 Task: Explore Airbnb accommodation in Marsabit, Kenya from 10th December, 2023 to 25th December, 2023 for 3 adults, 1 child. Place can be shared room with 2 bedrooms having 3 beds and 2 bathrooms. Property type can be guest house. Amenities needed are: wifi, TV, free parkinig on premises, gym, breakfast. Look for 4 properties as per requirement.
Action: Mouse pressed left at (431, 101)
Screenshot: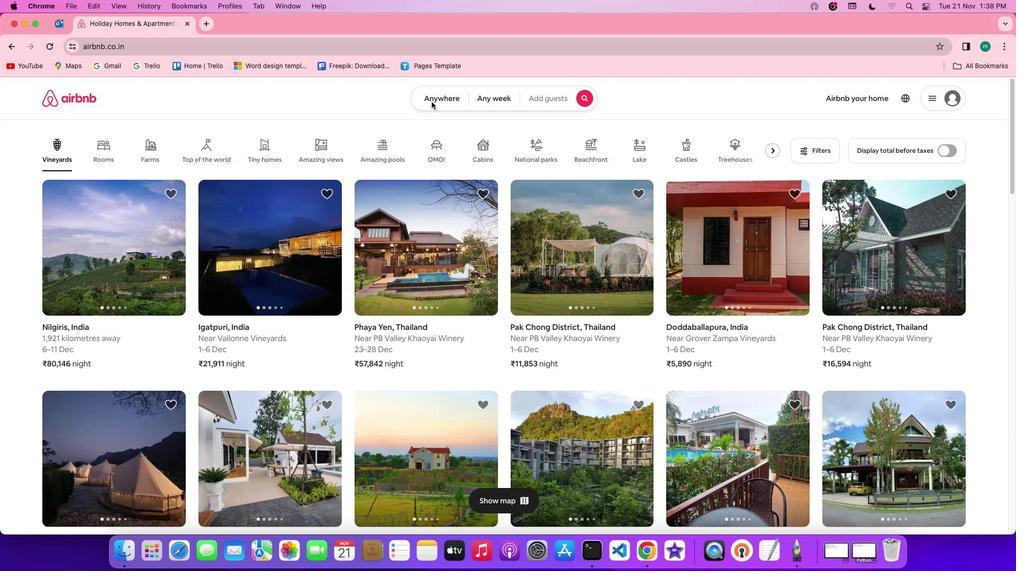 
Action: Mouse pressed left at (431, 101)
Screenshot: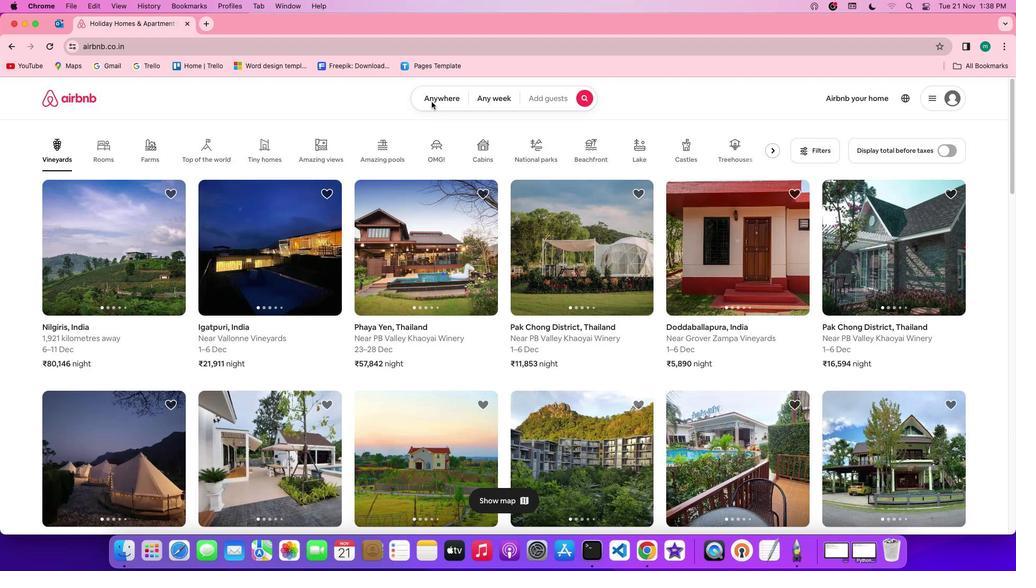
Action: Mouse moved to (393, 143)
Screenshot: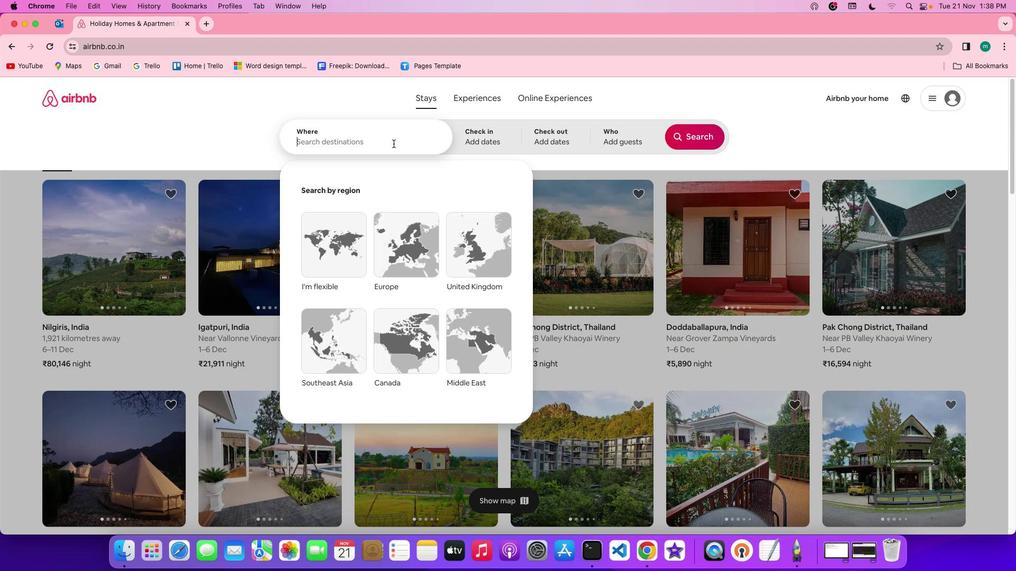 
Action: Mouse pressed left at (393, 143)
Screenshot: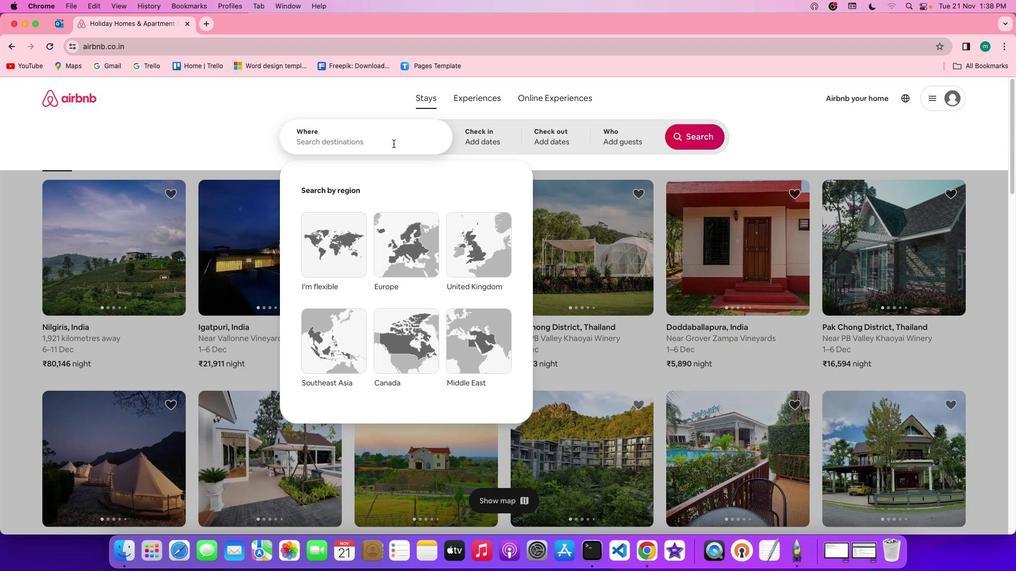 
Action: Key pressed Key.shift'M''a''r''s''a''b''i''t'','Key.spaceKey.shift'K''e''n''y''a'
Screenshot: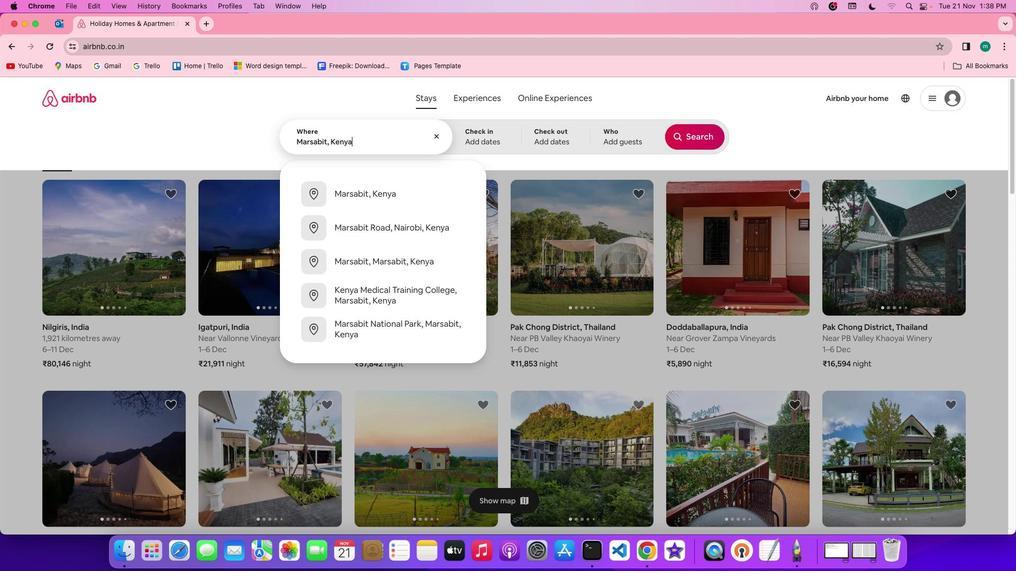 
Action: Mouse moved to (465, 134)
Screenshot: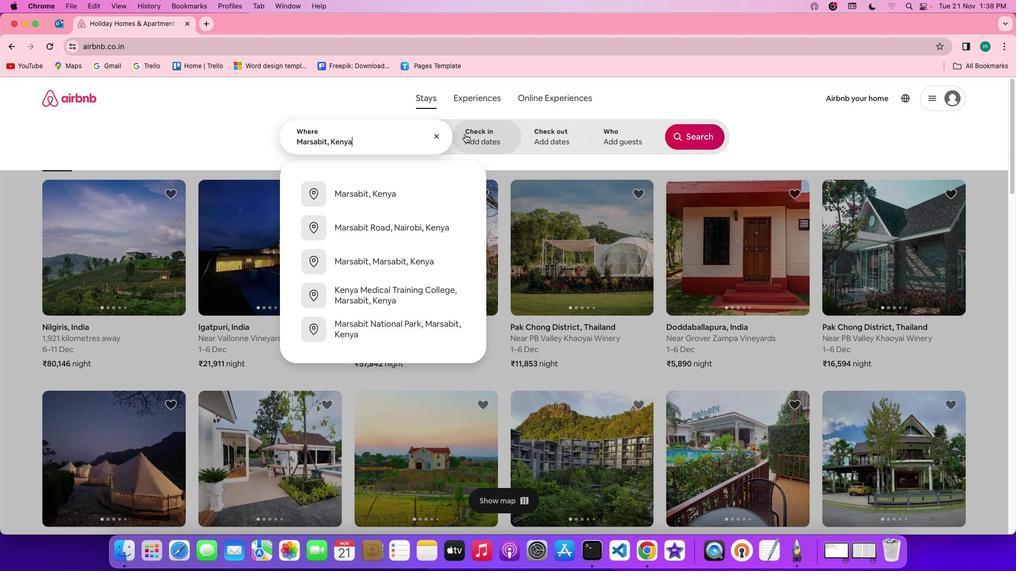 
Action: Mouse pressed left at (465, 134)
Screenshot: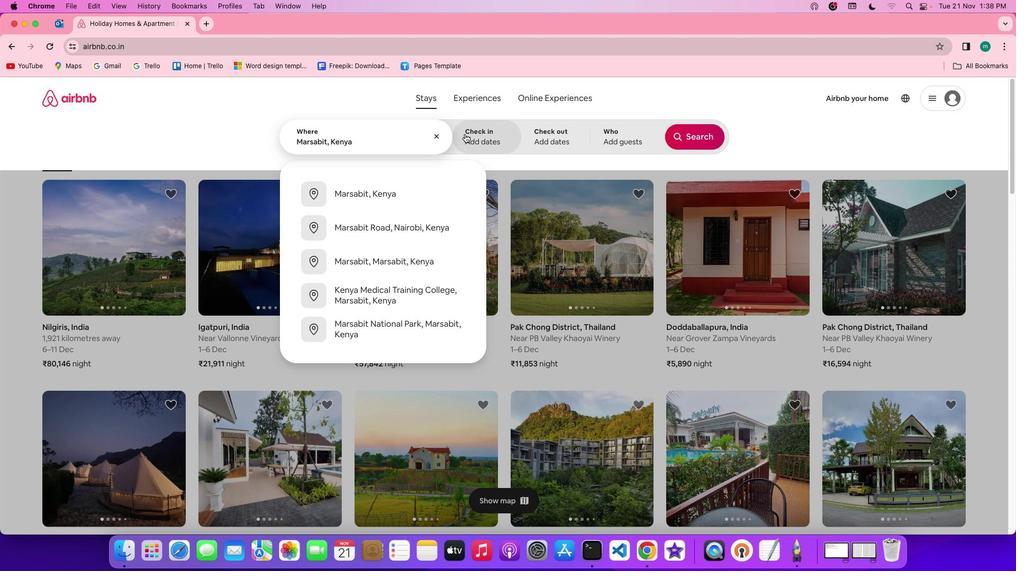 
Action: Mouse moved to (529, 322)
Screenshot: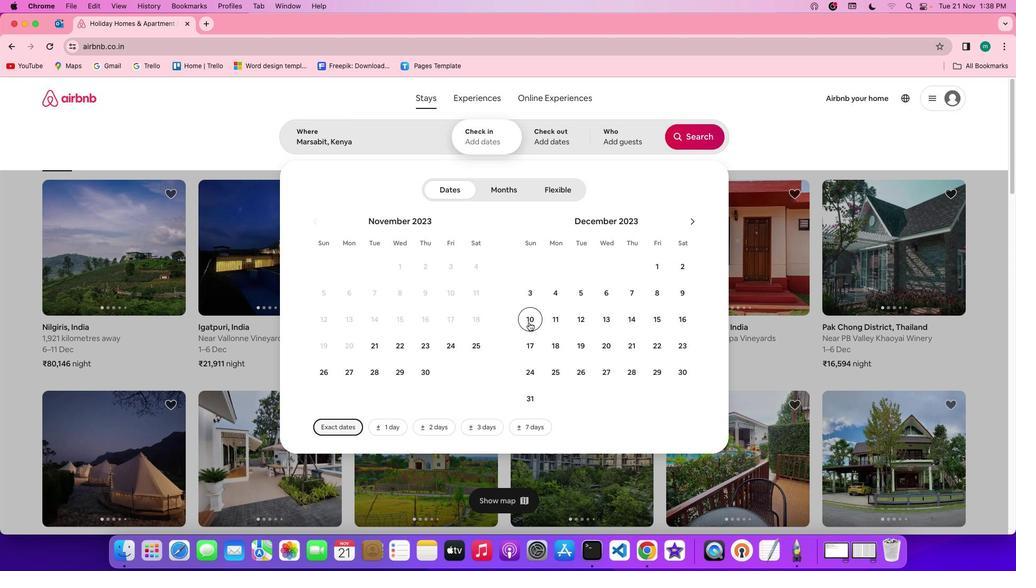 
Action: Mouse pressed left at (529, 322)
Screenshot: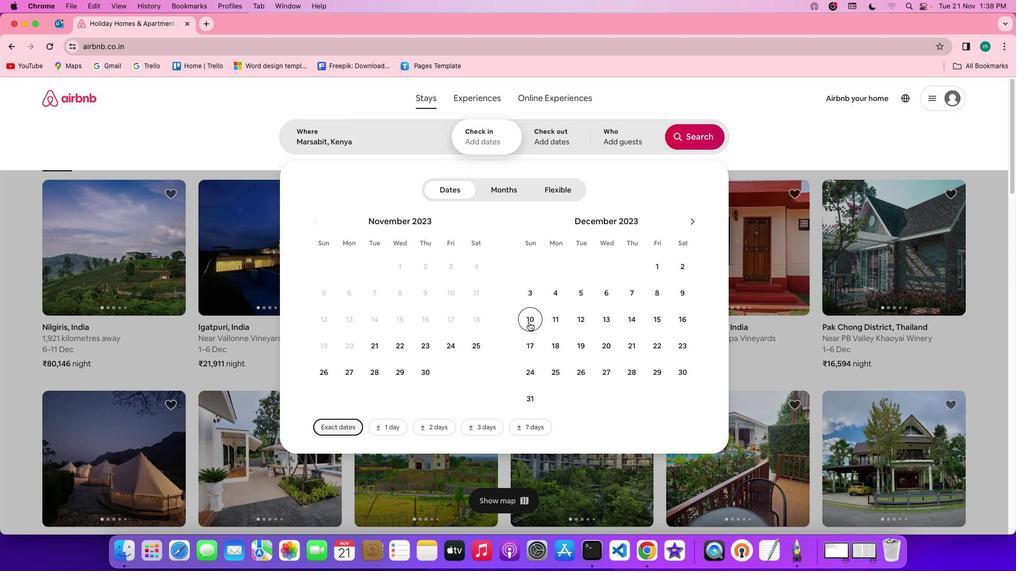 
Action: Mouse moved to (557, 363)
Screenshot: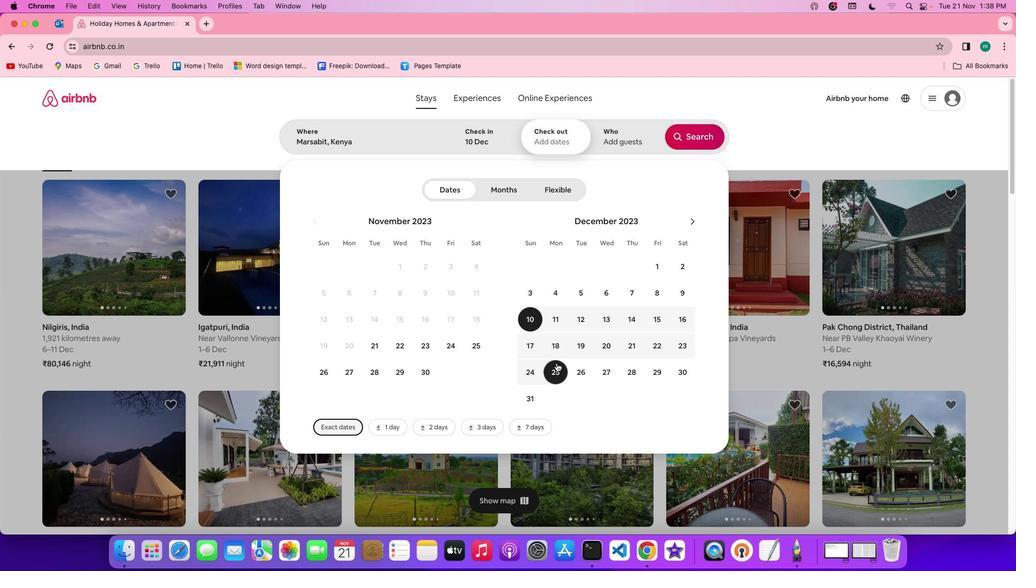 
Action: Mouse pressed left at (557, 363)
Screenshot: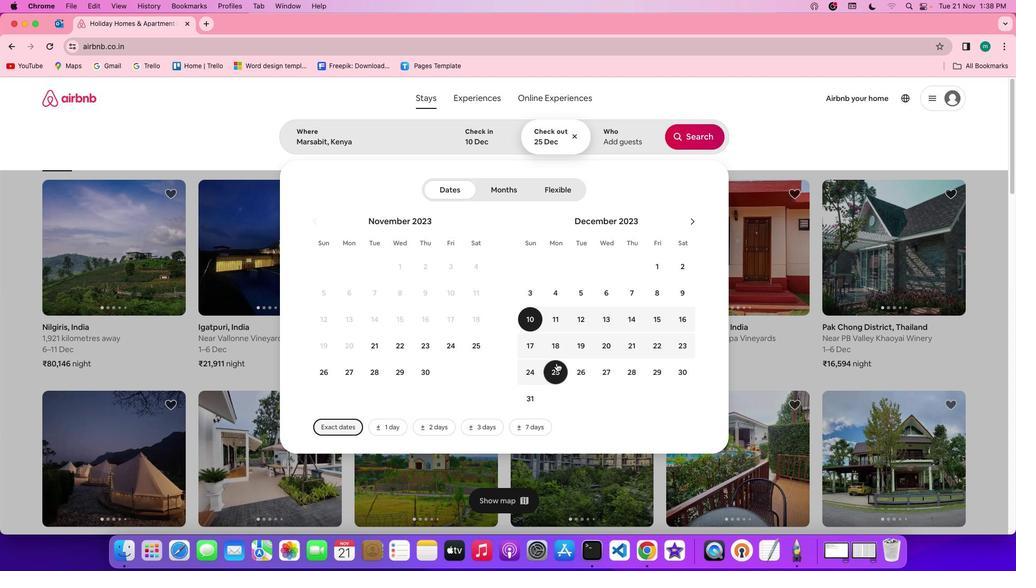 
Action: Mouse moved to (625, 138)
Screenshot: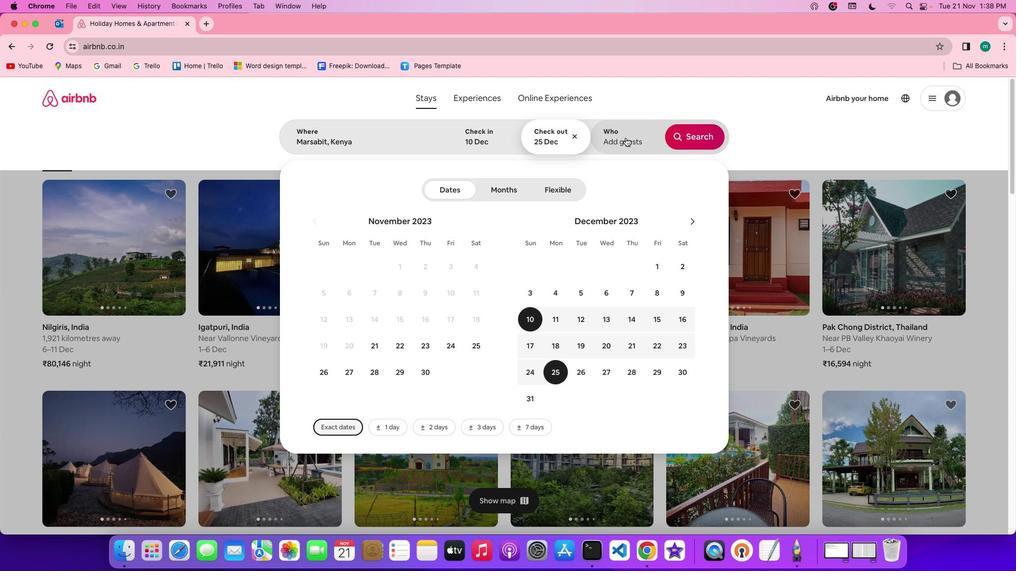 
Action: Mouse pressed left at (625, 138)
Screenshot: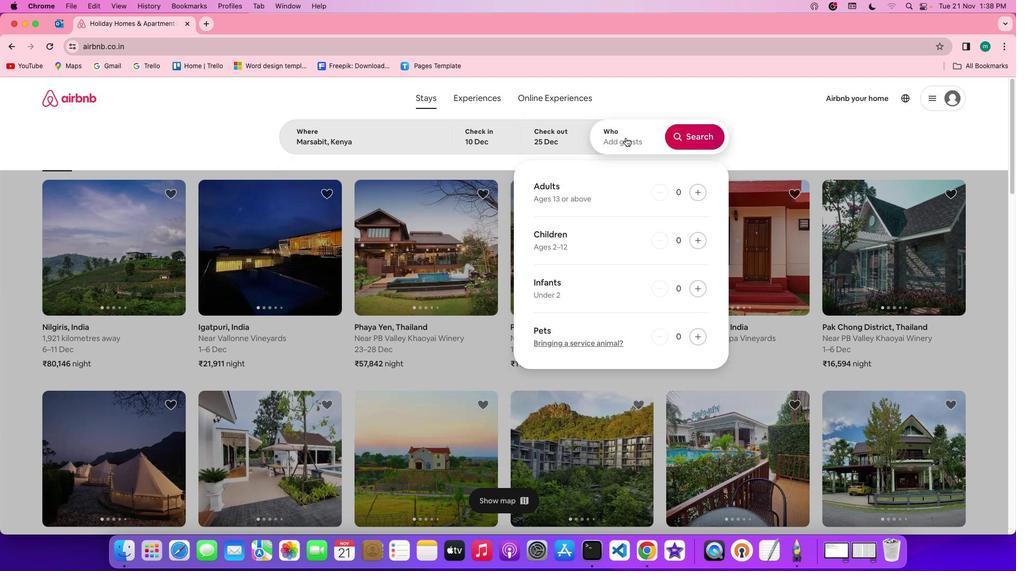 
Action: Mouse moved to (702, 195)
Screenshot: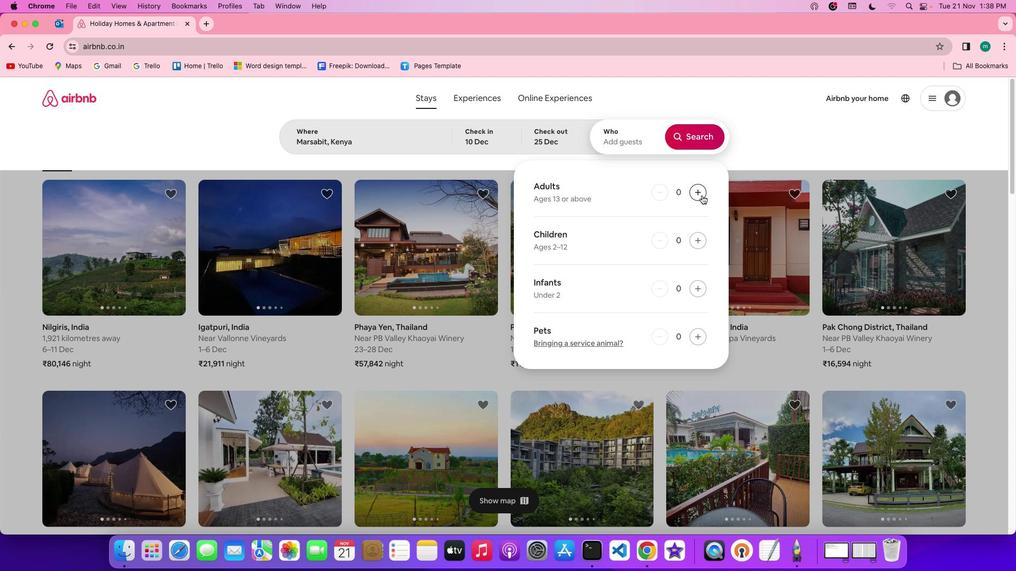 
Action: Mouse pressed left at (702, 195)
Screenshot: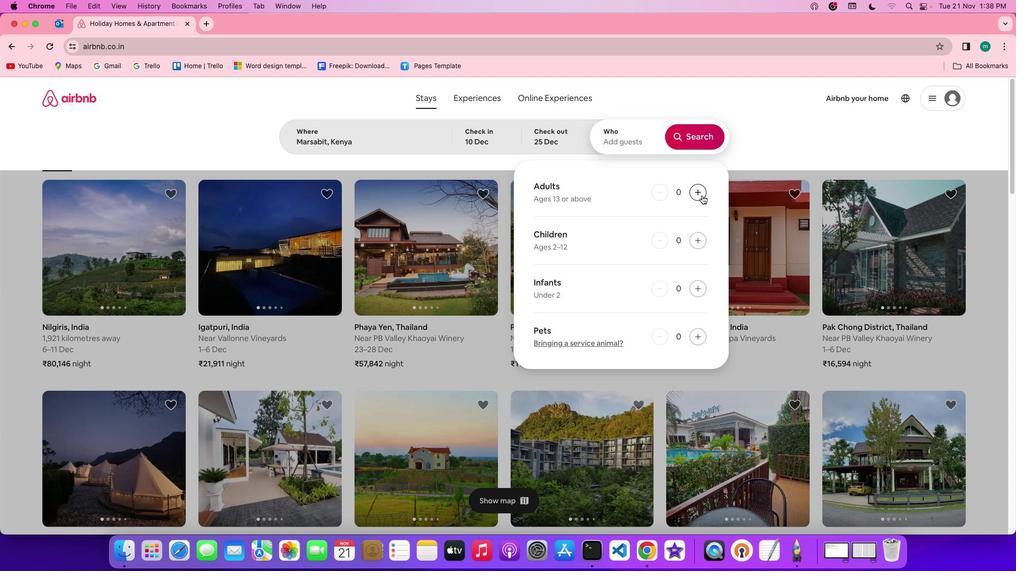 
Action: Mouse pressed left at (702, 195)
Screenshot: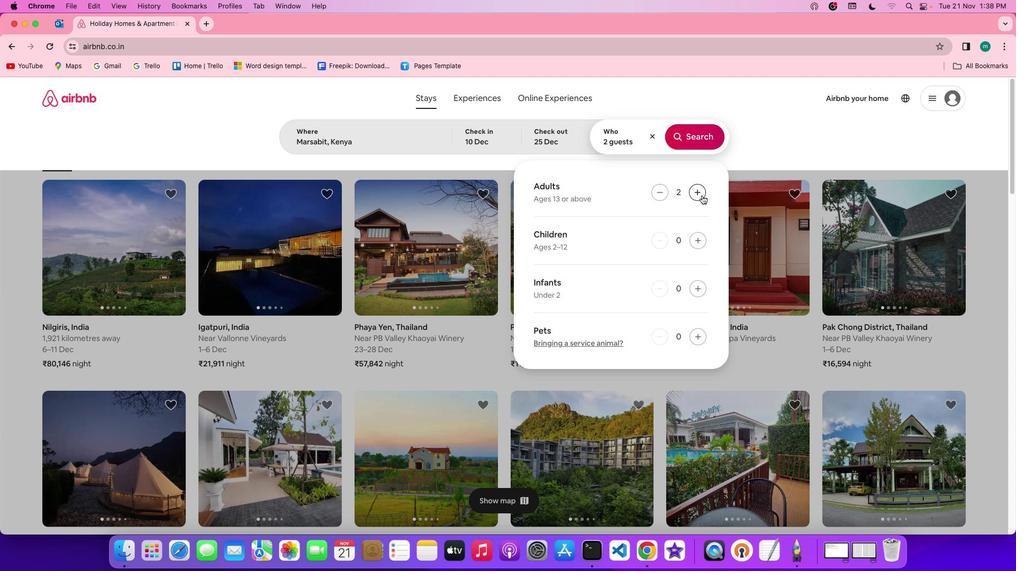 
Action: Mouse pressed left at (702, 195)
Screenshot: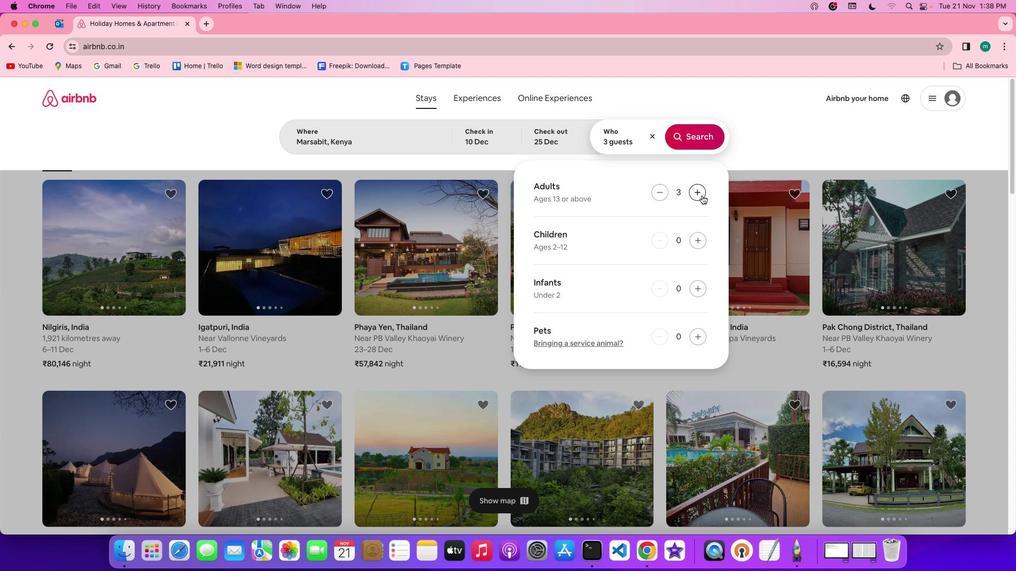 
Action: Mouse moved to (693, 248)
Screenshot: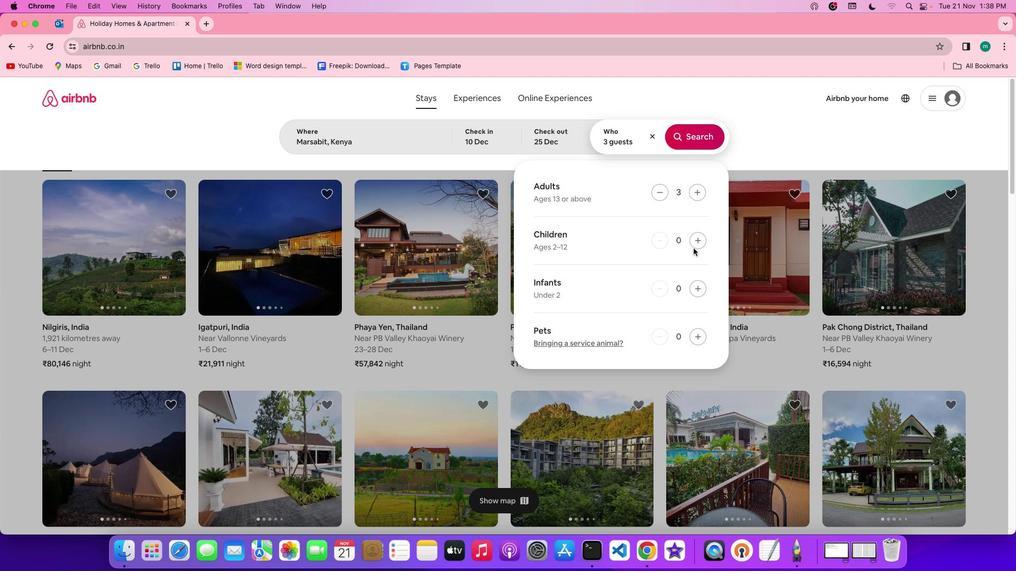
Action: Mouse pressed left at (693, 248)
Screenshot: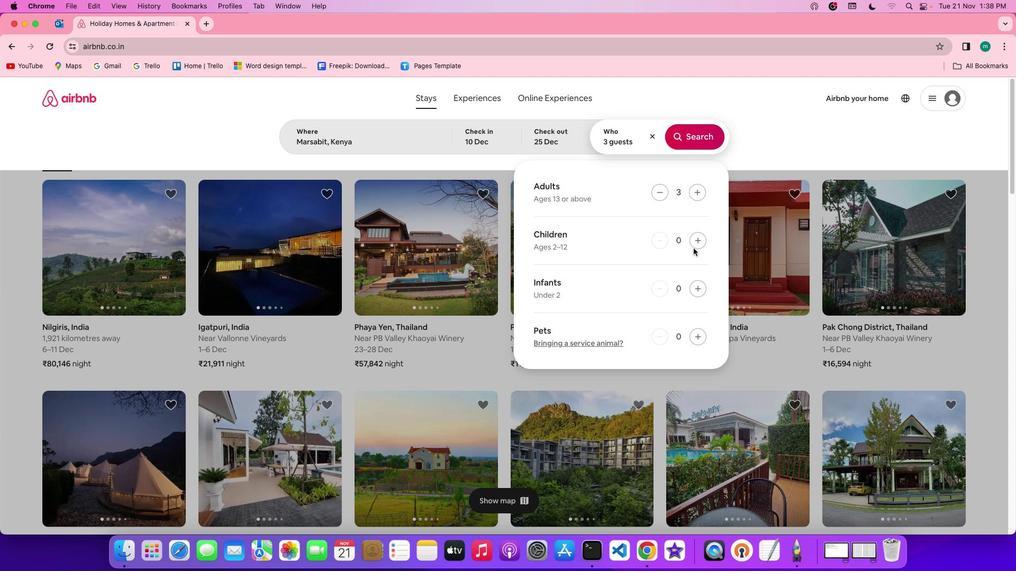 
Action: Mouse moved to (696, 243)
Screenshot: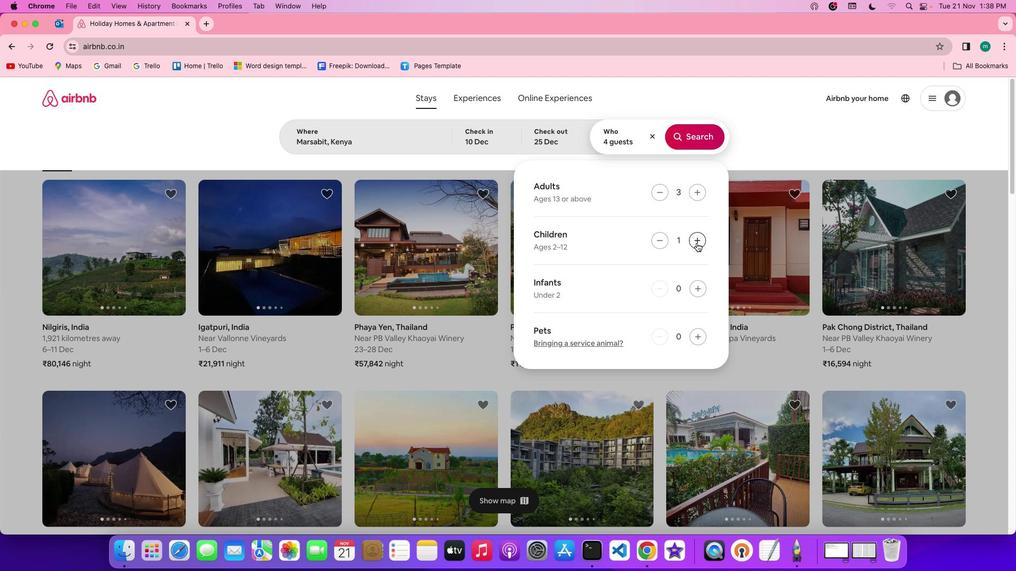 
Action: Mouse pressed left at (696, 243)
Screenshot: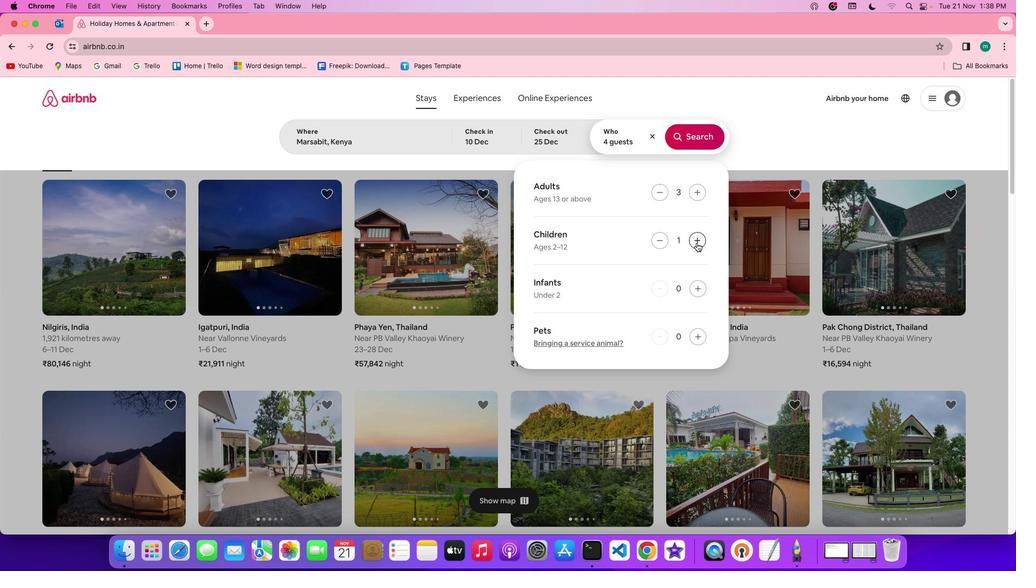 
Action: Mouse moved to (695, 144)
Screenshot: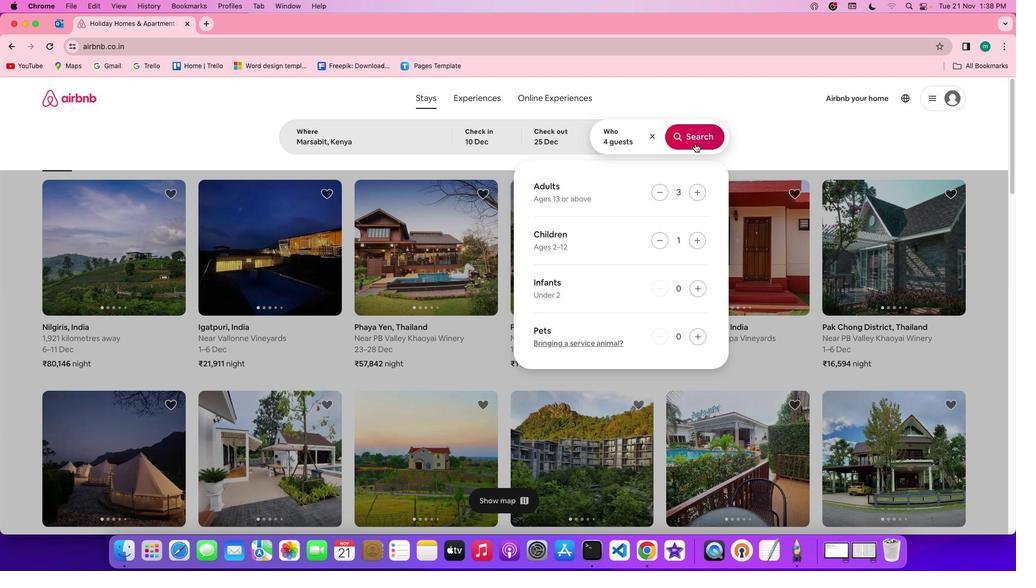 
Action: Mouse pressed left at (695, 144)
Screenshot: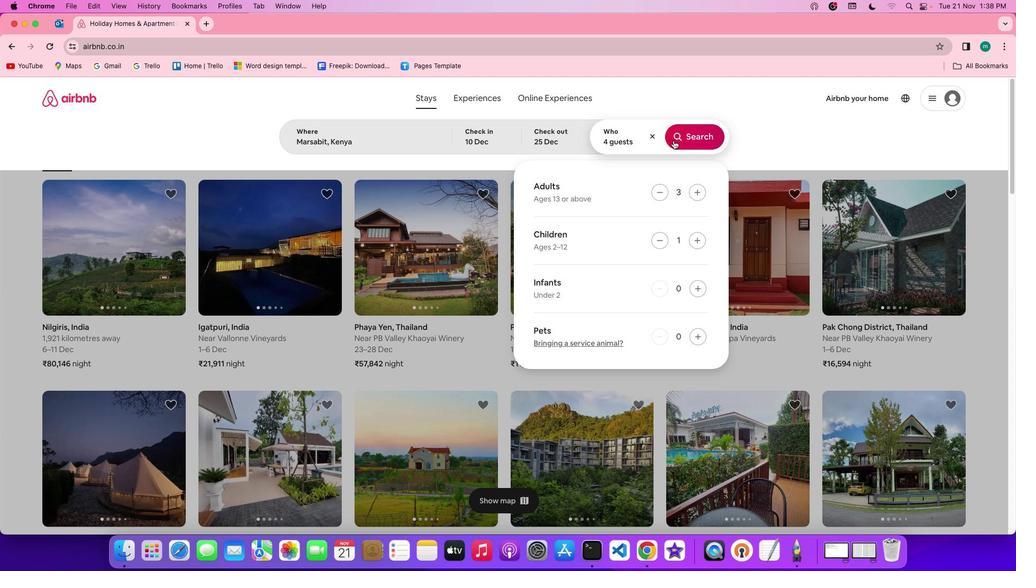 
Action: Mouse moved to (850, 133)
Screenshot: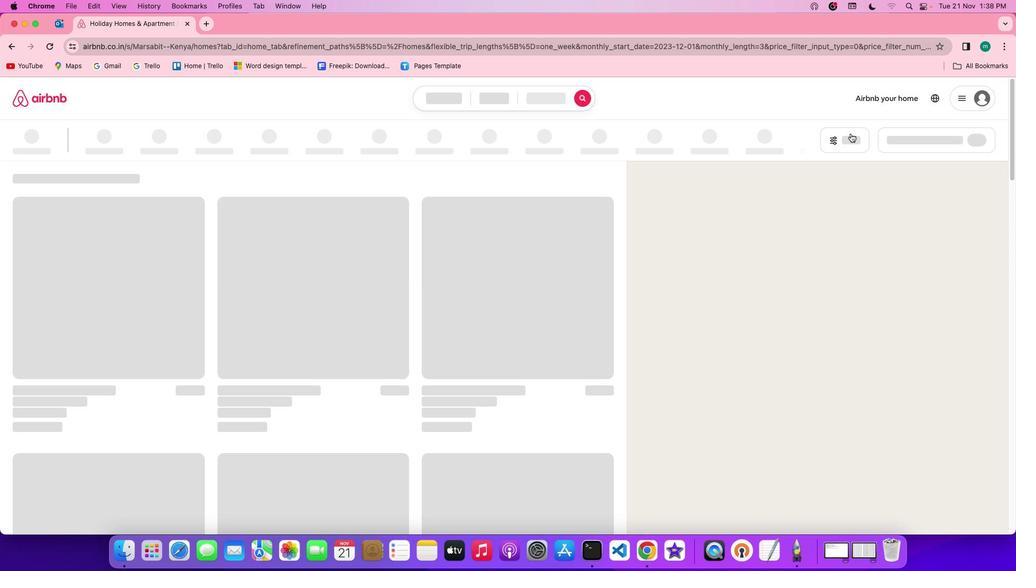 
Action: Mouse pressed left at (850, 133)
Screenshot: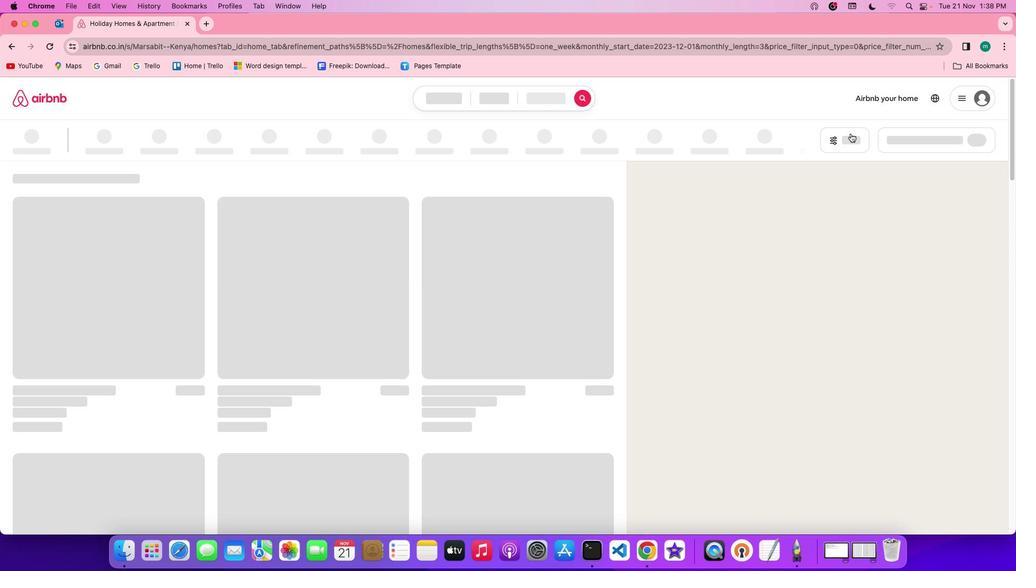 
Action: Mouse moved to (848, 136)
Screenshot: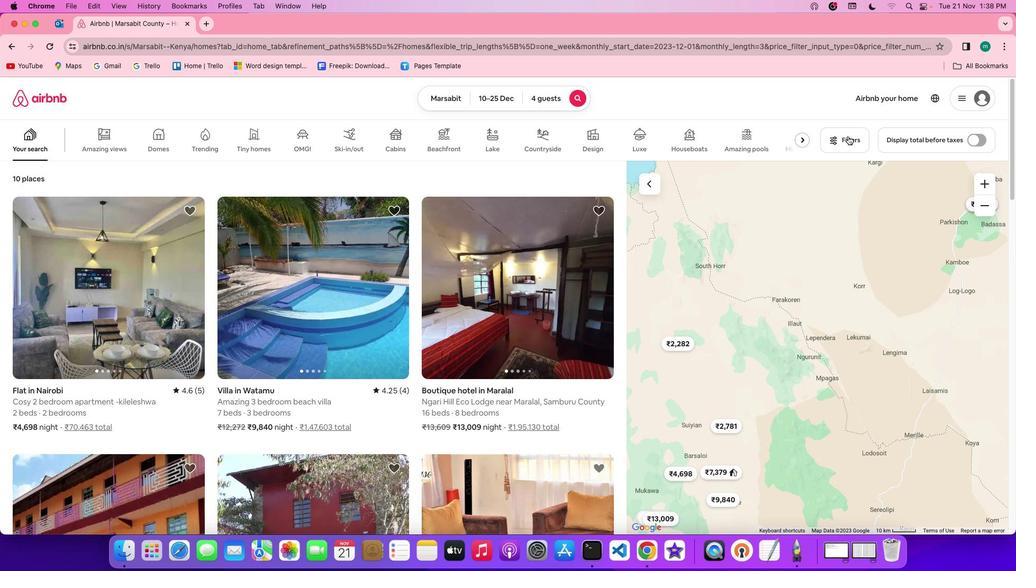 
Action: Mouse pressed left at (848, 136)
Screenshot: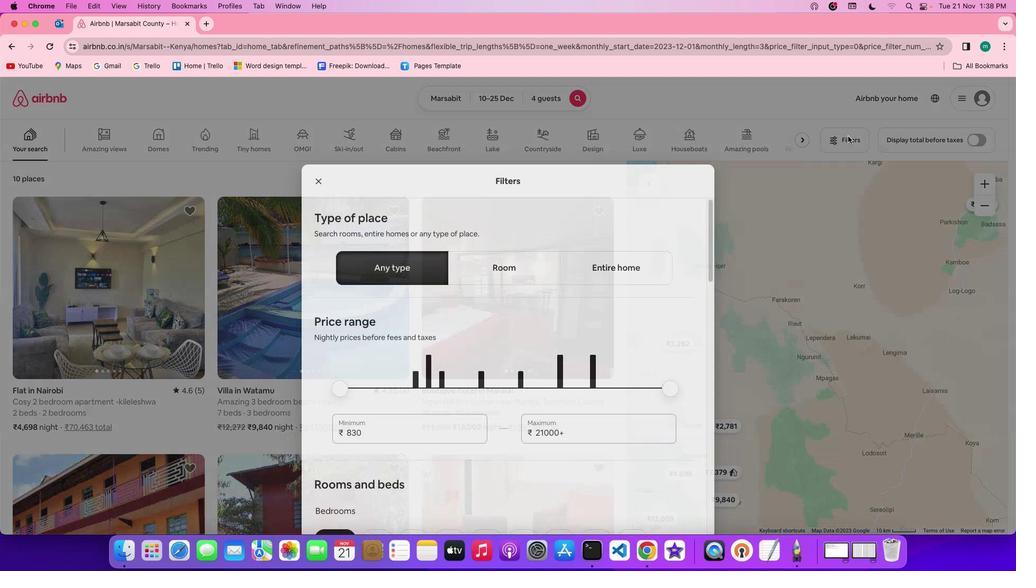 
Action: Mouse pressed left at (848, 136)
Screenshot: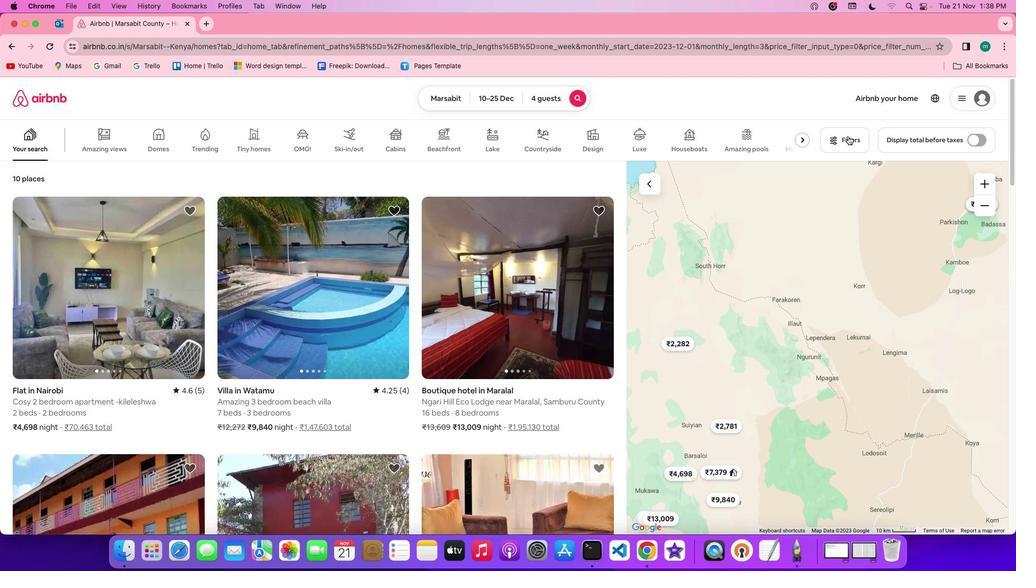 
Action: Mouse moved to (422, 353)
Screenshot: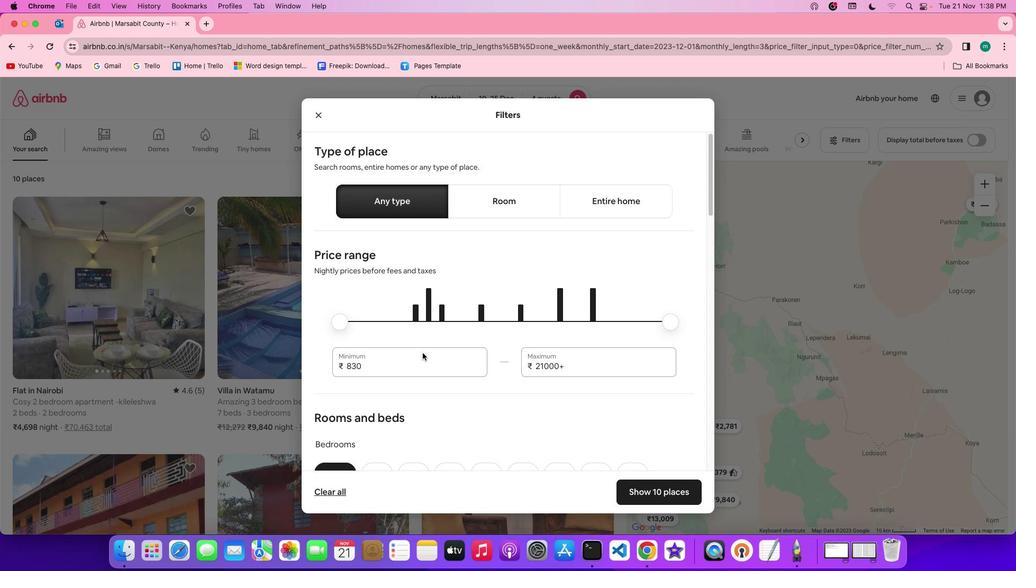 
Action: Mouse scrolled (422, 353) with delta (0, 0)
Screenshot: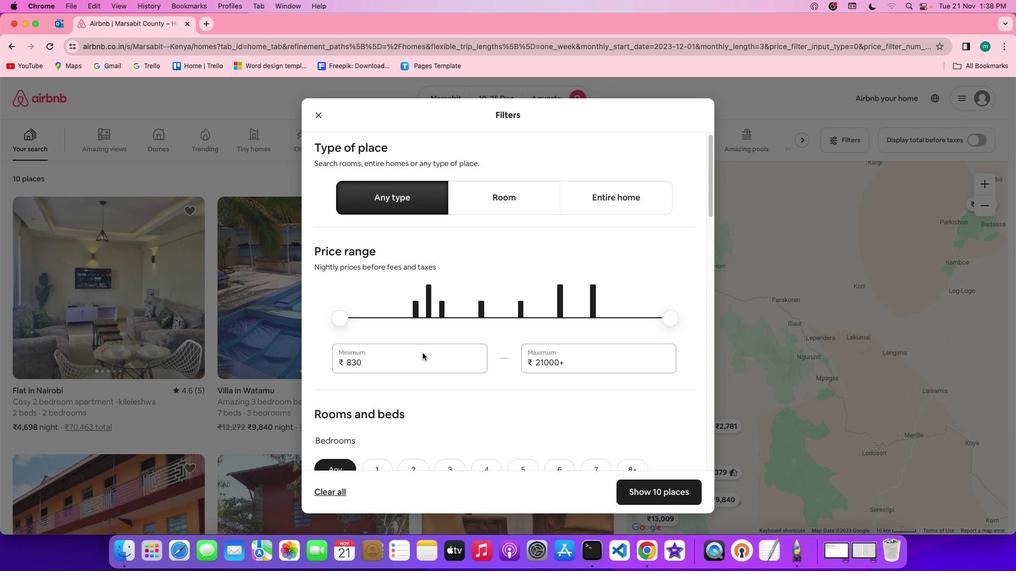 
Action: Mouse scrolled (422, 353) with delta (0, 0)
Screenshot: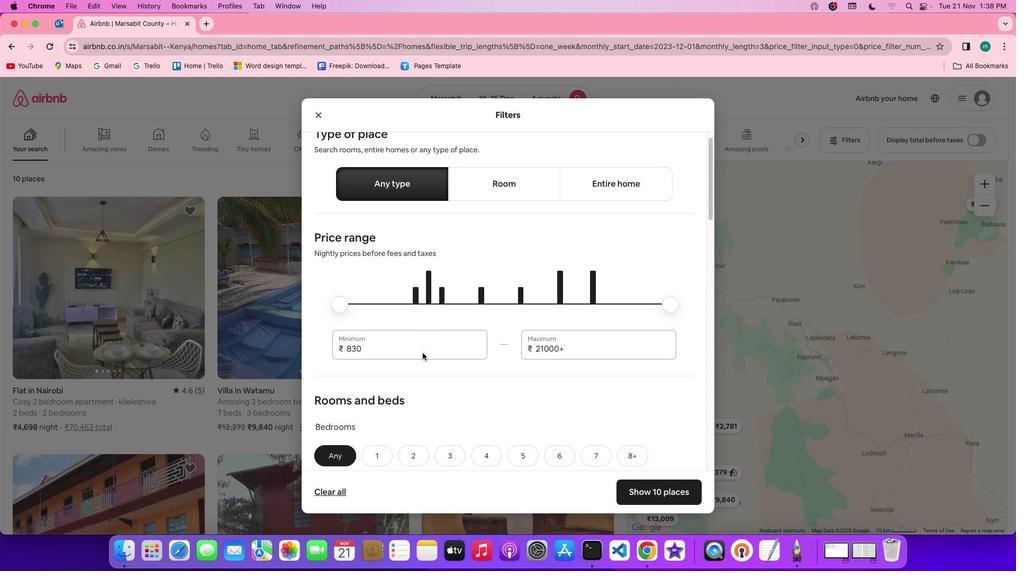 
Action: Mouse moved to (423, 353)
Screenshot: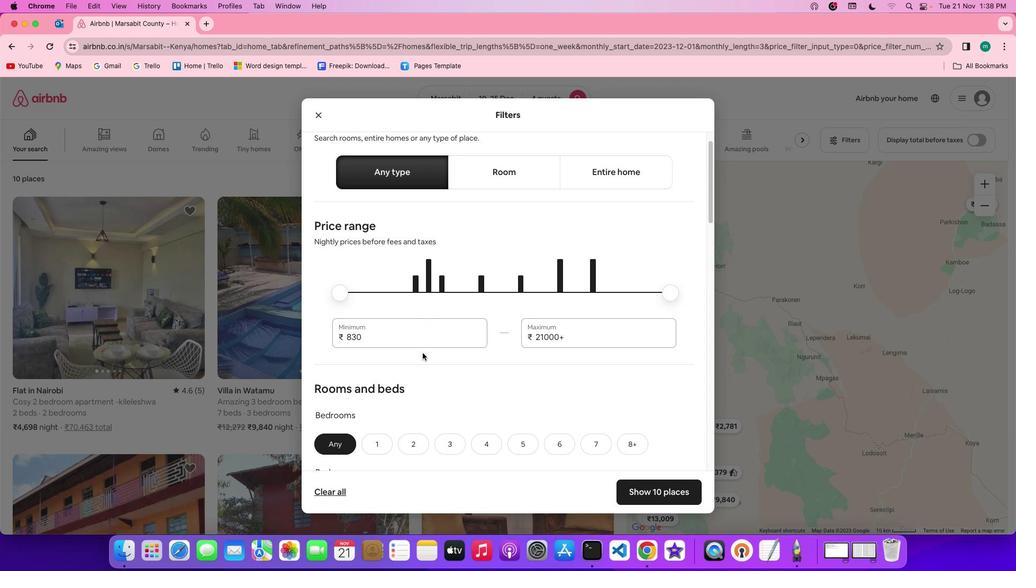 
Action: Mouse scrolled (423, 353) with delta (0, 0)
Screenshot: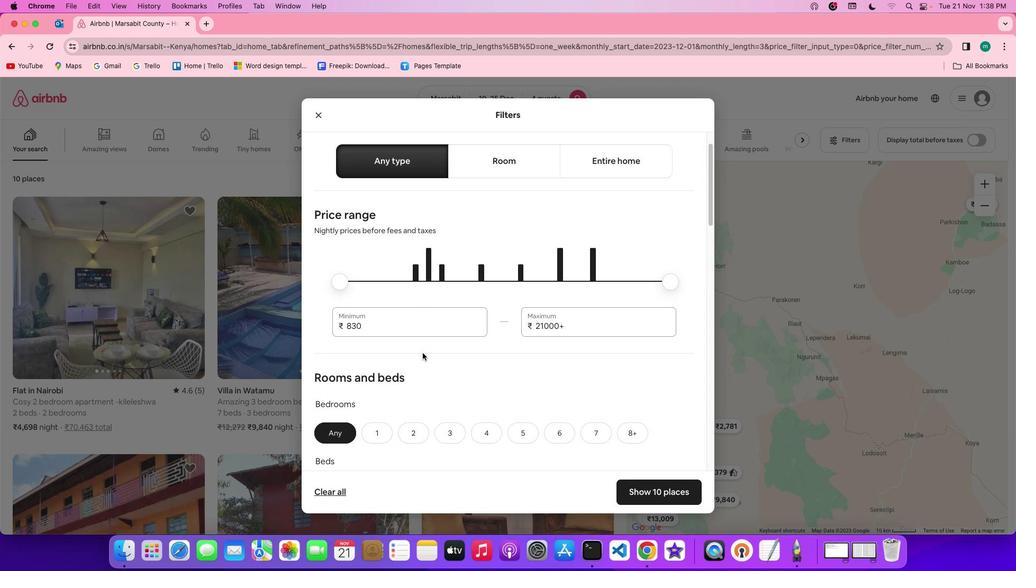 
Action: Mouse moved to (423, 353)
Screenshot: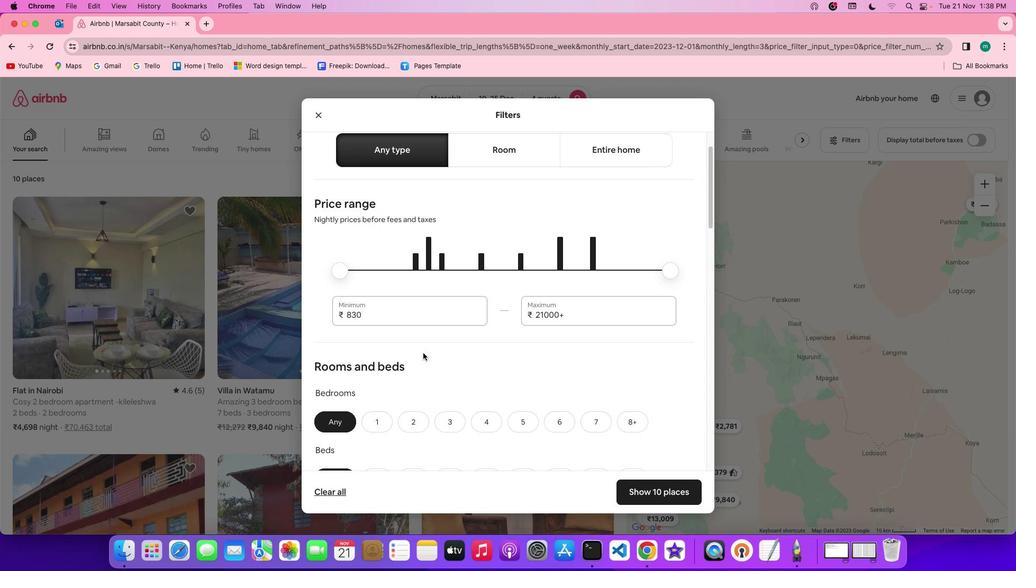 
Action: Mouse scrolled (423, 353) with delta (0, 0)
Screenshot: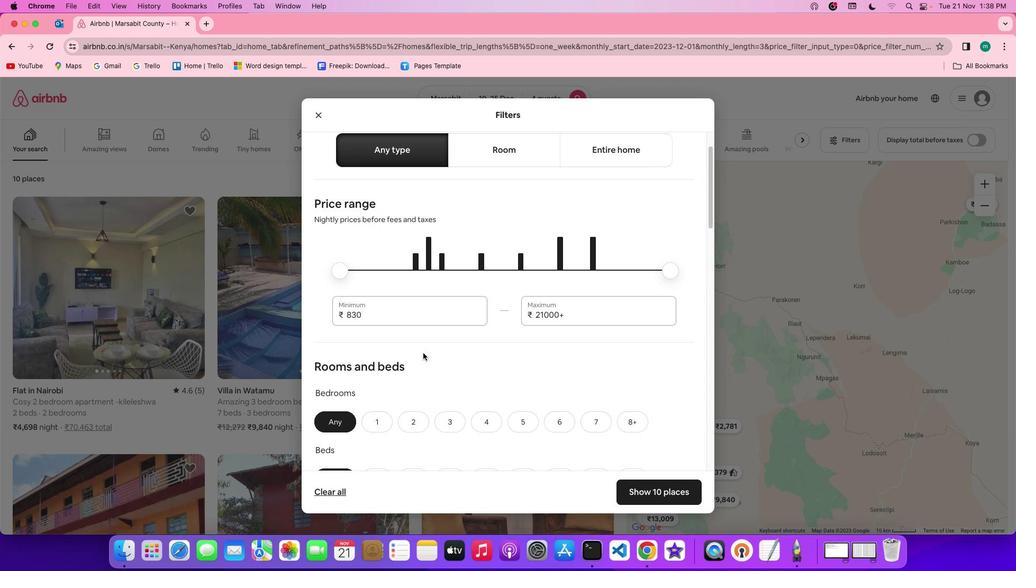 
Action: Mouse moved to (423, 353)
Screenshot: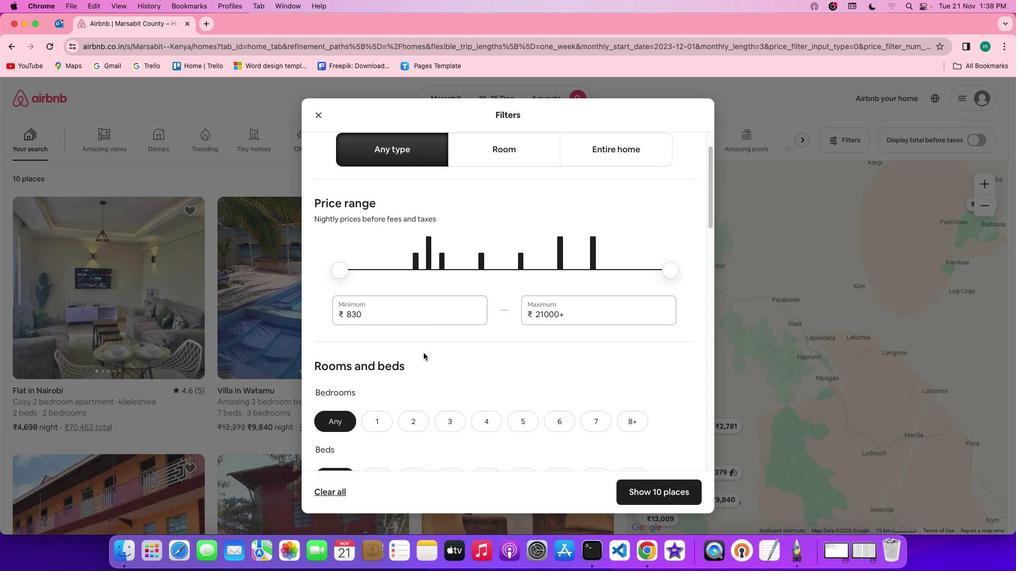 
Action: Mouse scrolled (423, 353) with delta (0, 0)
Screenshot: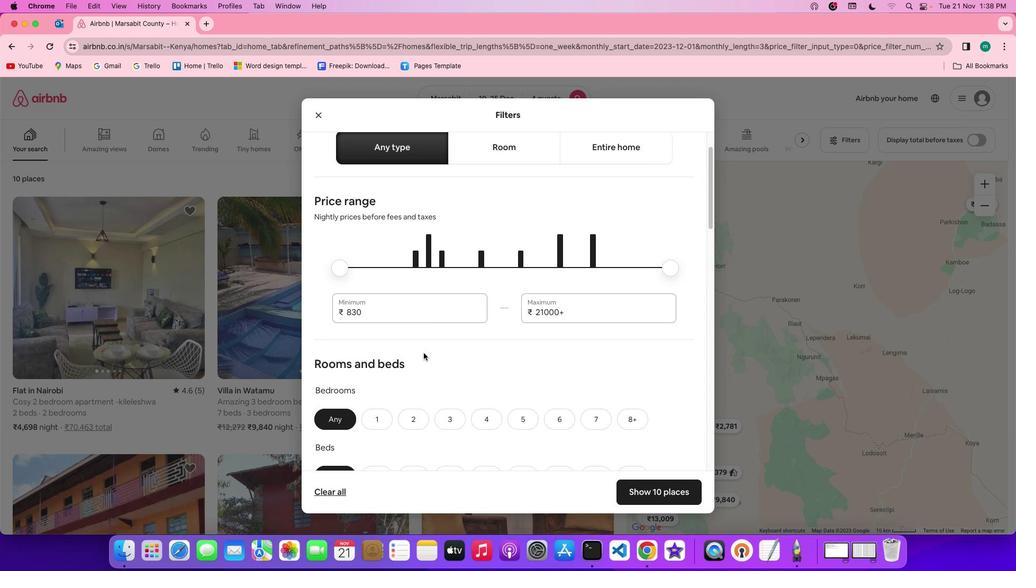 
Action: Mouse scrolled (423, 353) with delta (0, 0)
Screenshot: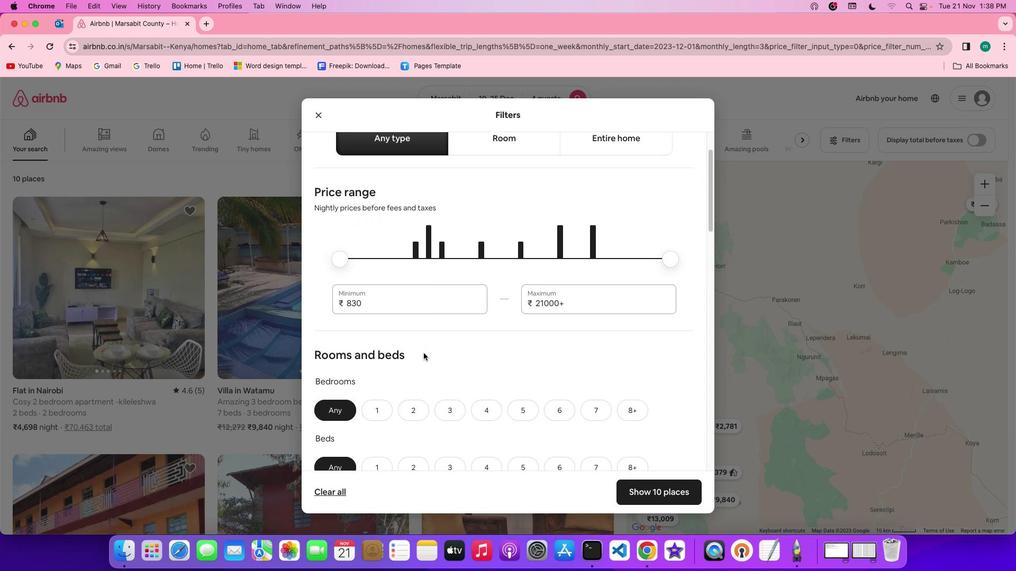 
Action: Mouse scrolled (423, 353) with delta (0, 0)
Screenshot: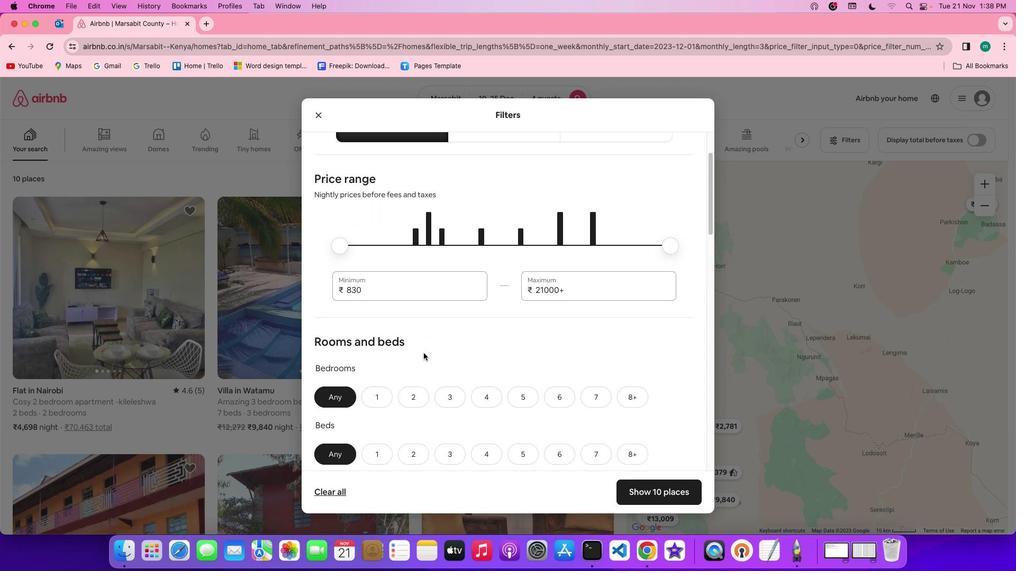
Action: Mouse moved to (424, 353)
Screenshot: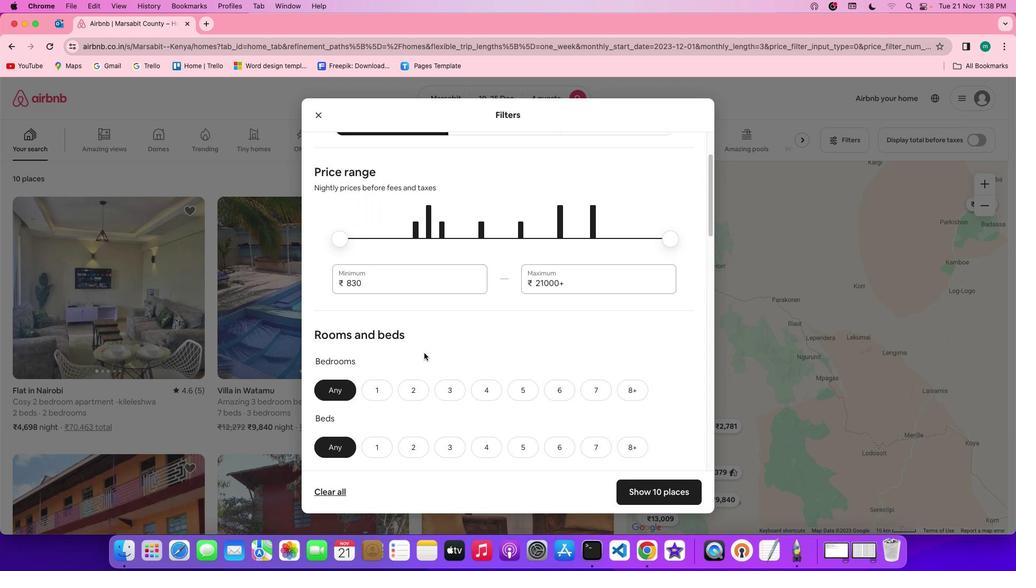 
Action: Mouse scrolled (424, 353) with delta (0, 0)
Screenshot: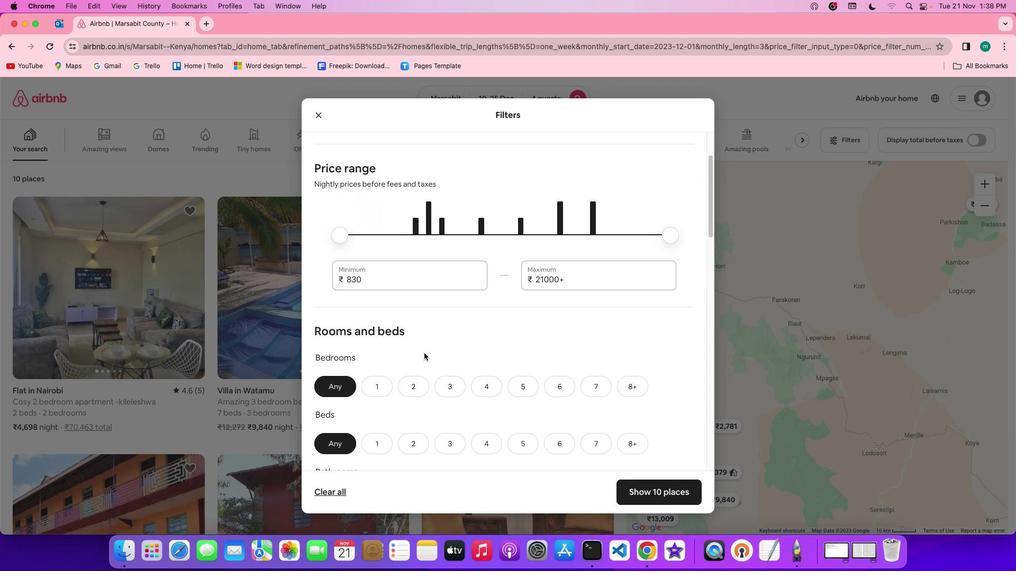 
Action: Mouse scrolled (424, 353) with delta (0, 0)
Screenshot: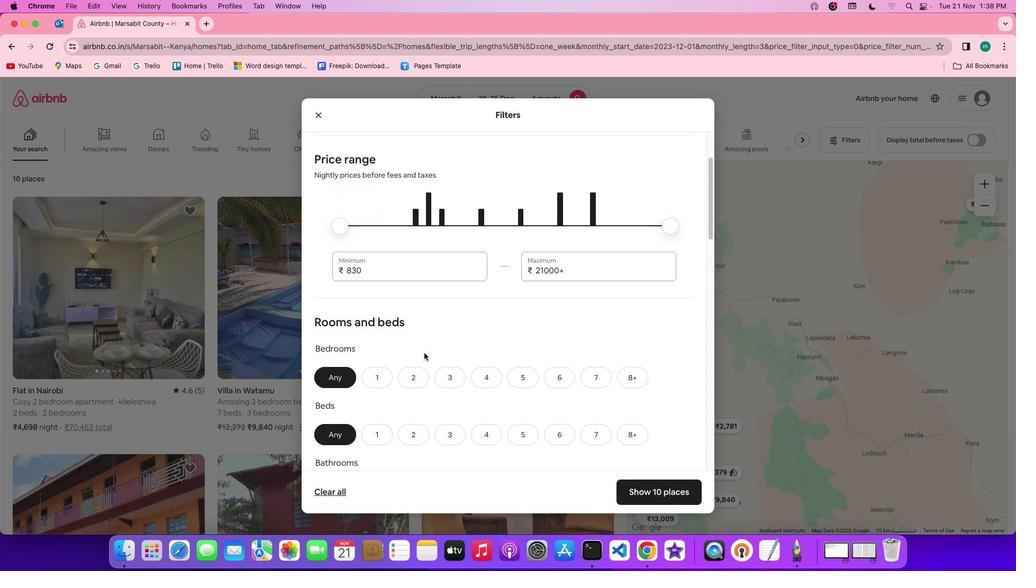 
Action: Mouse scrolled (424, 353) with delta (0, 0)
Screenshot: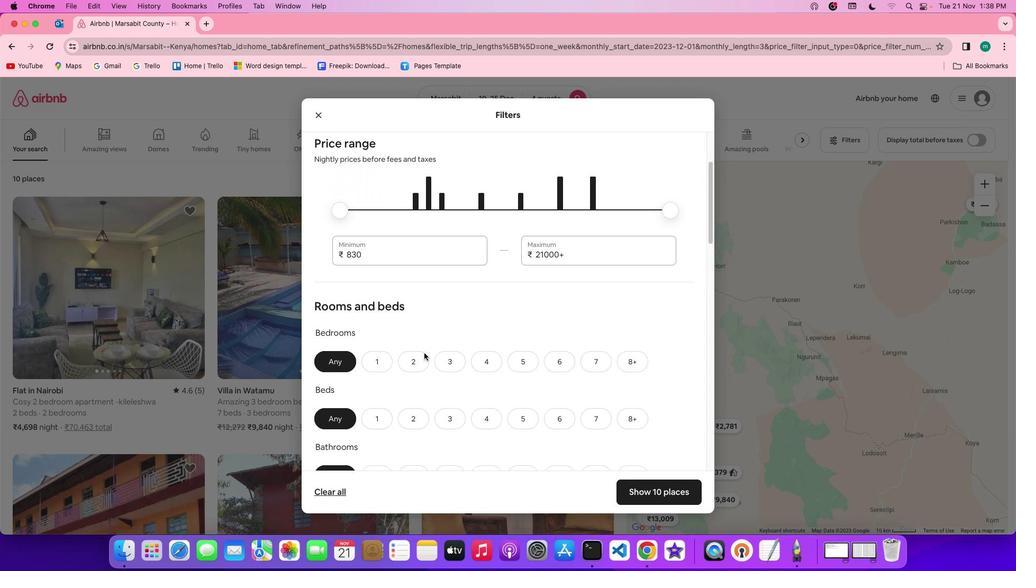 
Action: Mouse scrolled (424, 353) with delta (0, 0)
Screenshot: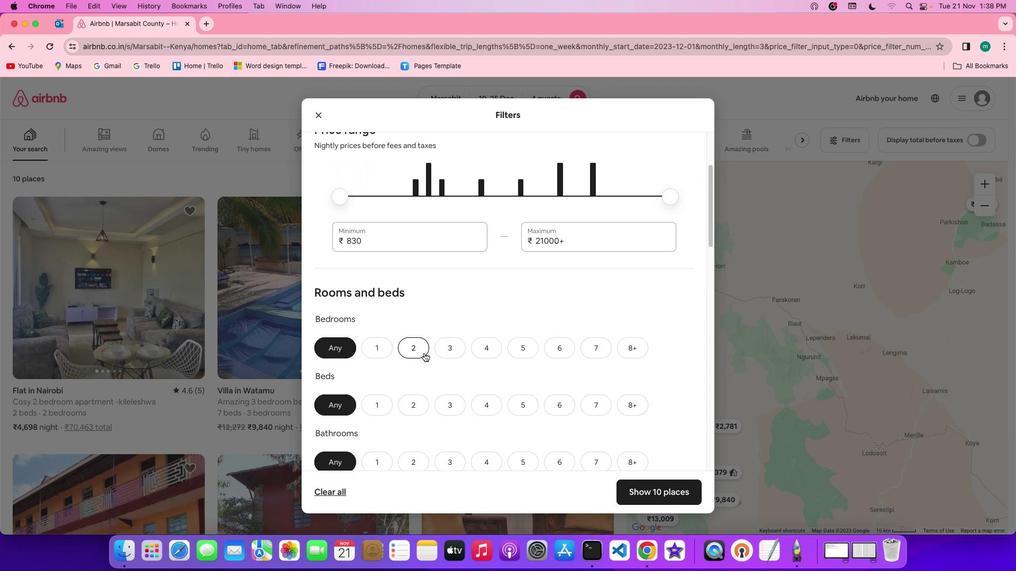
Action: Mouse scrolled (424, 353) with delta (0, 0)
Screenshot: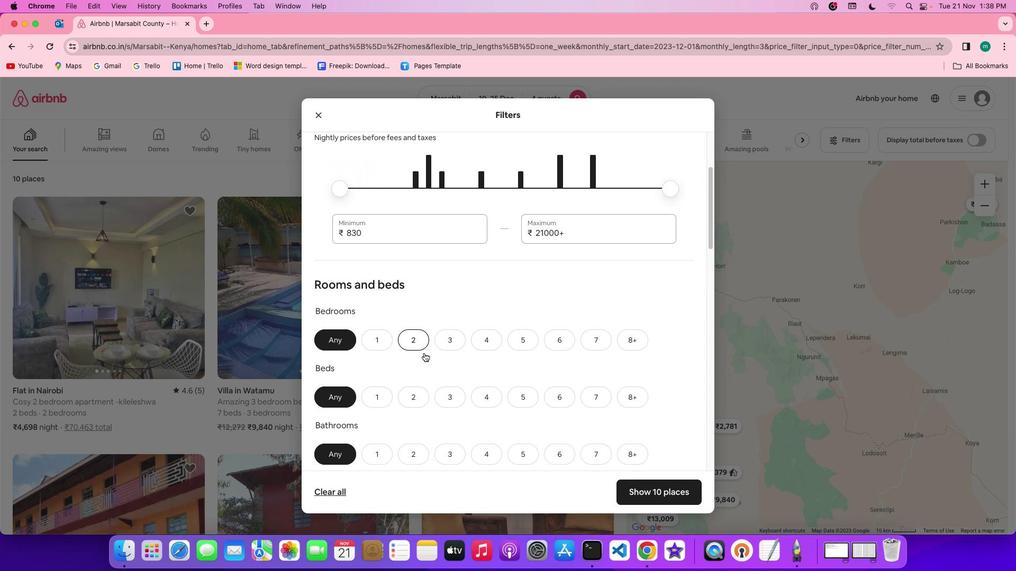 
Action: Mouse scrolled (424, 353) with delta (0, 0)
Screenshot: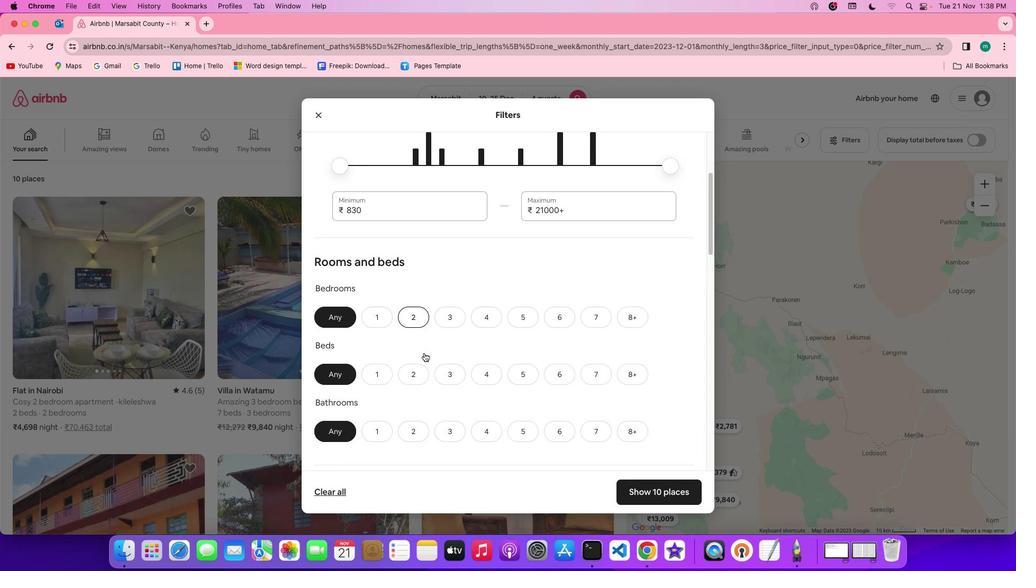 
Action: Mouse moved to (419, 309)
Screenshot: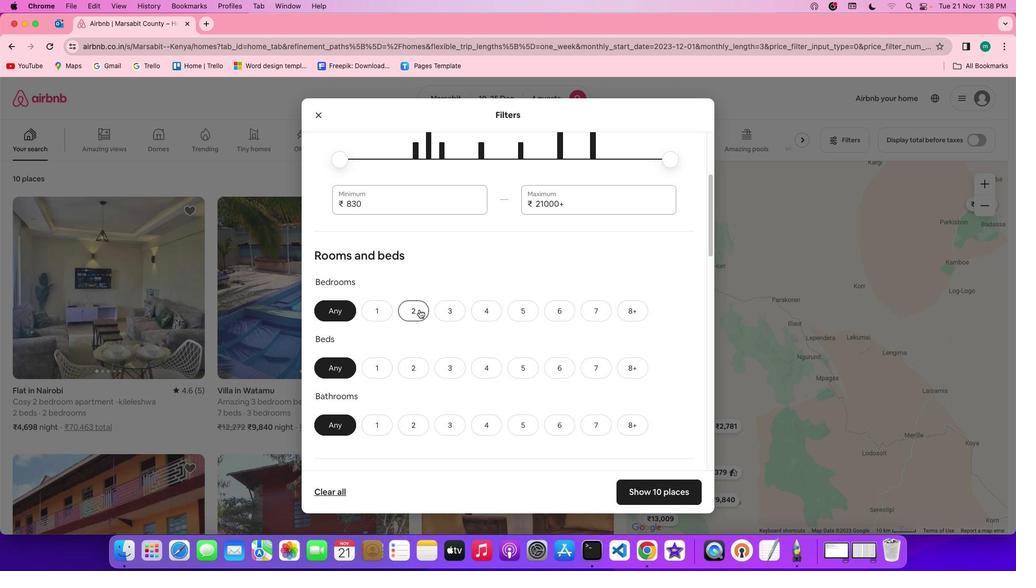 
Action: Mouse pressed left at (419, 309)
Screenshot: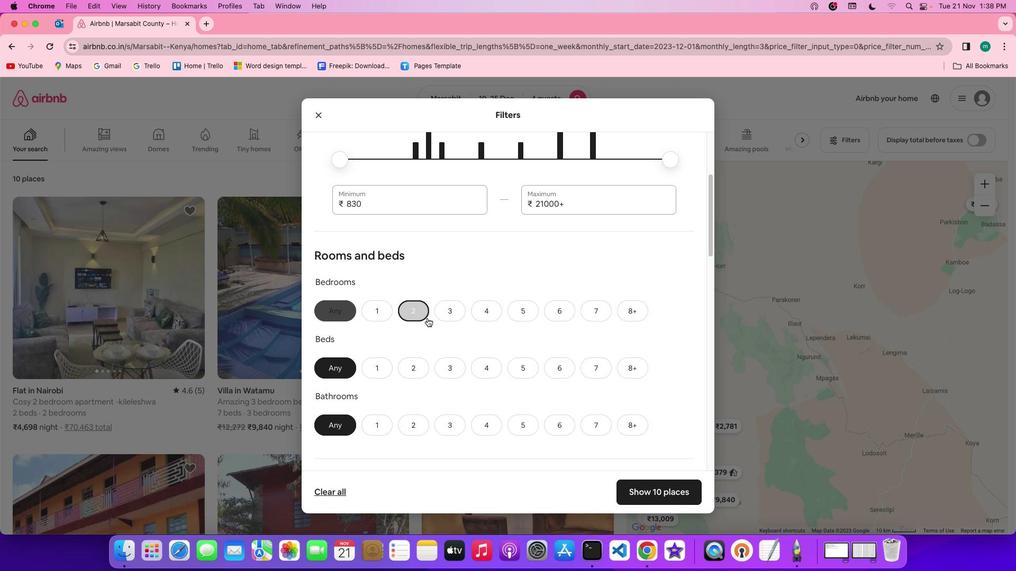 
Action: Mouse moved to (460, 367)
Screenshot: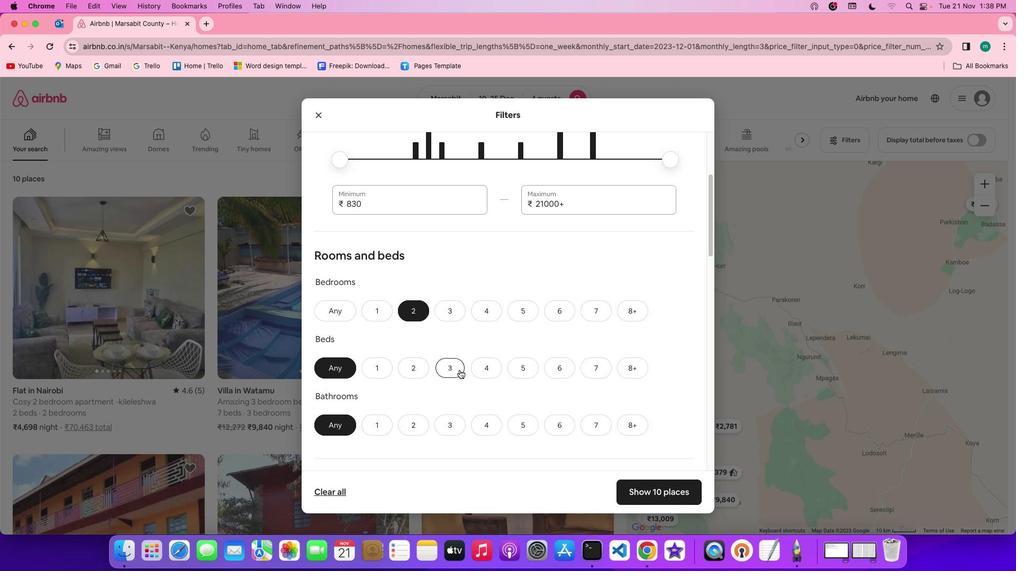 
Action: Mouse pressed left at (460, 367)
Screenshot: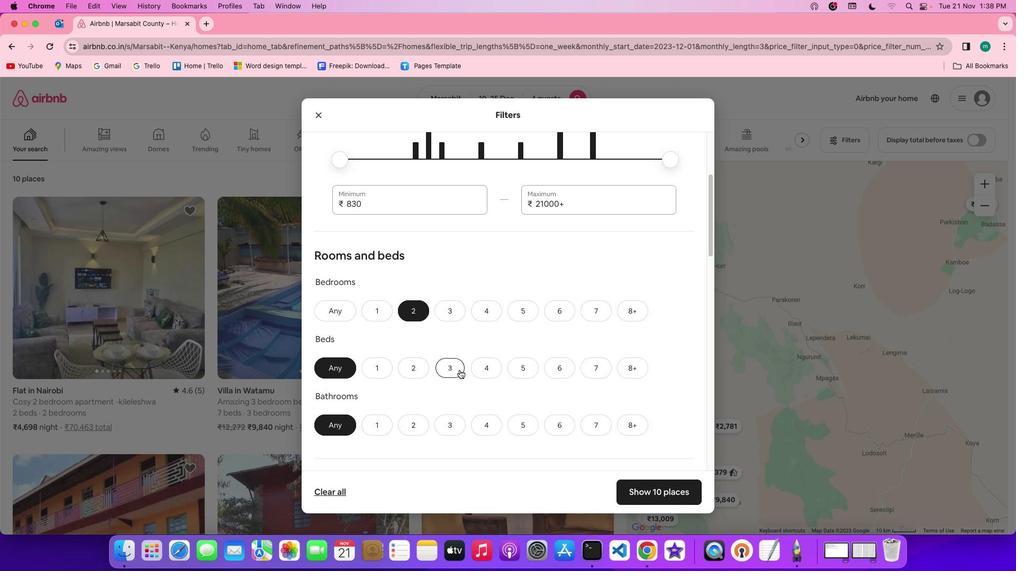 
Action: Mouse moved to (423, 427)
Screenshot: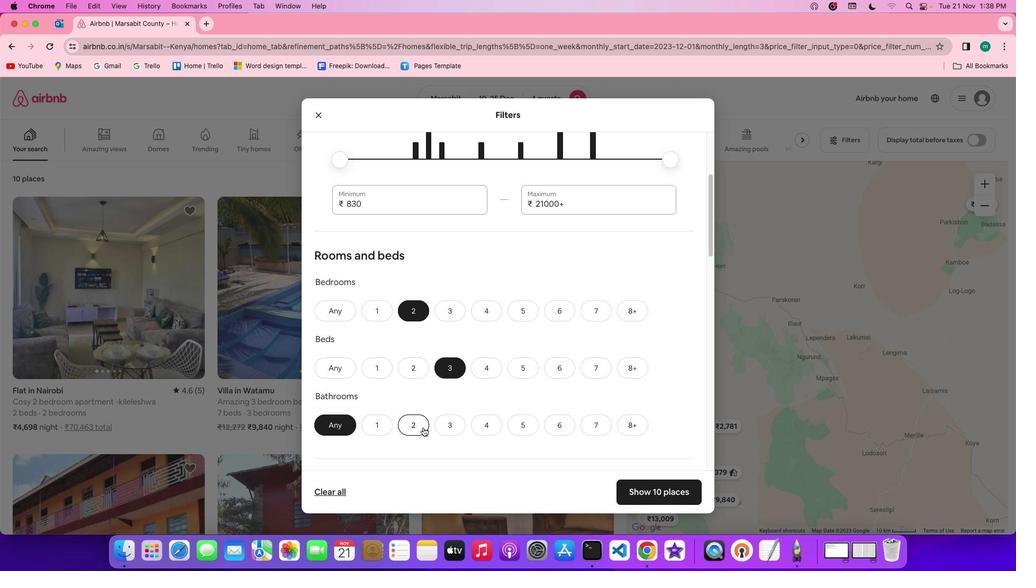 
Action: Mouse pressed left at (423, 427)
Screenshot: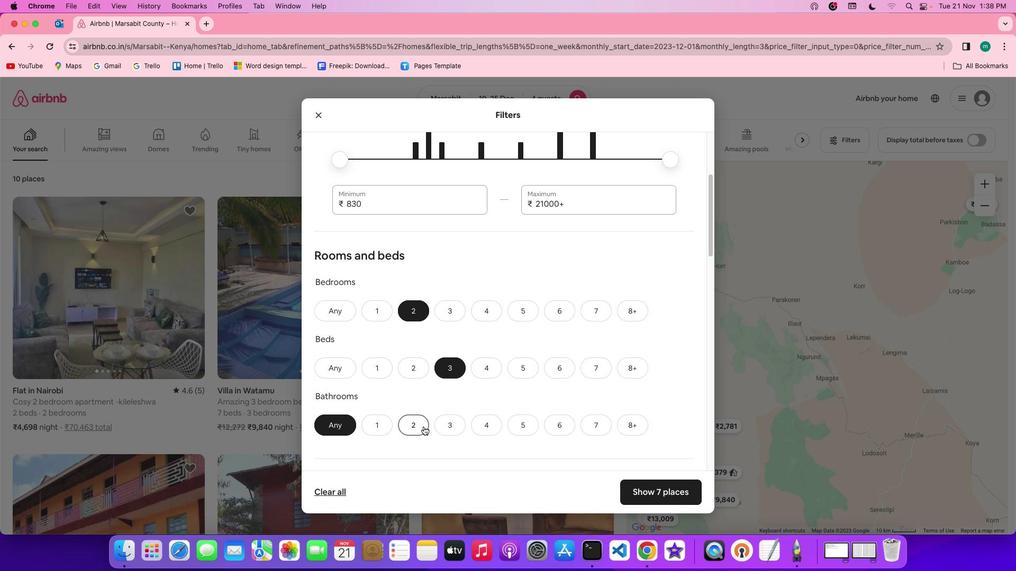 
Action: Mouse moved to (518, 405)
Screenshot: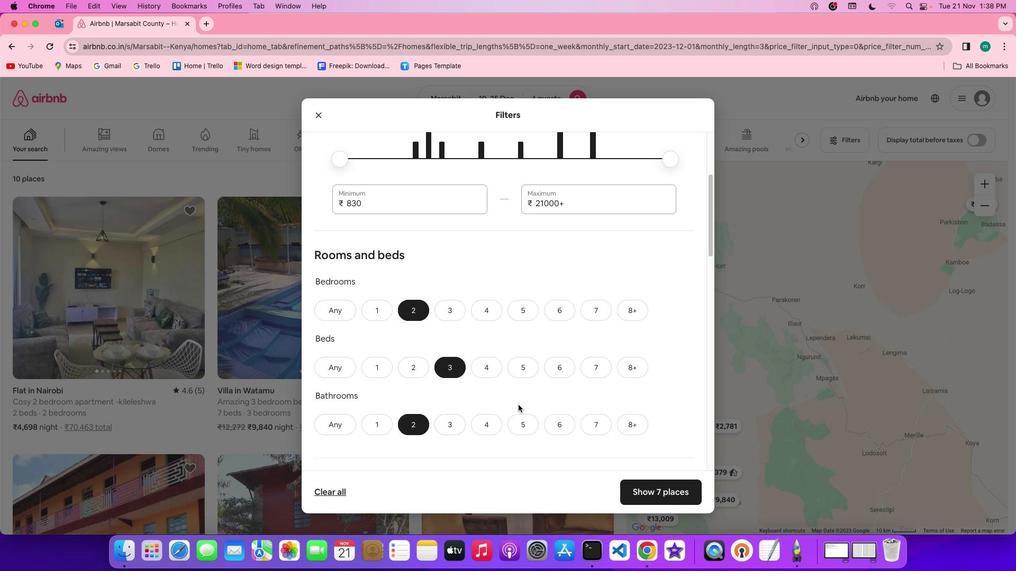 
Action: Mouse scrolled (518, 405) with delta (0, 0)
Screenshot: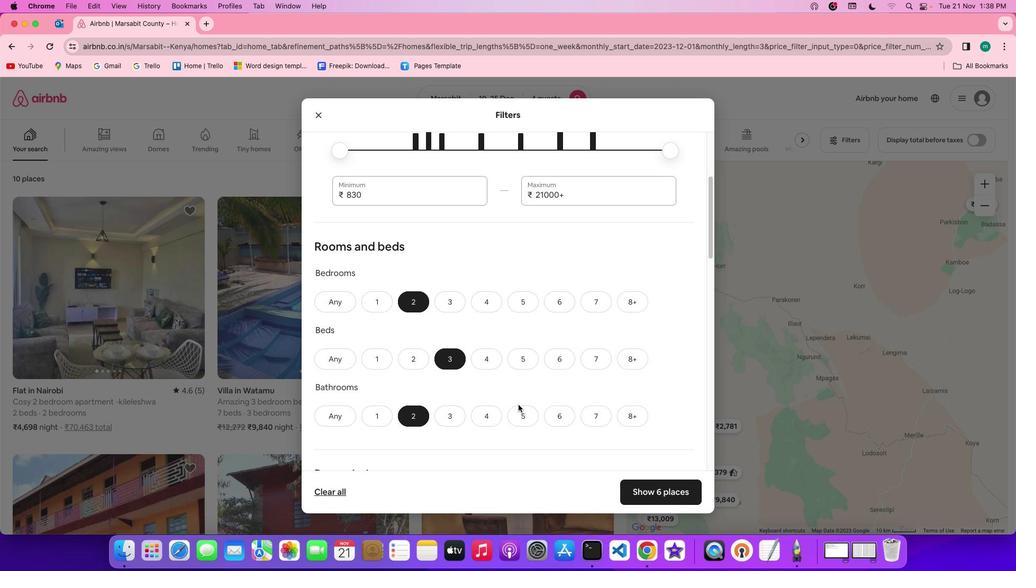 
Action: Mouse scrolled (518, 405) with delta (0, 0)
Screenshot: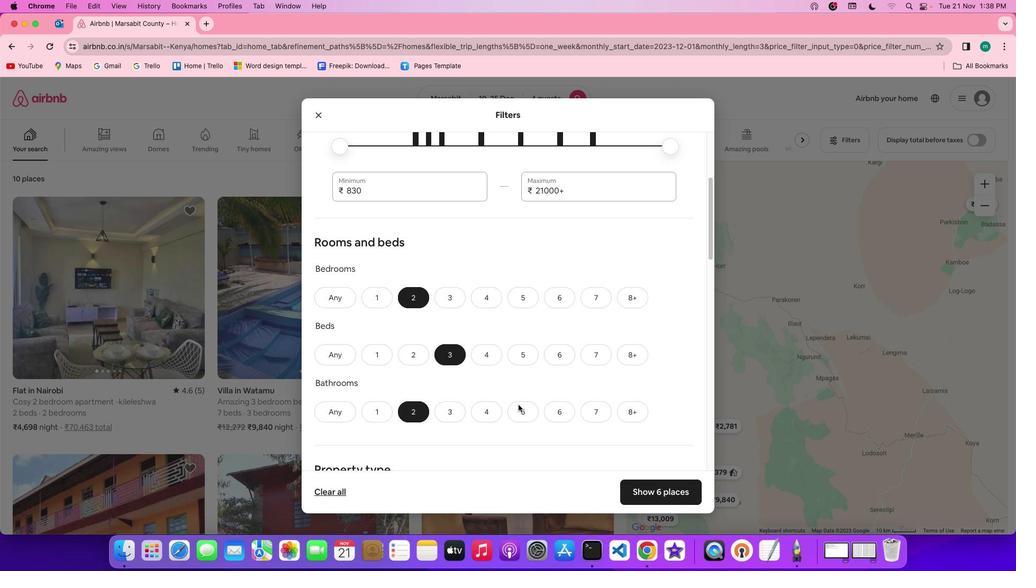 
Action: Mouse scrolled (518, 405) with delta (0, -1)
Screenshot: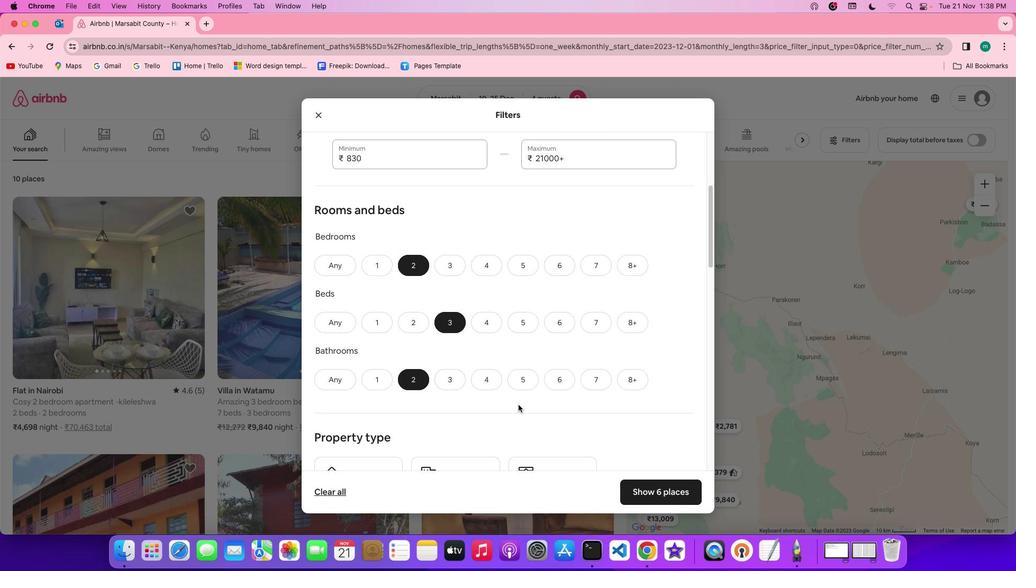
Action: Mouse scrolled (518, 405) with delta (0, 0)
Screenshot: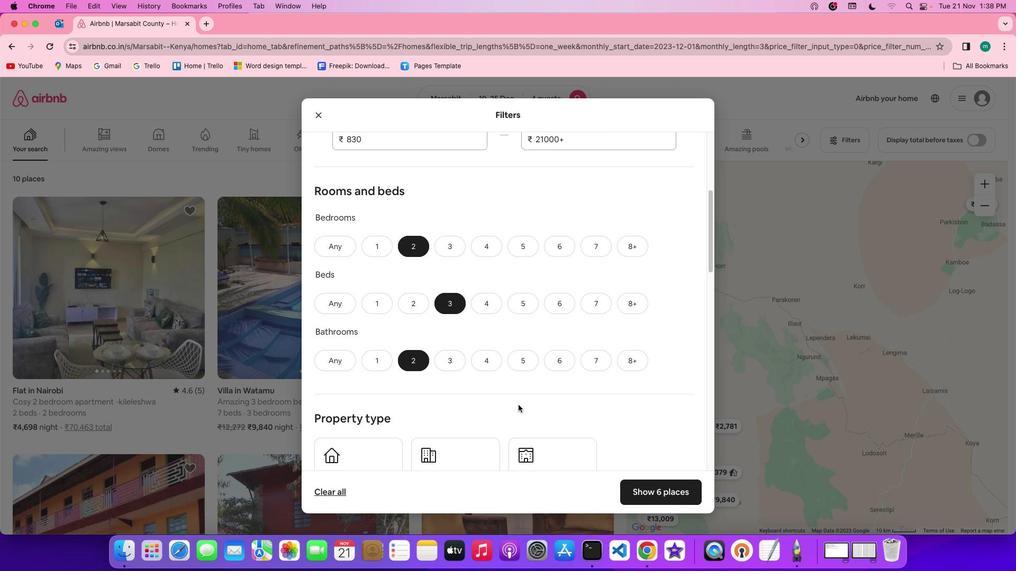 
Action: Mouse scrolled (518, 405) with delta (0, 0)
Screenshot: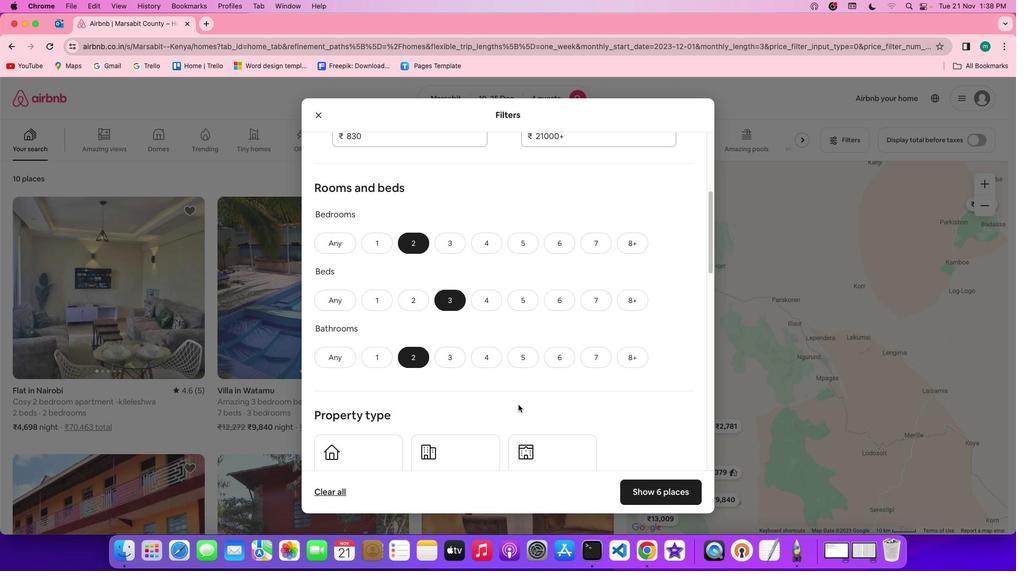 
Action: Mouse scrolled (518, 405) with delta (0, 0)
Screenshot: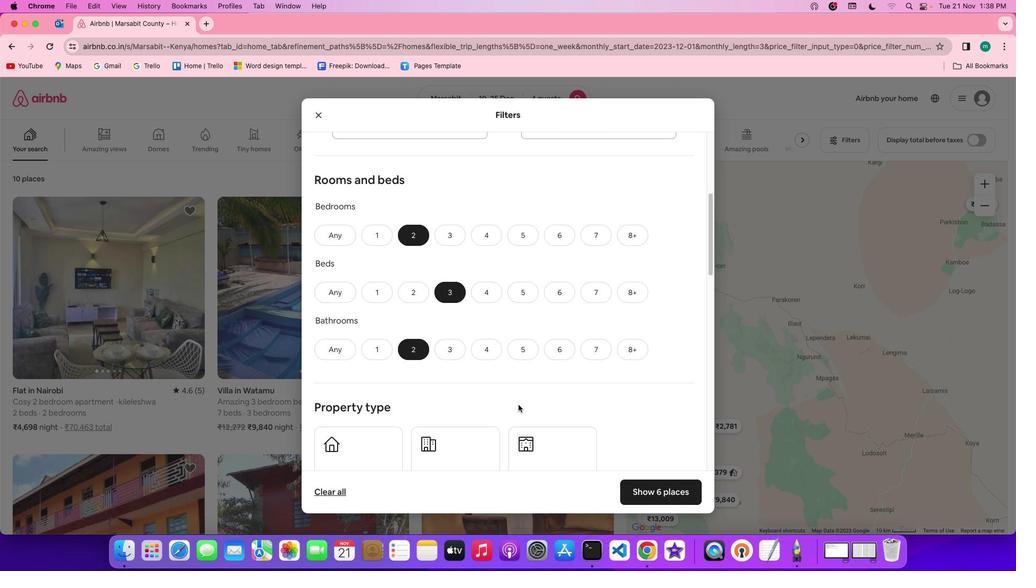 
Action: Mouse scrolled (518, 405) with delta (0, 0)
Screenshot: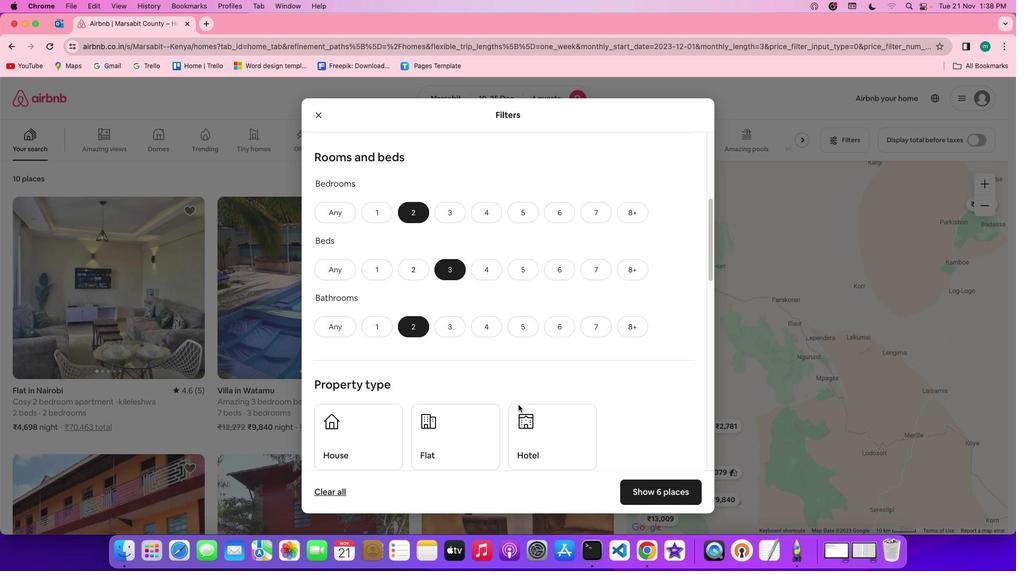 
Action: Mouse scrolled (518, 405) with delta (0, 0)
Screenshot: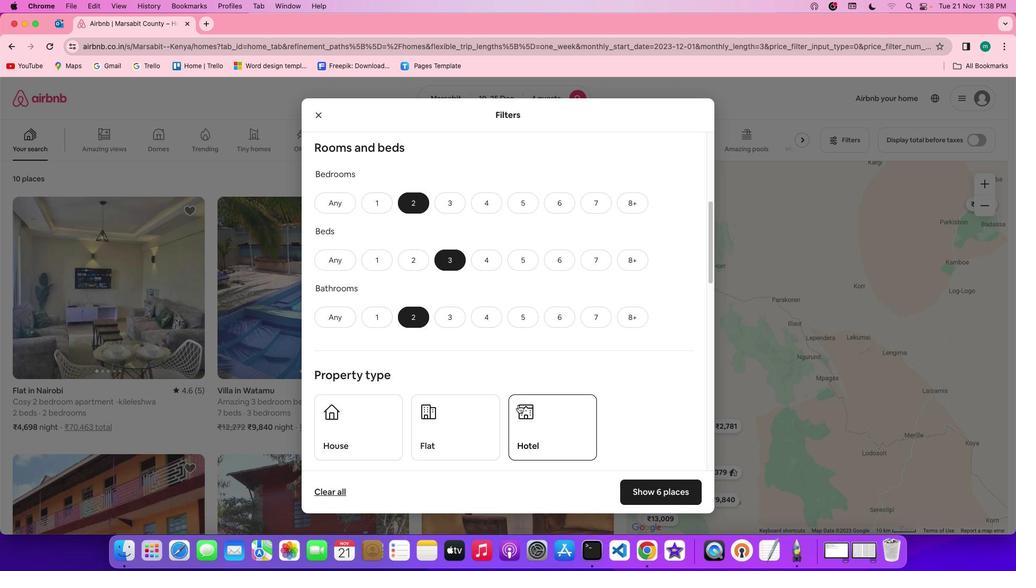 
Action: Mouse scrolled (518, 405) with delta (0, 0)
Screenshot: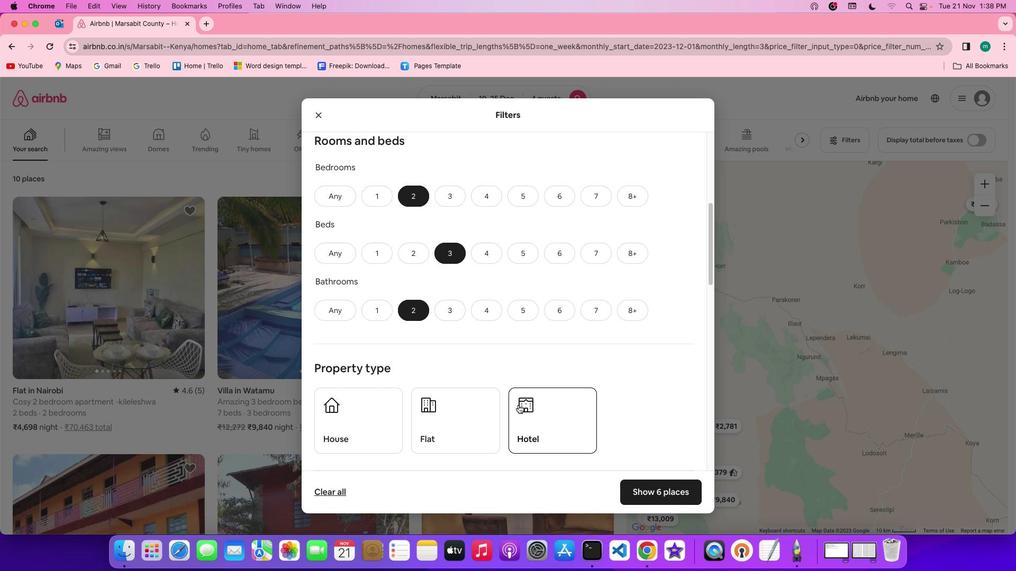 
Action: Mouse scrolled (518, 405) with delta (0, 0)
Screenshot: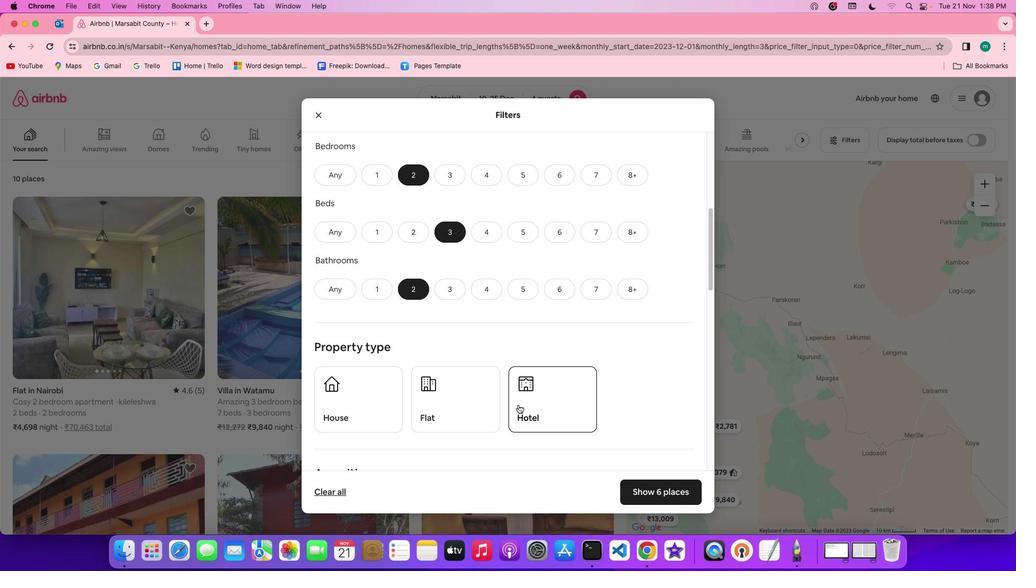 
Action: Mouse scrolled (518, 405) with delta (0, 0)
Screenshot: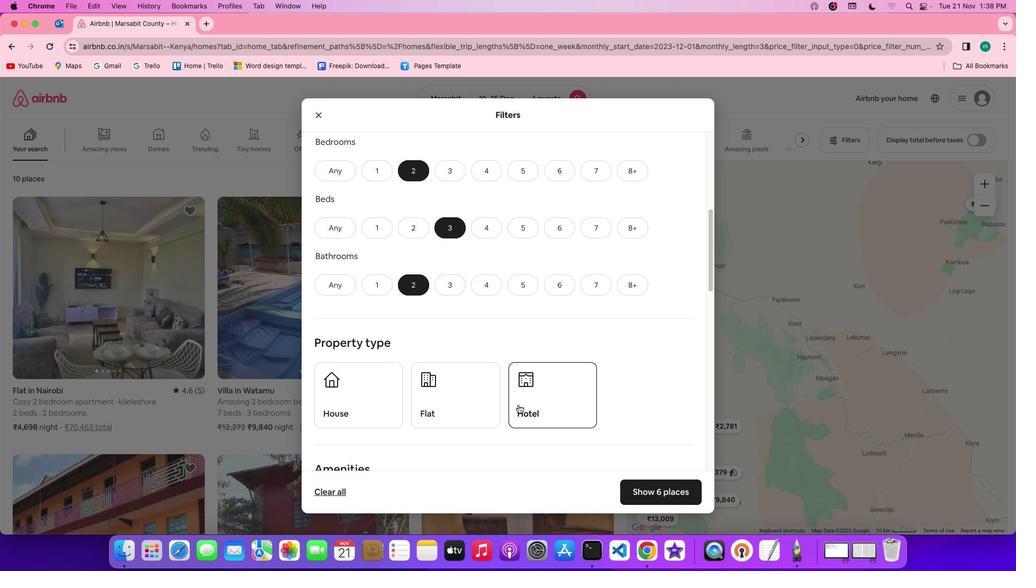 
Action: Mouse scrolled (518, 405) with delta (0, 0)
Screenshot: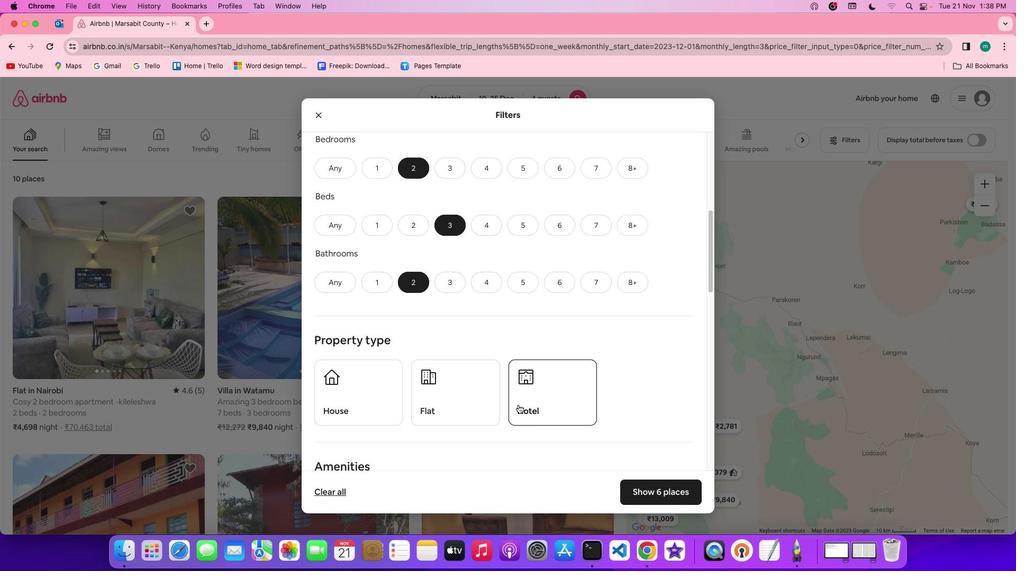 
Action: Mouse scrolled (518, 405) with delta (0, 0)
Screenshot: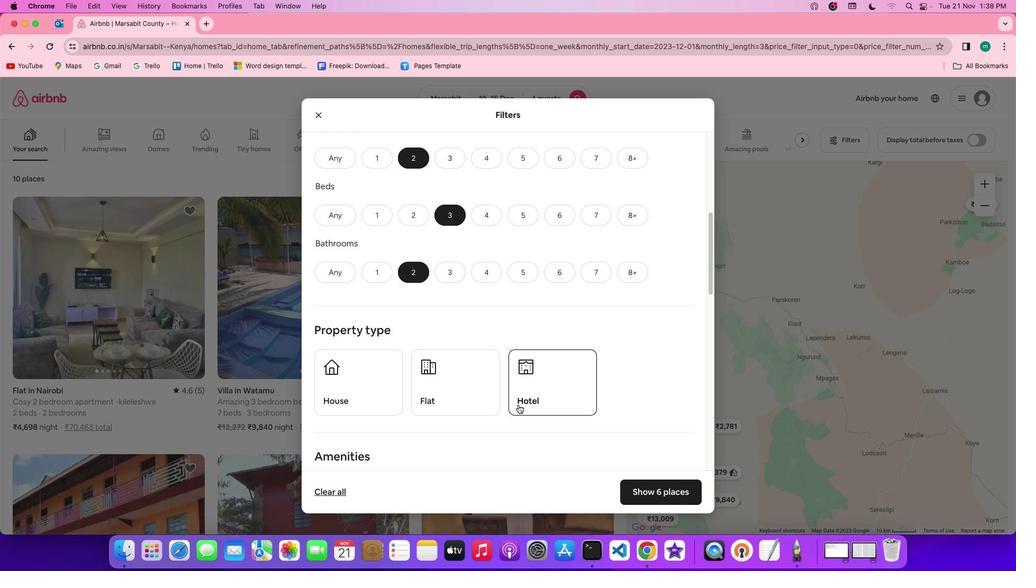 
Action: Mouse scrolled (518, 405) with delta (0, 0)
Screenshot: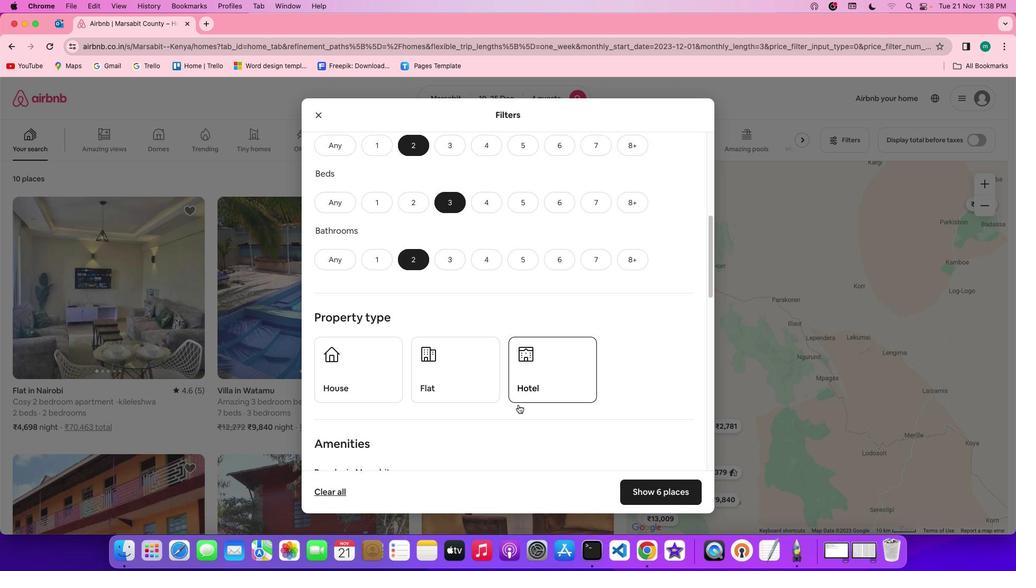 
Action: Mouse scrolled (518, 405) with delta (0, 0)
Screenshot: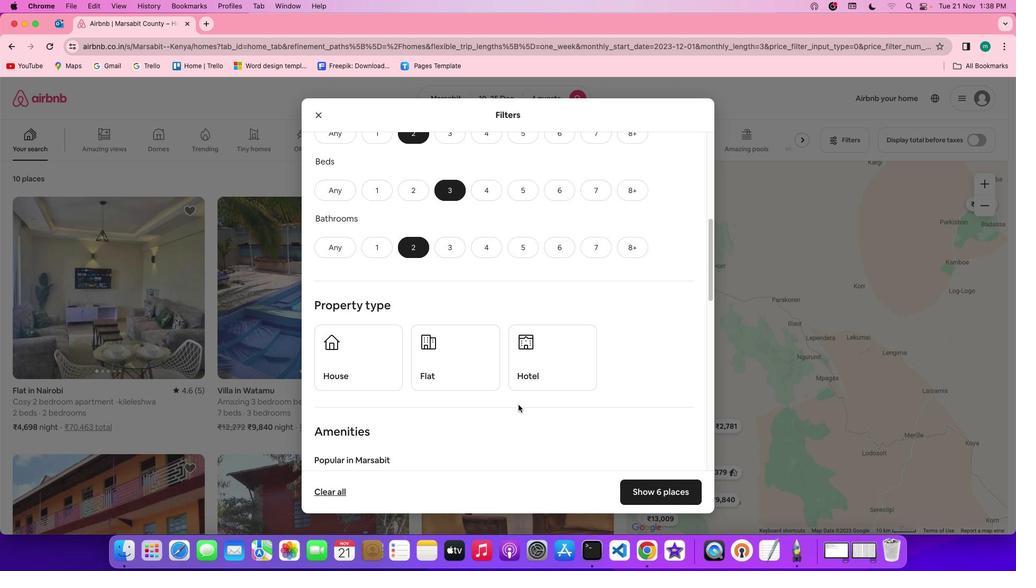 
Action: Mouse scrolled (518, 405) with delta (0, 0)
Screenshot: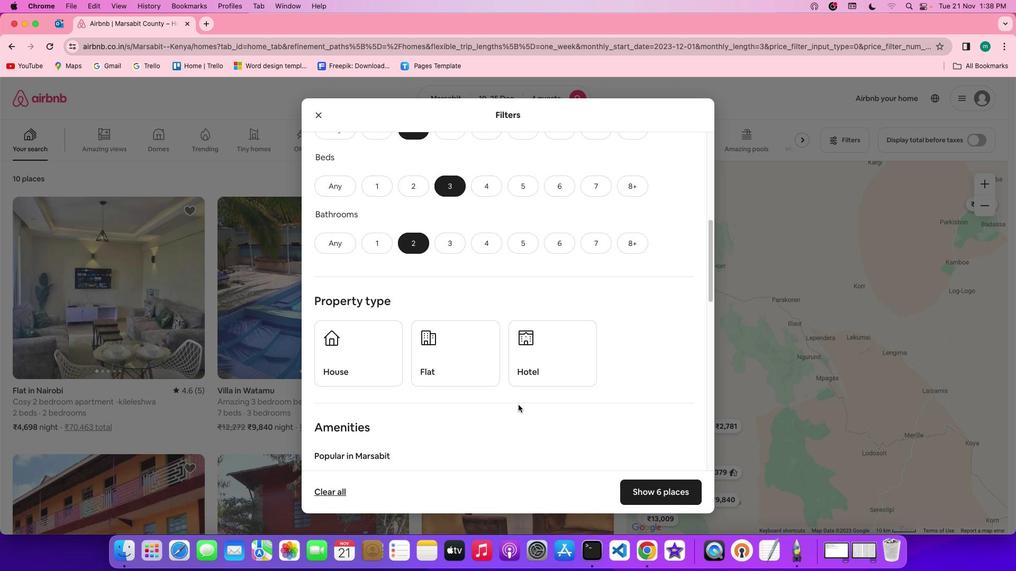 
Action: Mouse scrolled (518, 405) with delta (0, 0)
Screenshot: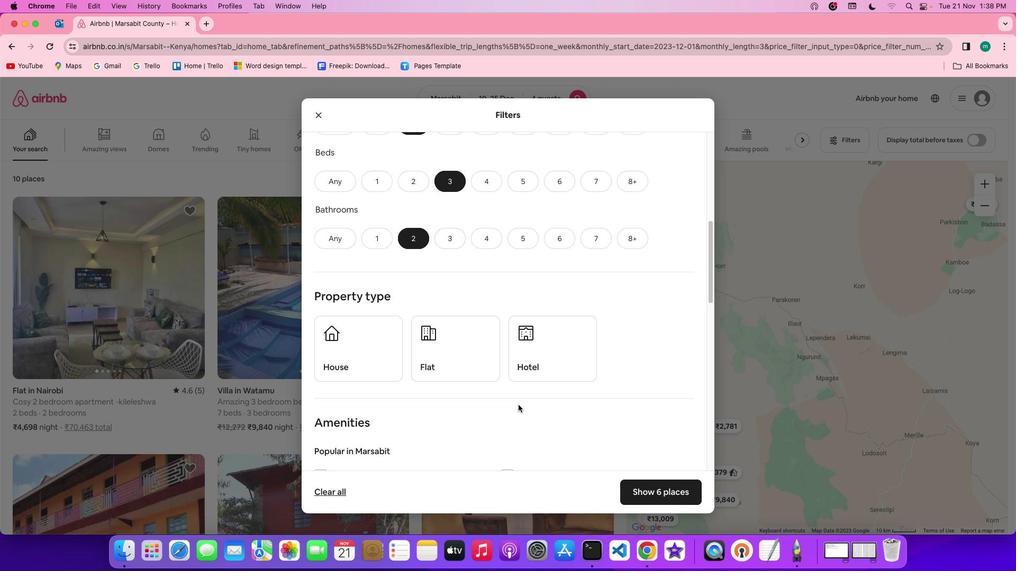 
Action: Mouse scrolled (518, 405) with delta (0, 0)
Screenshot: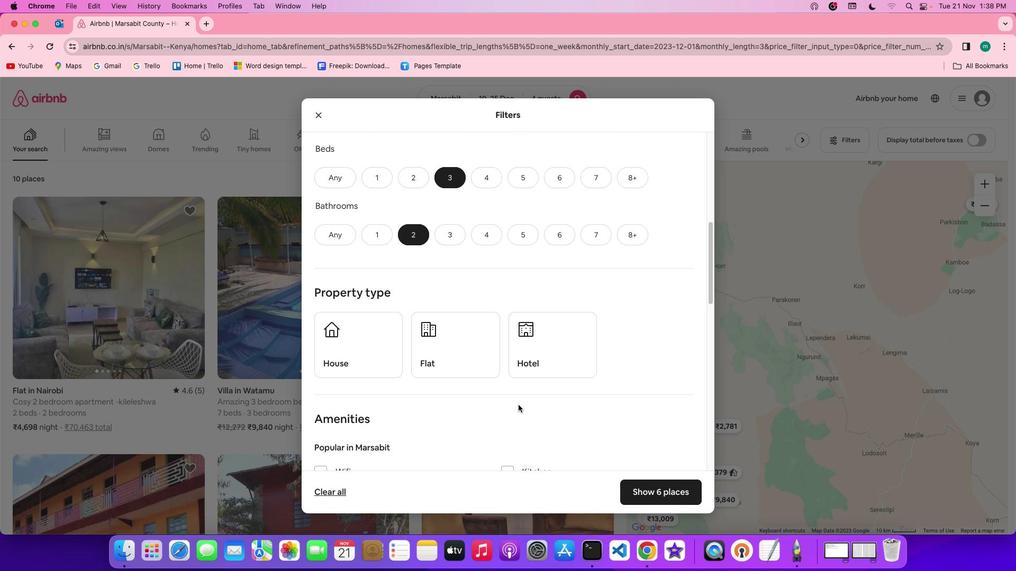 
Action: Mouse scrolled (518, 405) with delta (0, 0)
Screenshot: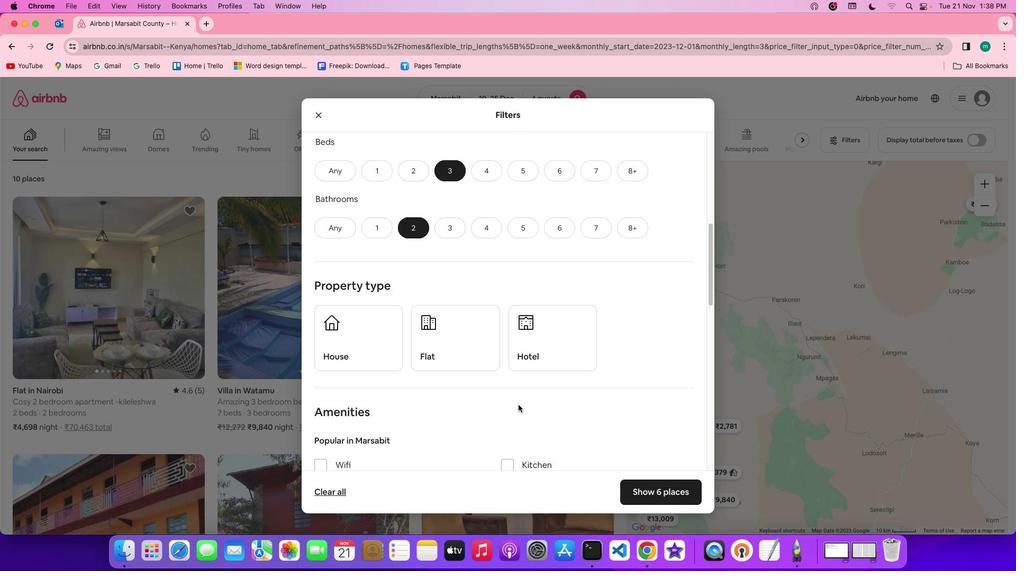 
Action: Mouse scrolled (518, 405) with delta (0, 0)
Screenshot: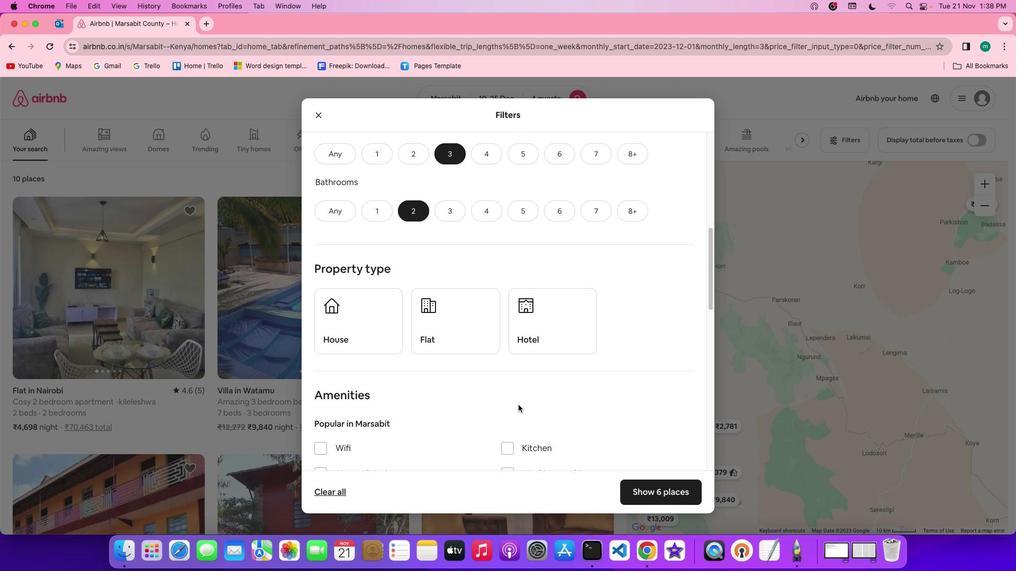 
Action: Mouse moved to (514, 378)
Screenshot: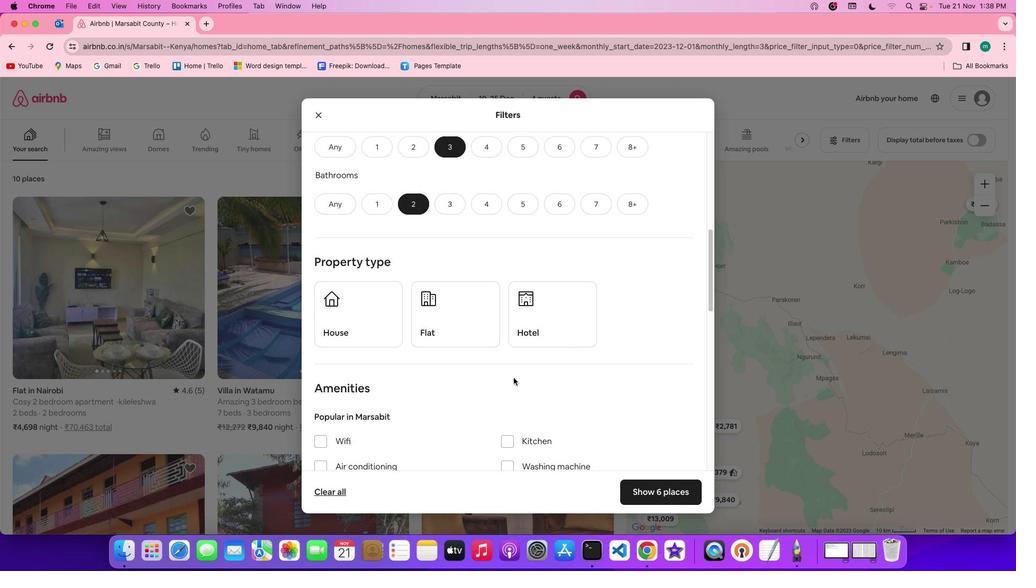 
Action: Mouse scrolled (514, 378) with delta (0, 0)
Screenshot: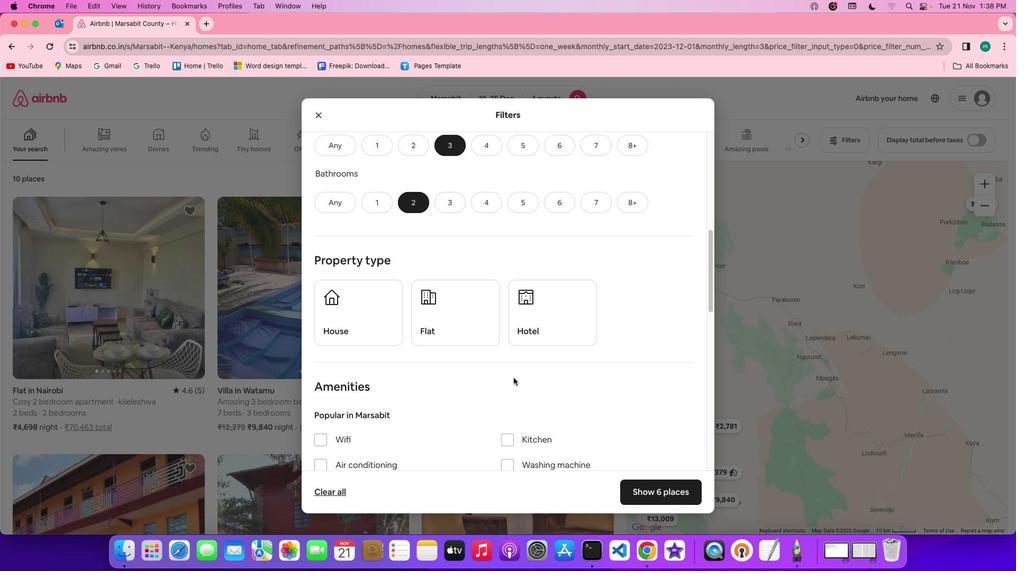 
Action: Mouse scrolled (514, 378) with delta (0, 0)
Screenshot: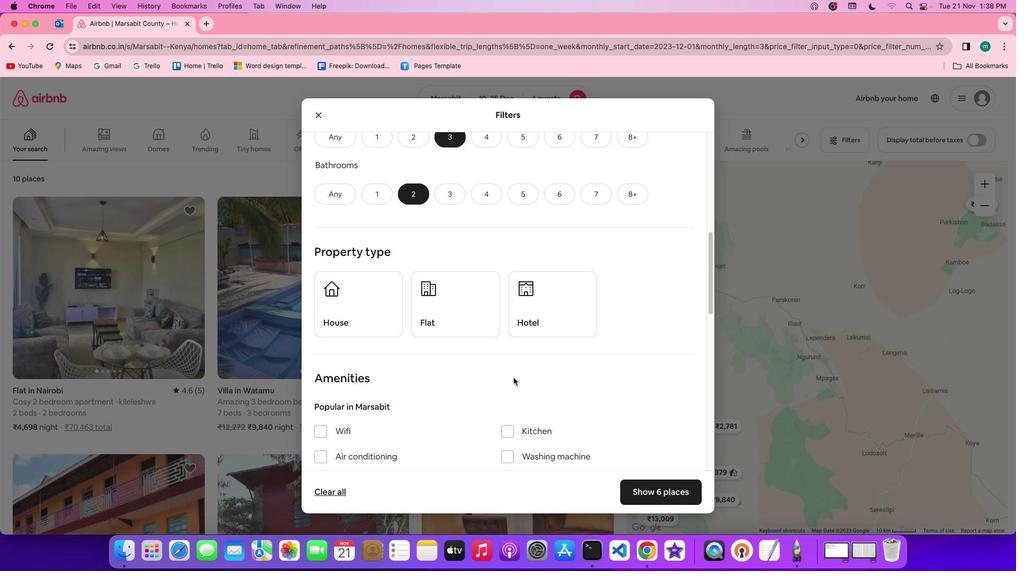 
Action: Mouse scrolled (514, 378) with delta (0, 0)
Screenshot: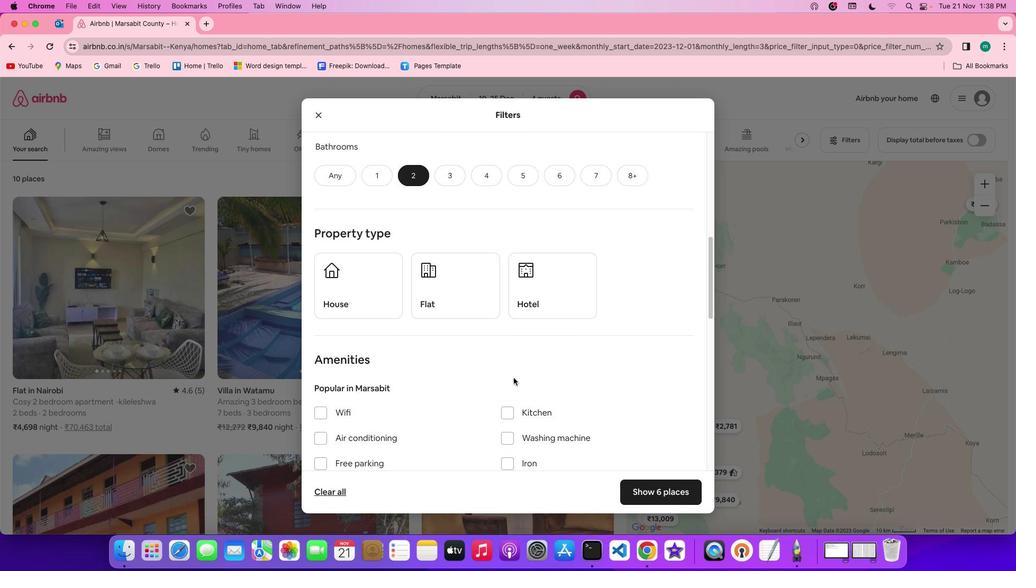 
Action: Mouse scrolled (514, 378) with delta (0, 0)
Screenshot: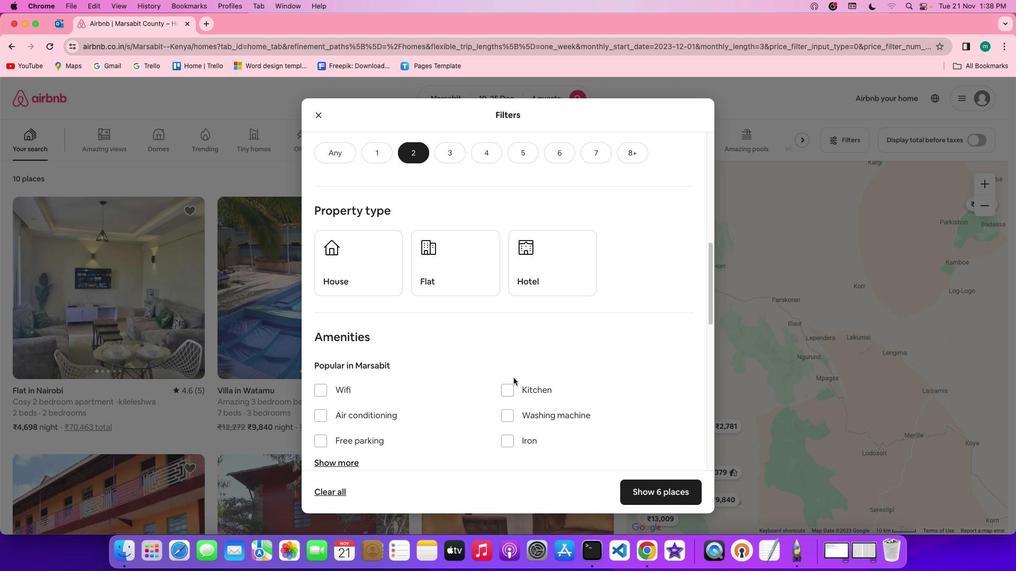 
Action: Mouse scrolled (514, 378) with delta (0, 0)
Screenshot: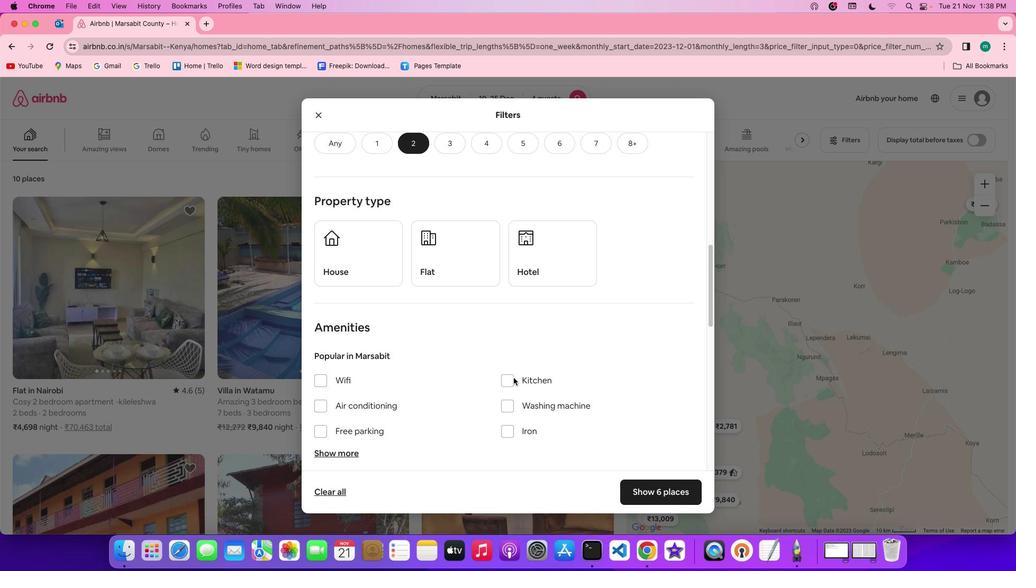 
Action: Mouse scrolled (514, 378) with delta (0, 0)
Screenshot: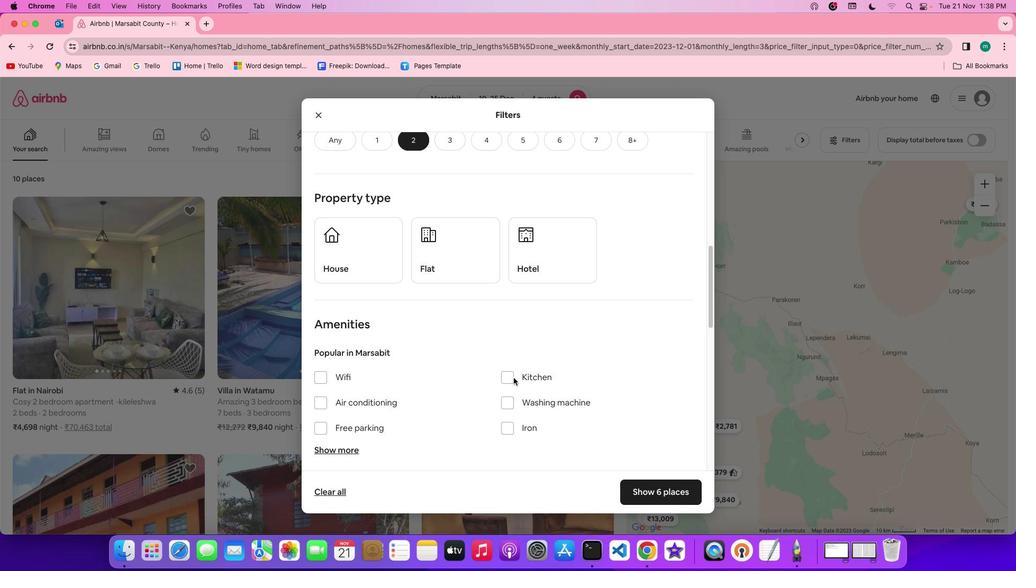
Action: Mouse scrolled (514, 378) with delta (0, 0)
Screenshot: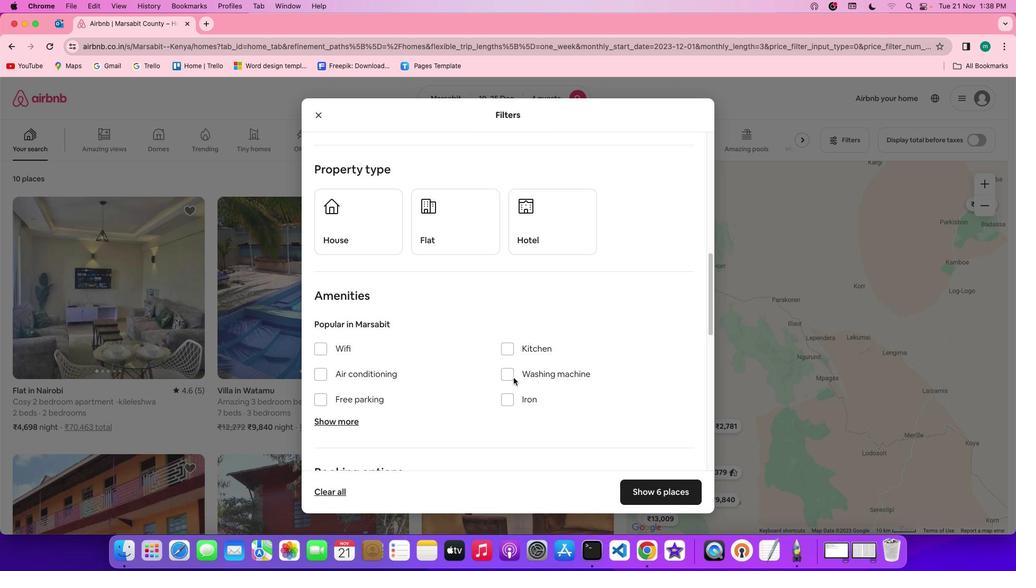 
Action: Mouse scrolled (514, 378) with delta (0, 0)
Screenshot: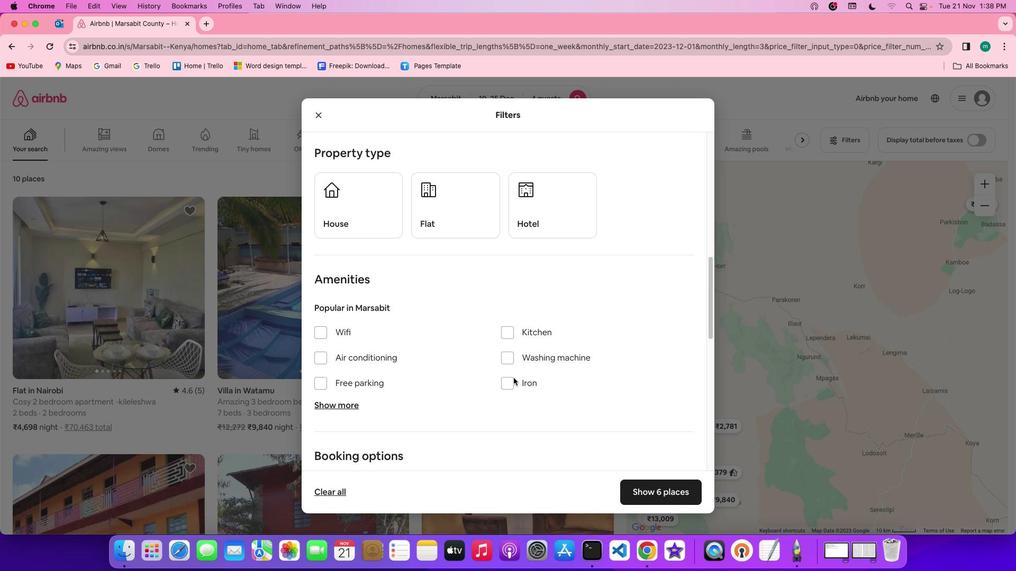 
Action: Mouse scrolled (514, 378) with delta (0, 0)
Screenshot: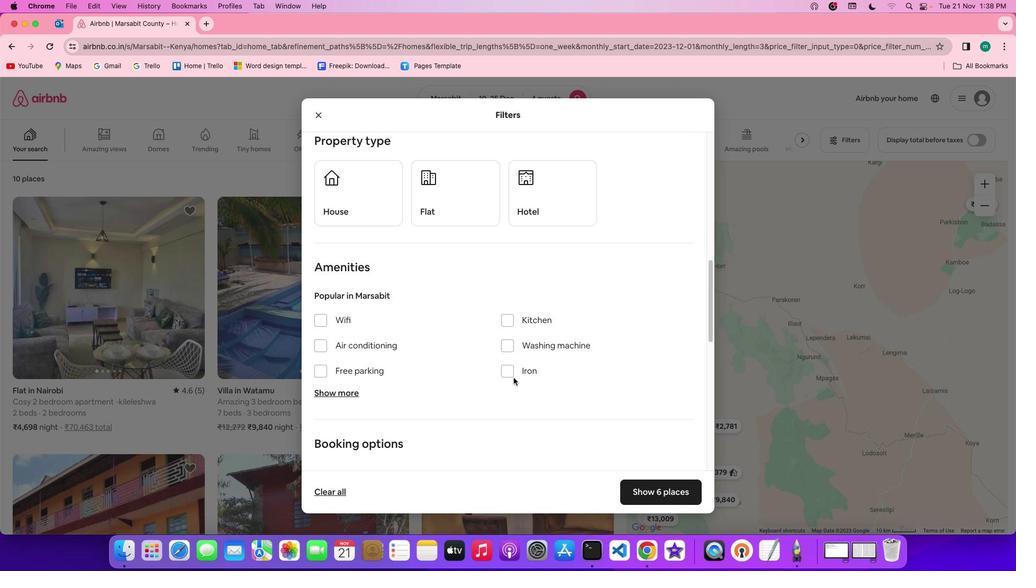 
Action: Mouse scrolled (514, 378) with delta (0, 0)
Screenshot: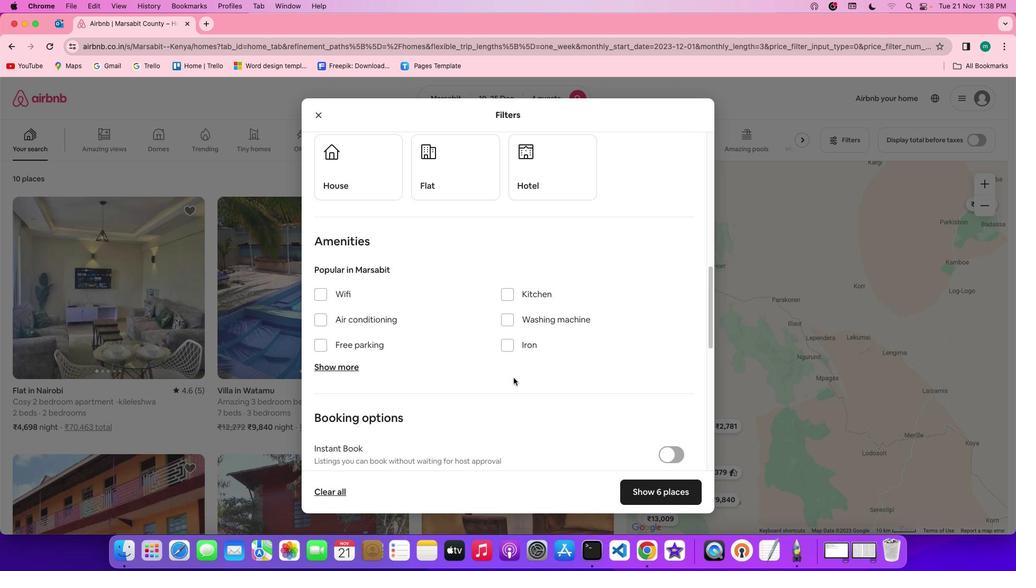 
Action: Mouse moved to (316, 280)
Screenshot: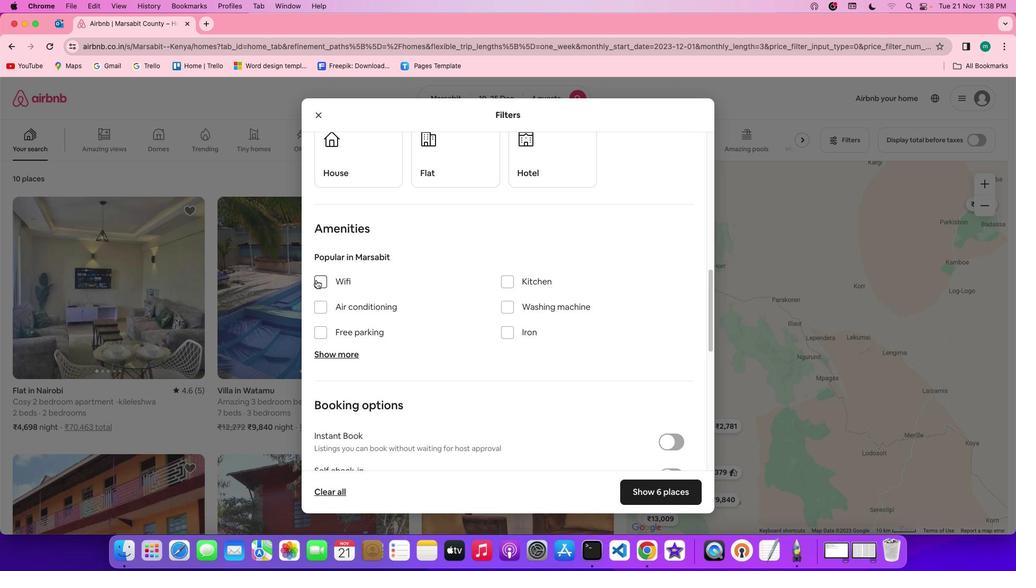 
Action: Mouse pressed left at (316, 280)
Screenshot: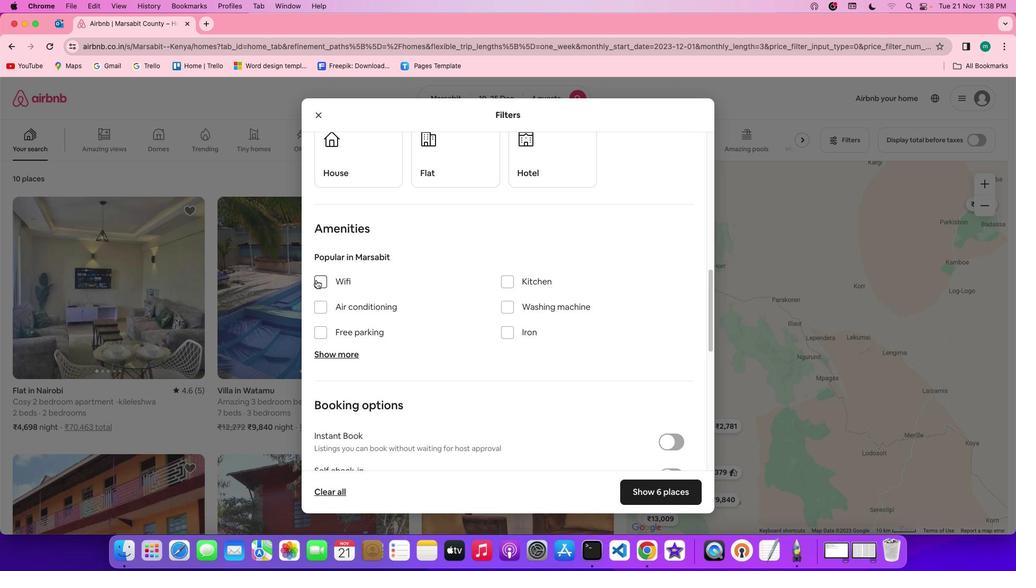 
Action: Mouse moved to (336, 356)
Screenshot: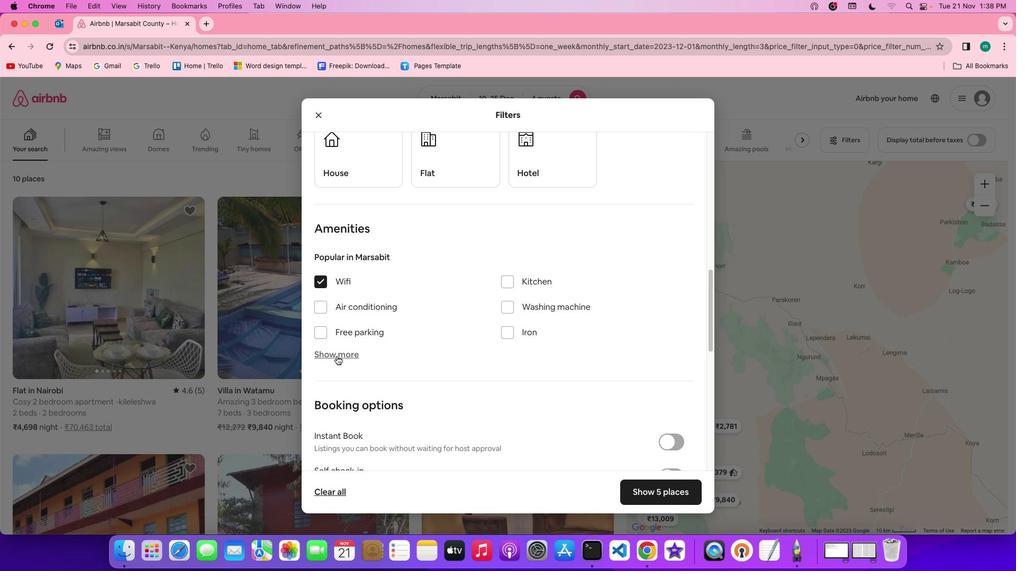 
Action: Mouse pressed left at (336, 356)
Screenshot: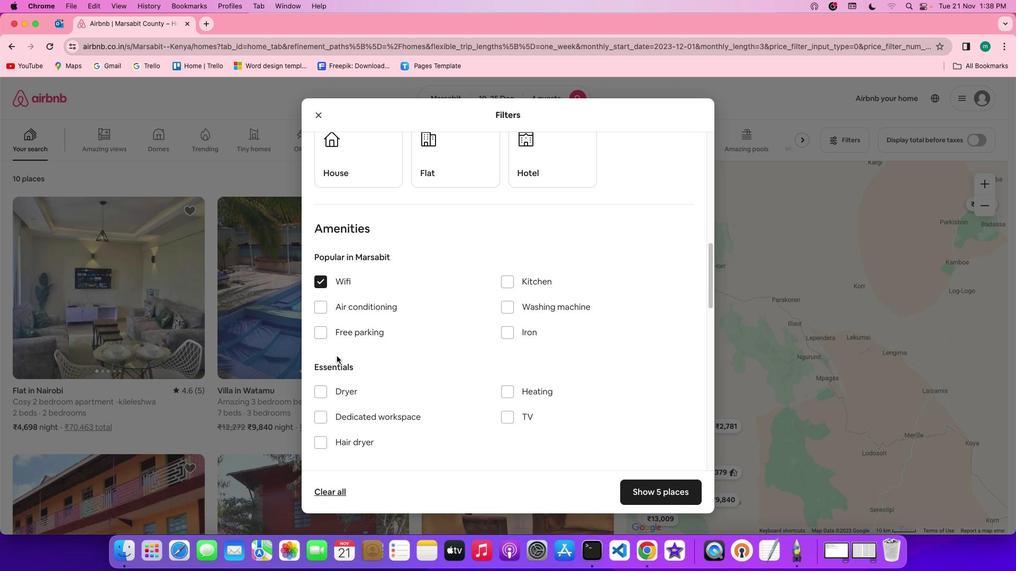 
Action: Mouse moved to (465, 379)
Screenshot: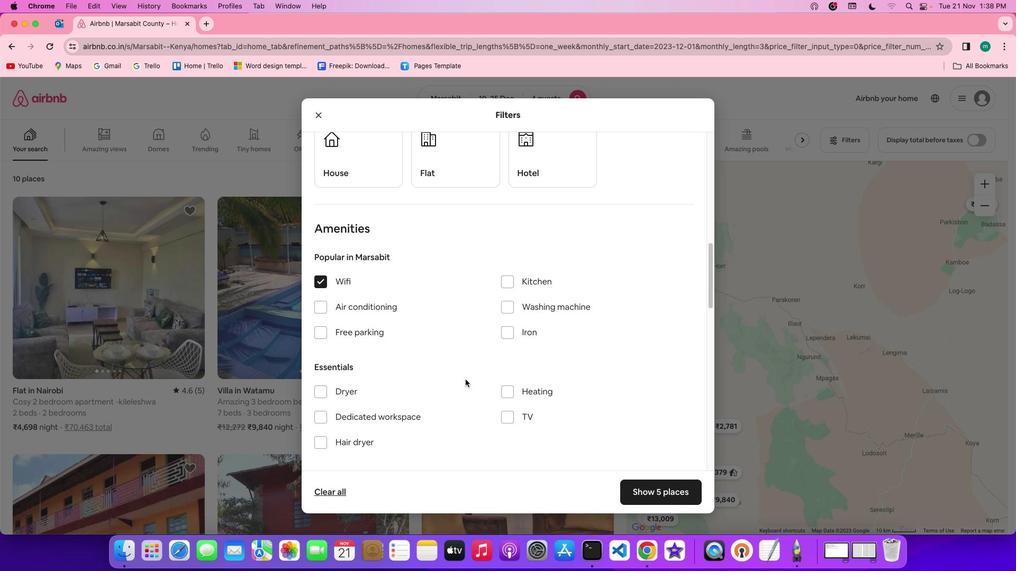 
Action: Mouse scrolled (465, 379) with delta (0, 0)
Screenshot: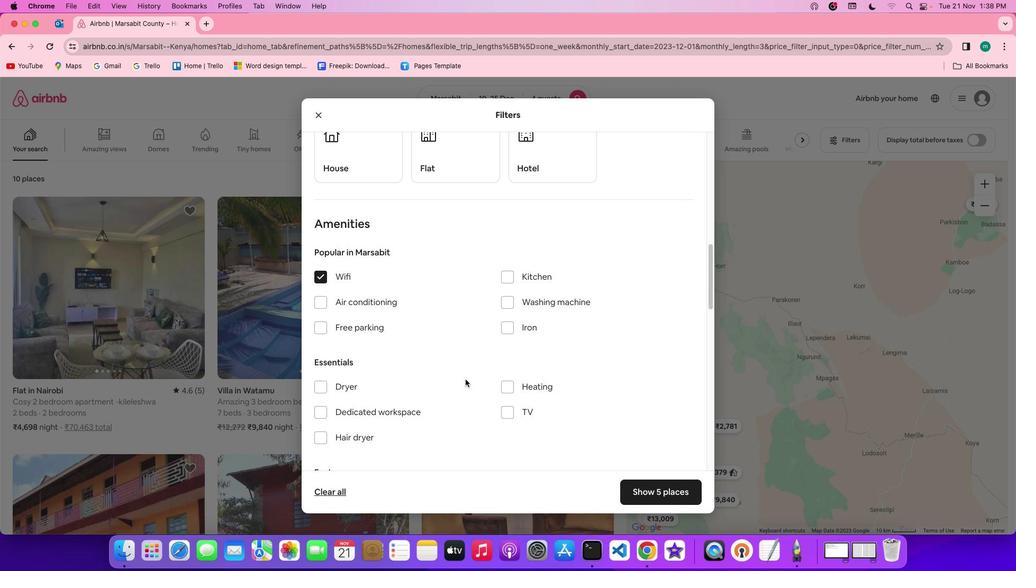 
Action: Mouse scrolled (465, 379) with delta (0, 0)
Screenshot: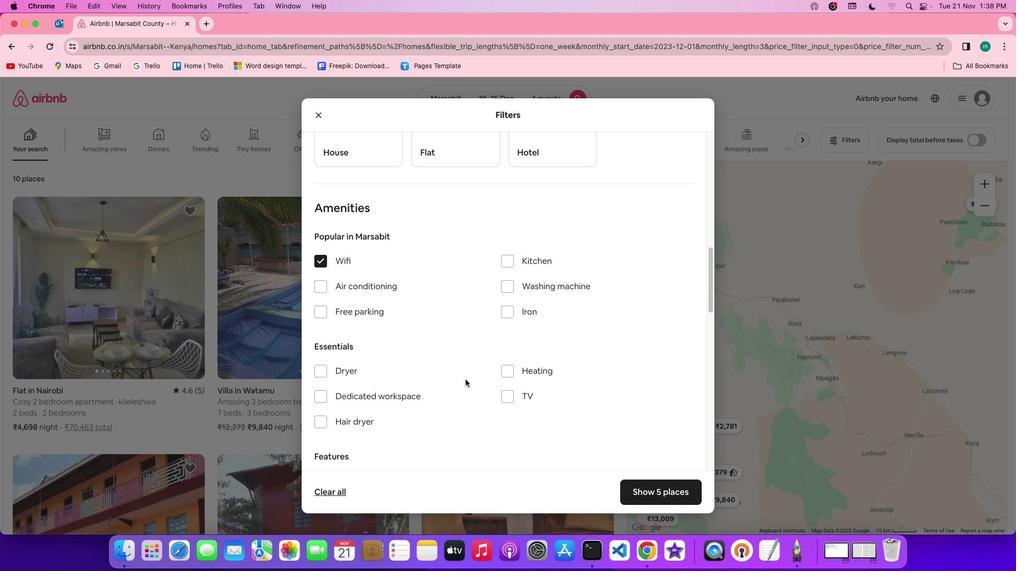 
Action: Mouse scrolled (465, 379) with delta (0, 0)
Screenshot: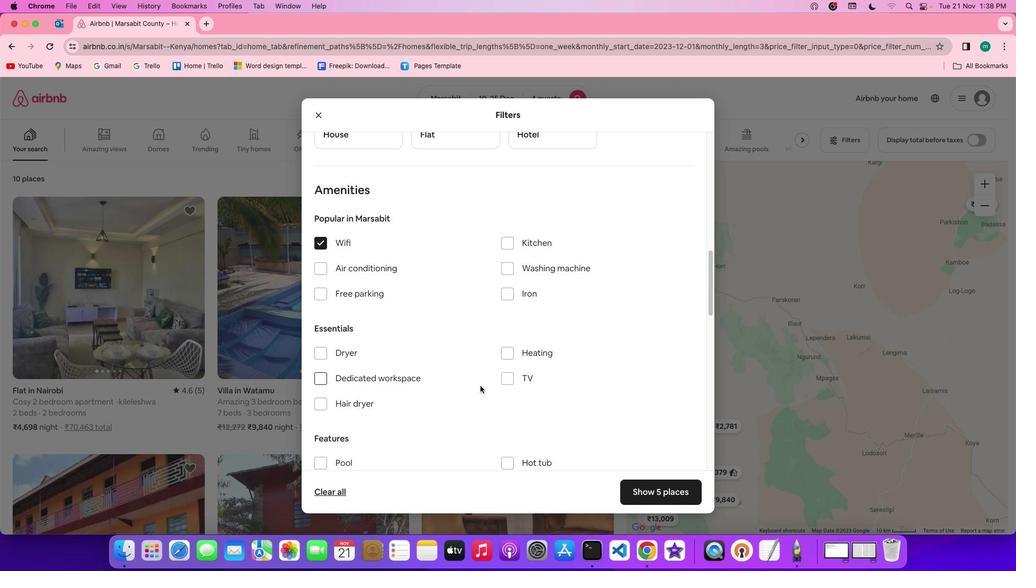 
Action: Mouse moved to (503, 367)
Screenshot: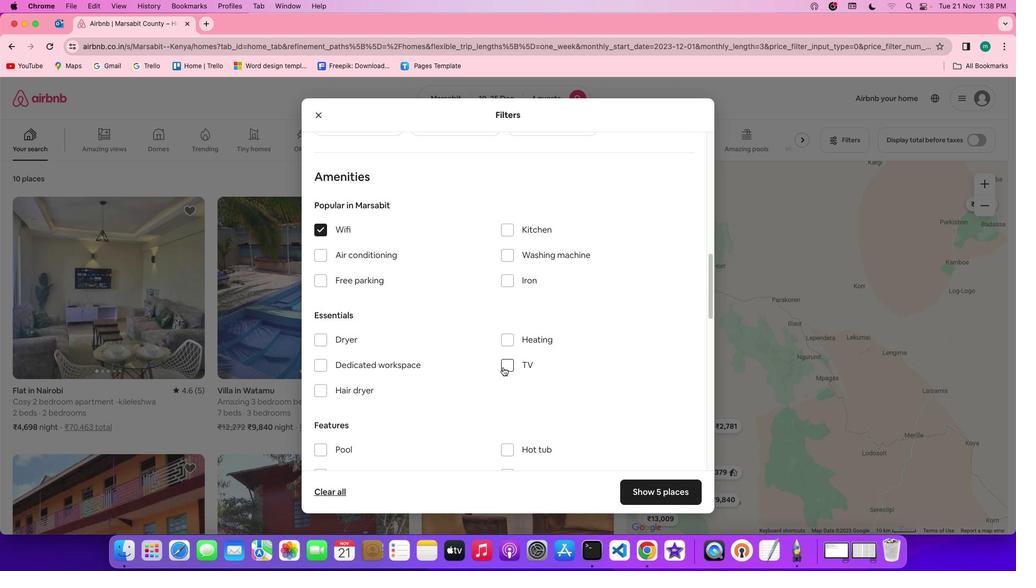 
Action: Mouse pressed left at (503, 367)
Screenshot: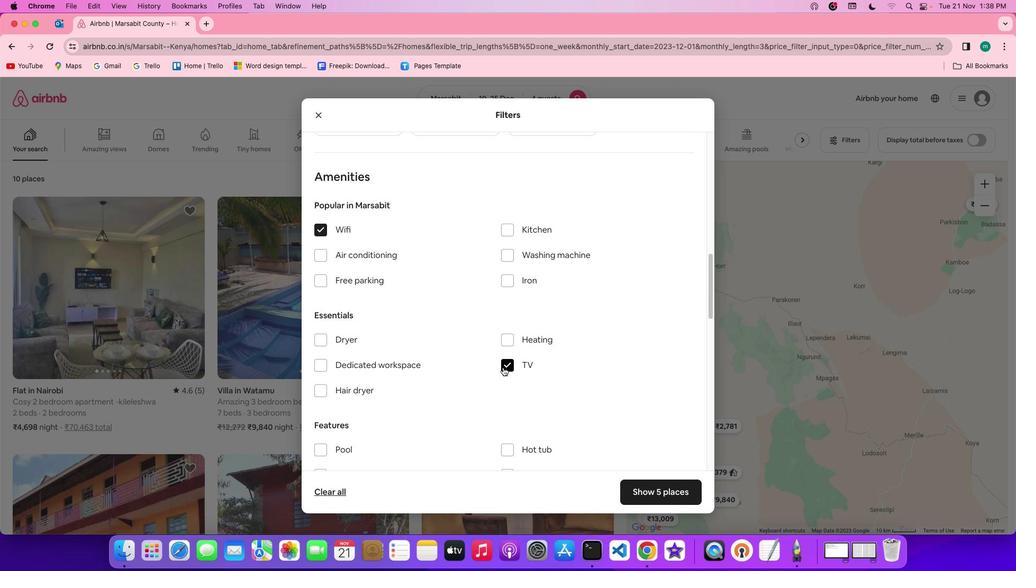 
Action: Mouse moved to (558, 384)
Screenshot: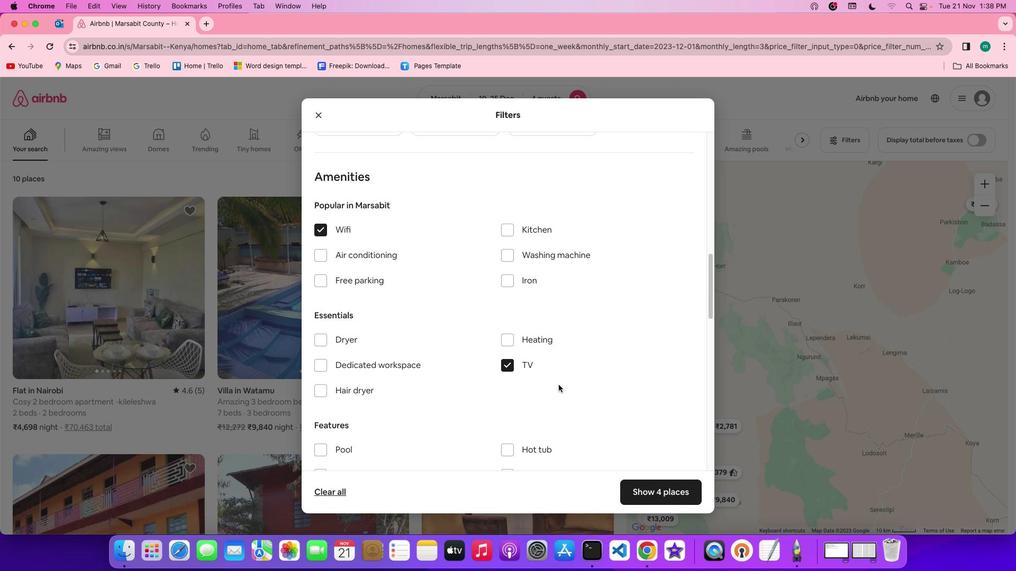 
Action: Mouse scrolled (558, 384) with delta (0, 0)
Screenshot: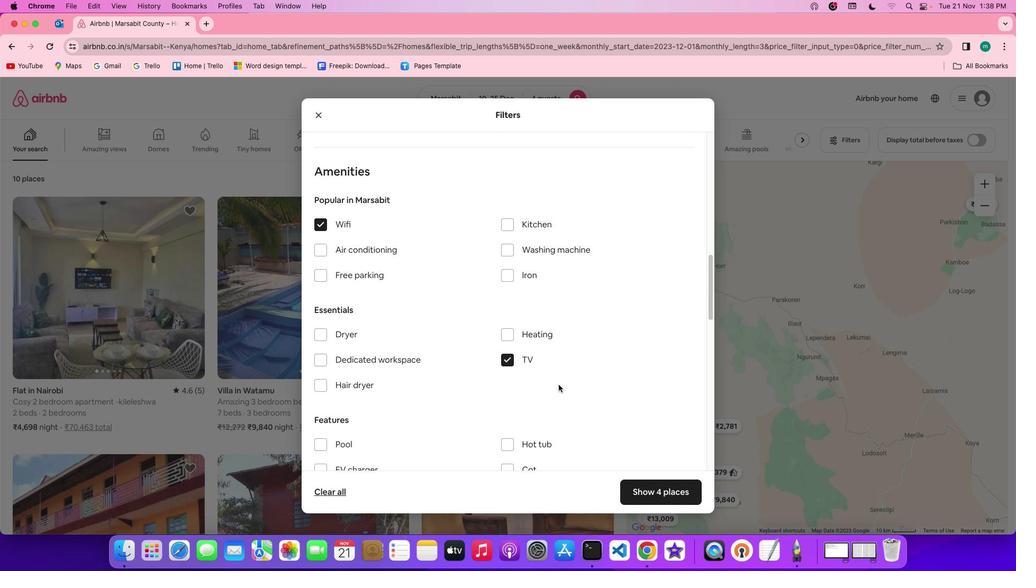 
Action: Mouse scrolled (558, 384) with delta (0, 0)
Screenshot: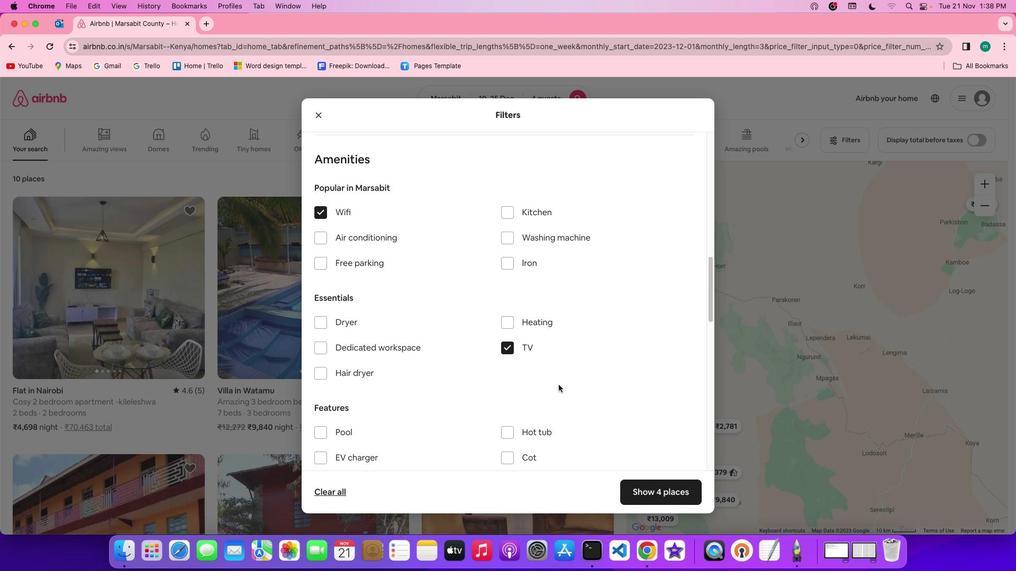 
Action: Mouse scrolled (558, 384) with delta (0, 0)
Screenshot: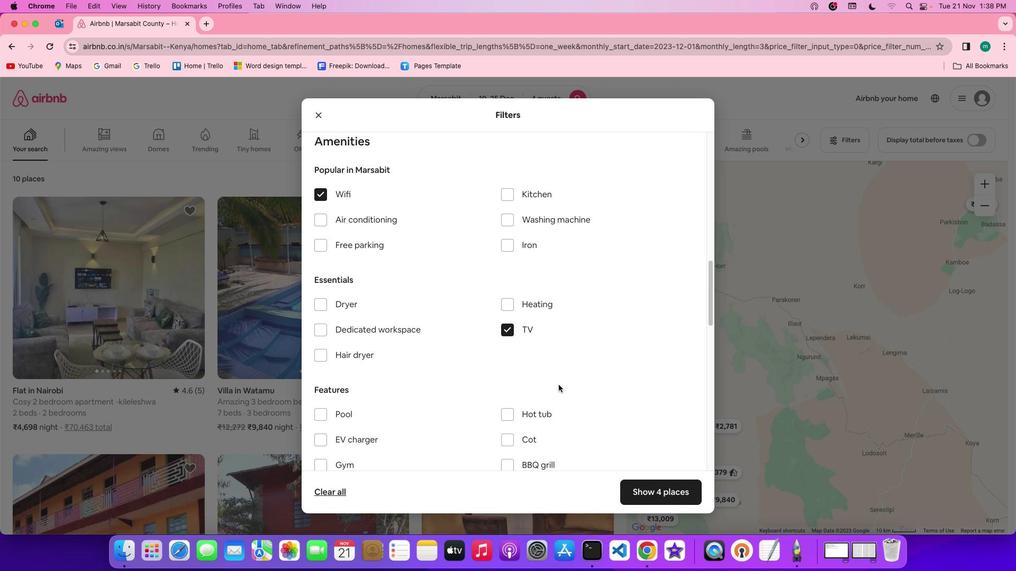 
Action: Mouse scrolled (558, 384) with delta (0, 0)
Screenshot: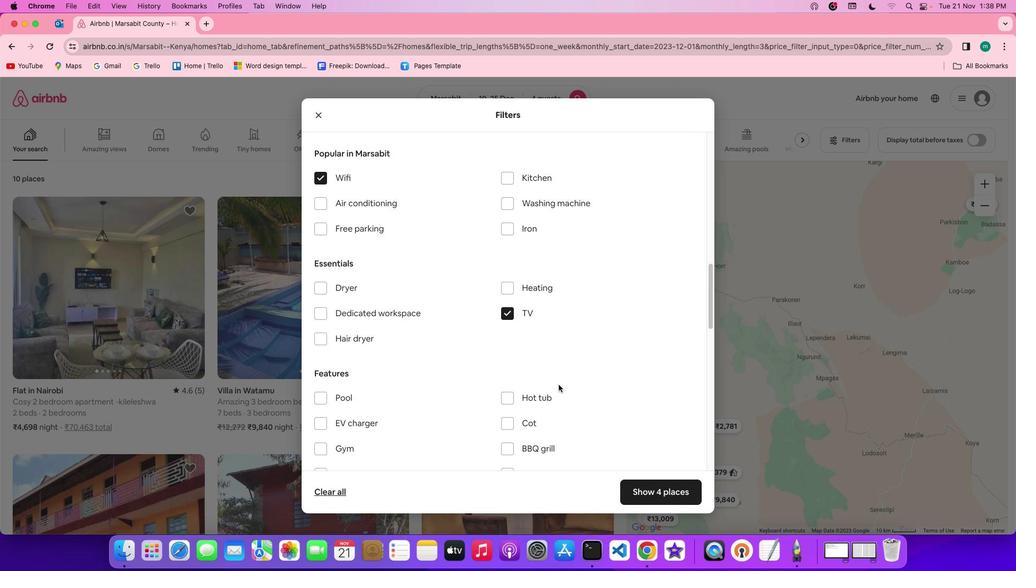 
Action: Mouse scrolled (558, 384) with delta (0, 0)
Screenshot: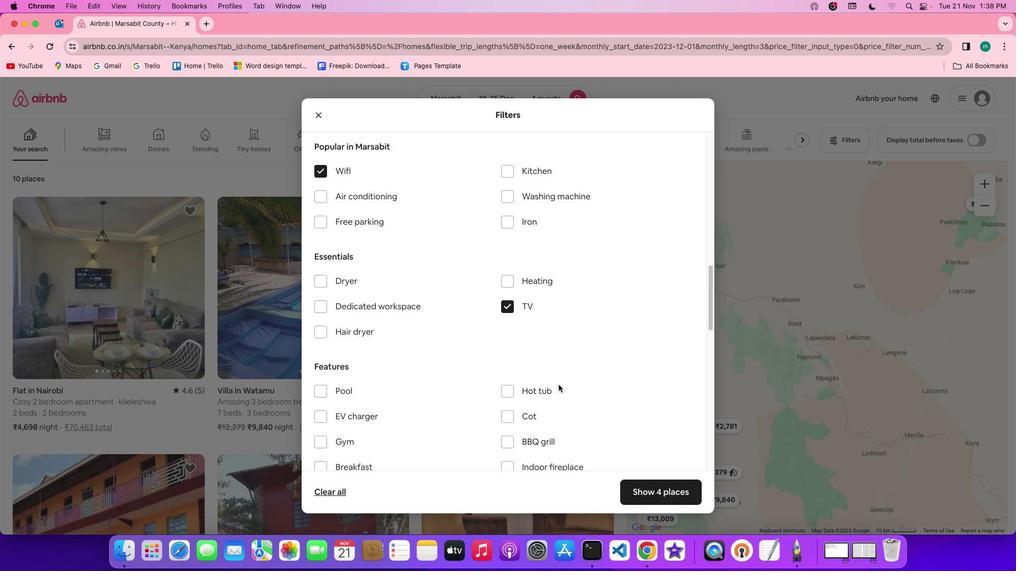 
Action: Mouse scrolled (558, 384) with delta (0, 0)
Screenshot: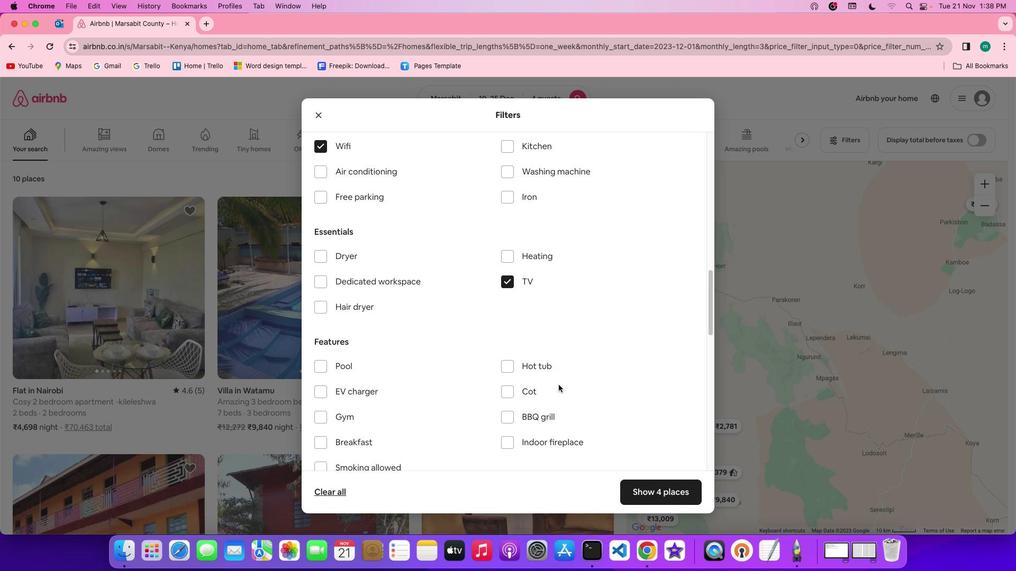 
Action: Mouse moved to (371, 189)
Screenshot: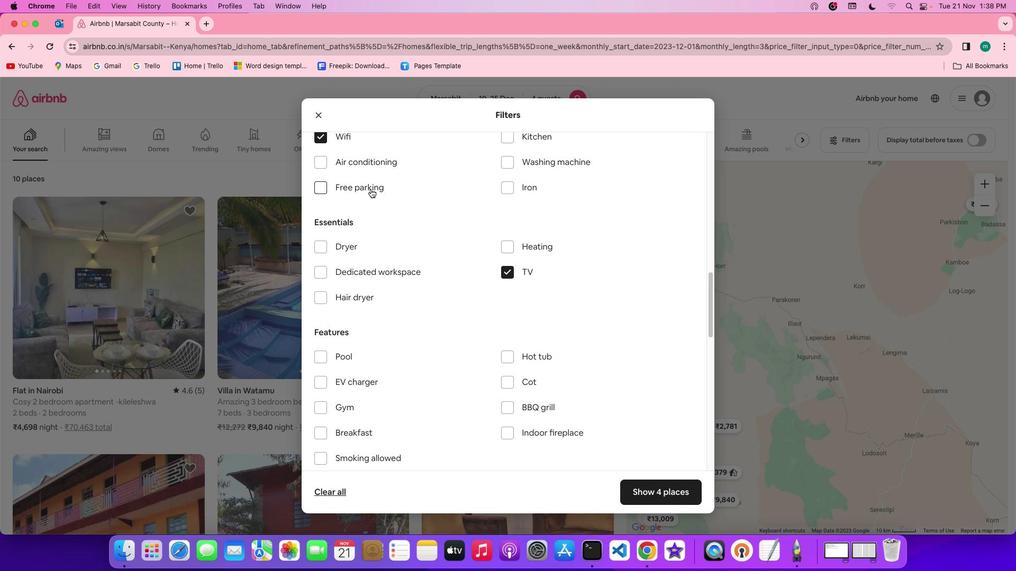 
Action: Mouse pressed left at (371, 189)
Screenshot: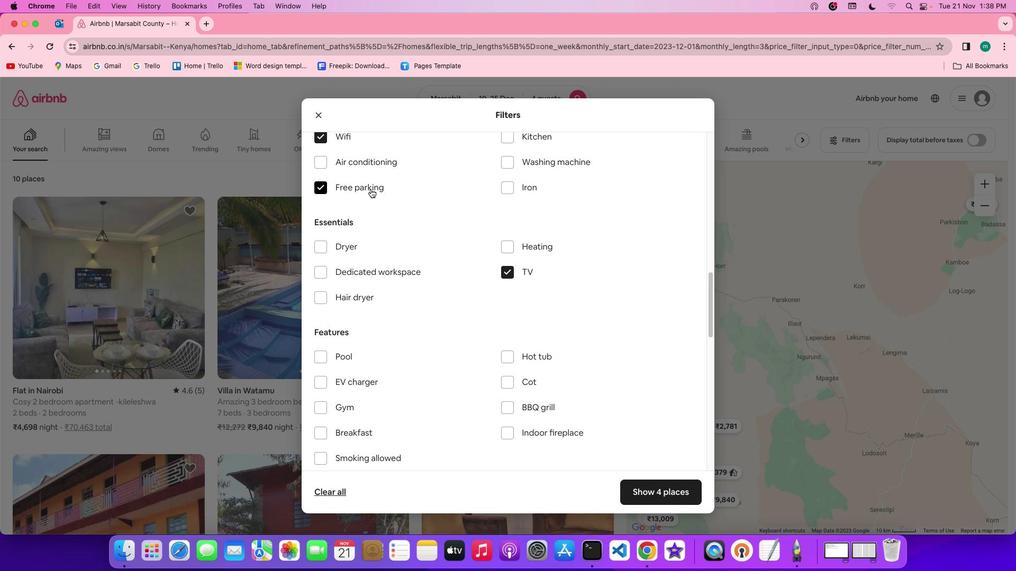 
Action: Mouse moved to (474, 314)
Screenshot: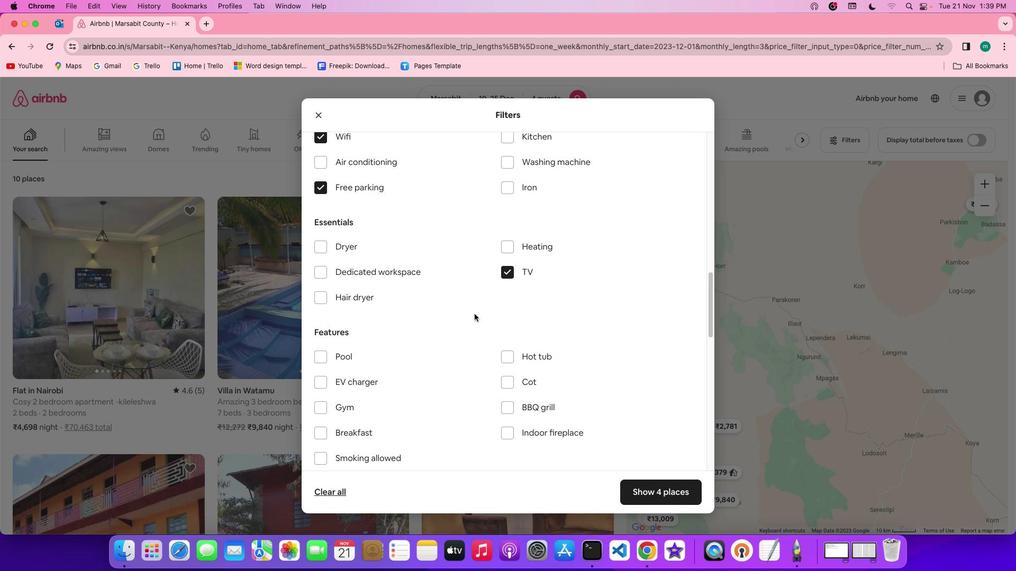 
Action: Mouse scrolled (474, 314) with delta (0, 0)
Screenshot: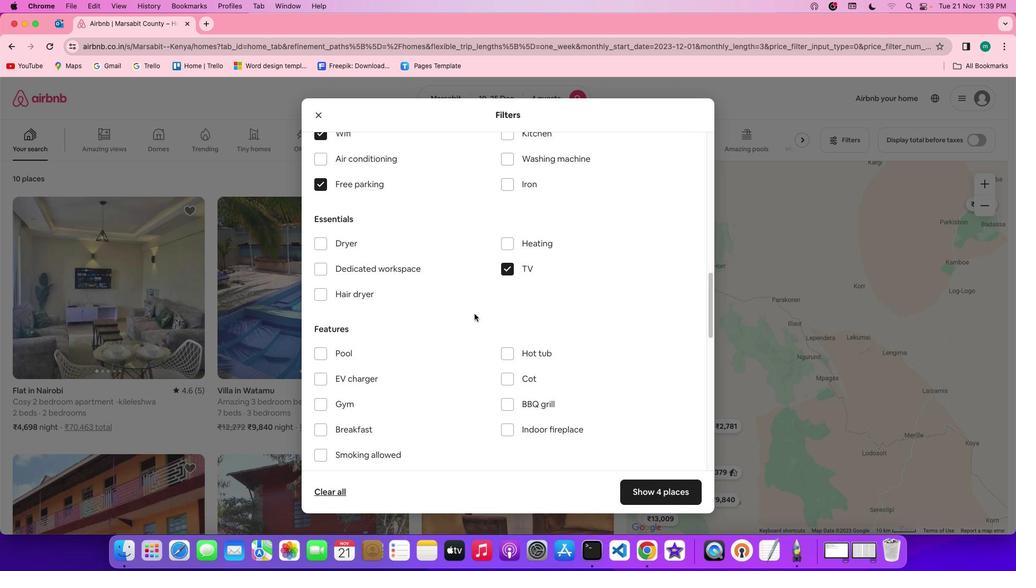 
Action: Mouse scrolled (474, 314) with delta (0, 0)
Screenshot: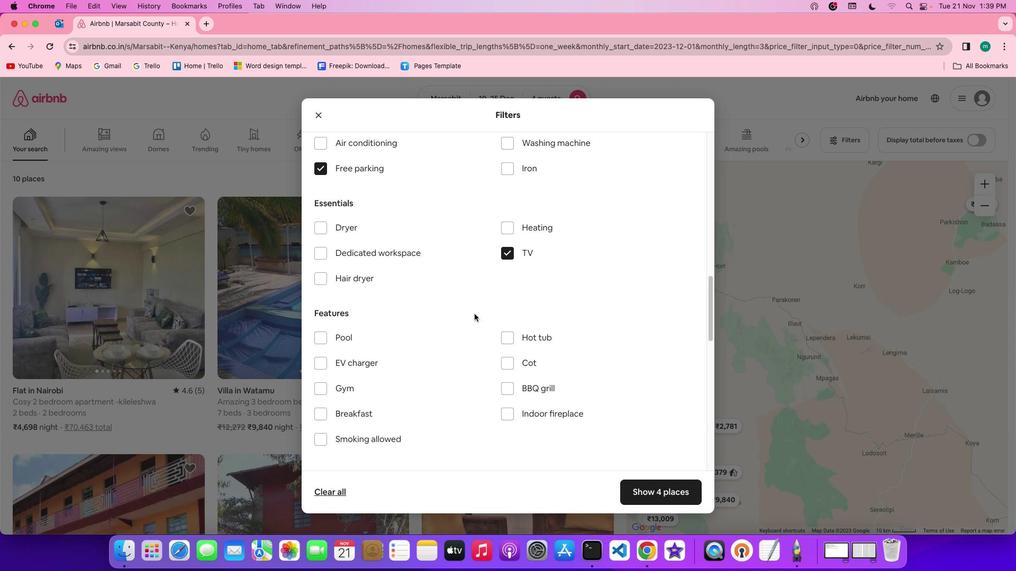 
Action: Mouse scrolled (474, 314) with delta (0, 0)
Screenshot: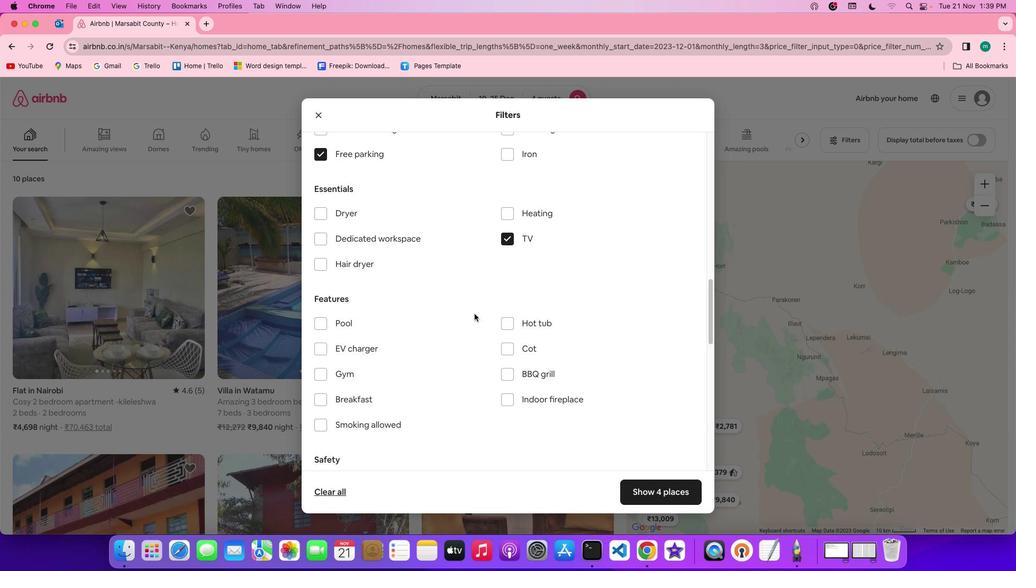 
Action: Mouse scrolled (474, 314) with delta (0, 0)
Screenshot: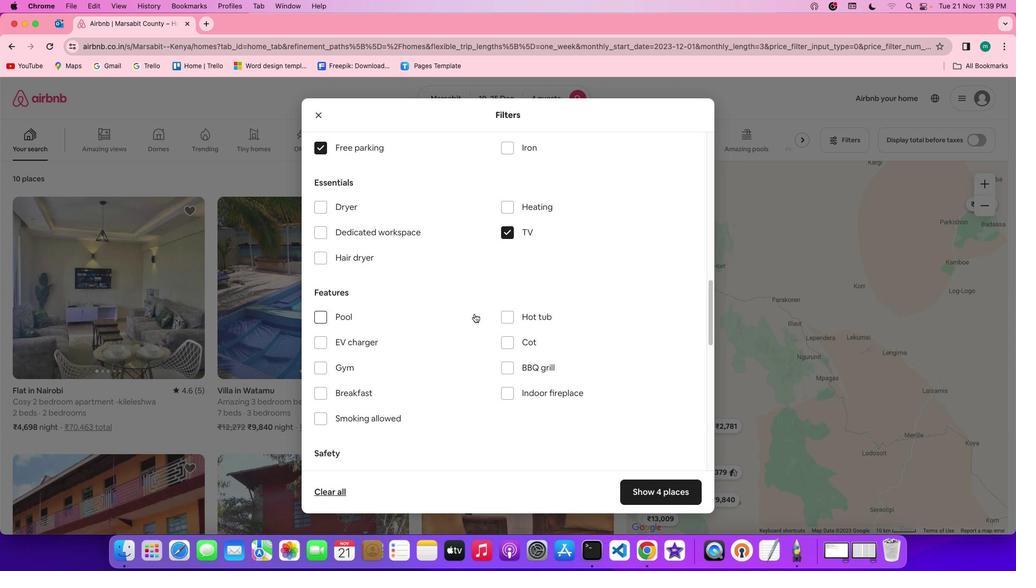 
Action: Mouse scrolled (474, 314) with delta (0, 0)
Screenshot: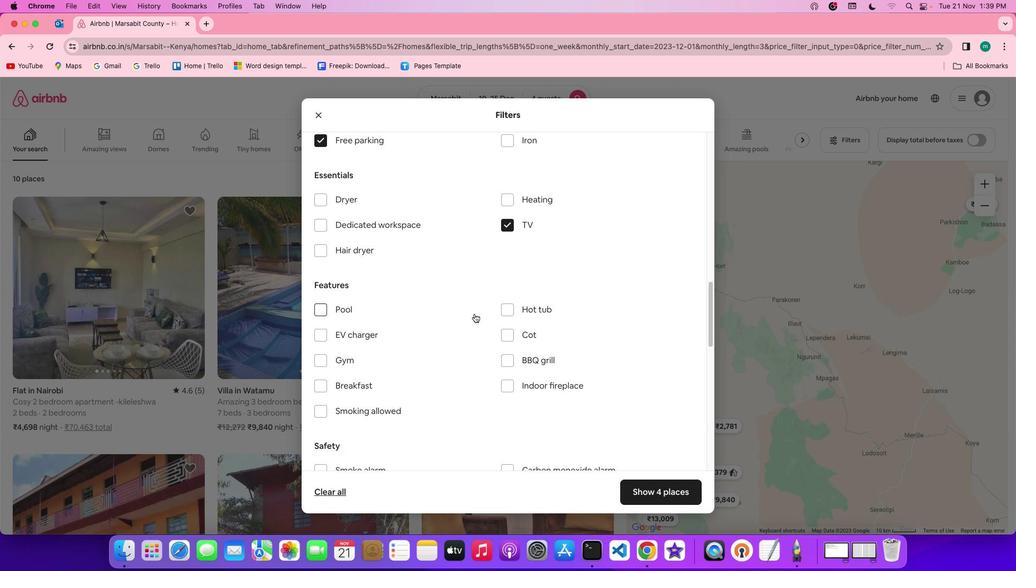 
Action: Mouse scrolled (474, 314) with delta (0, 0)
Screenshot: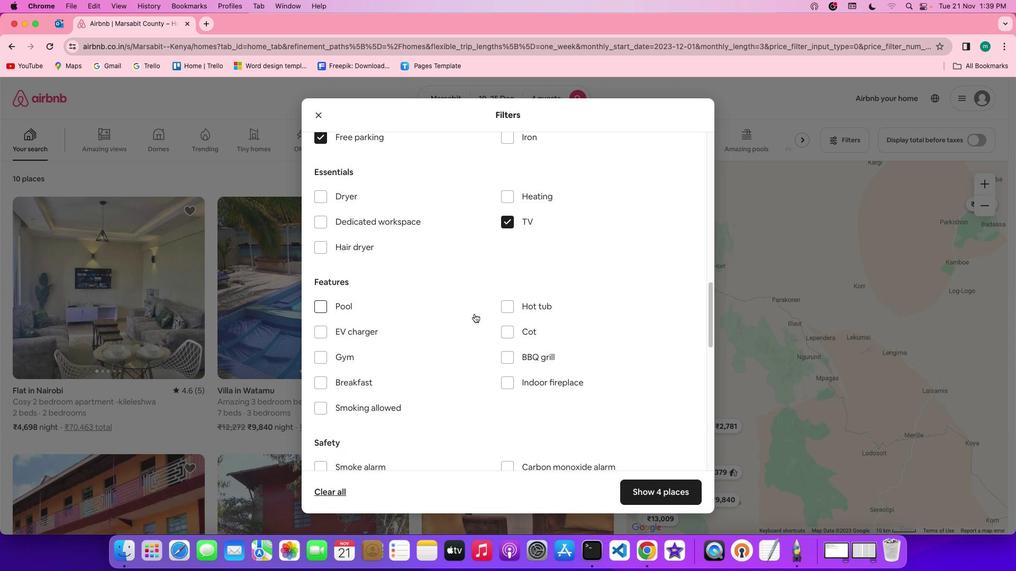 
Action: Mouse scrolled (474, 314) with delta (0, 0)
Screenshot: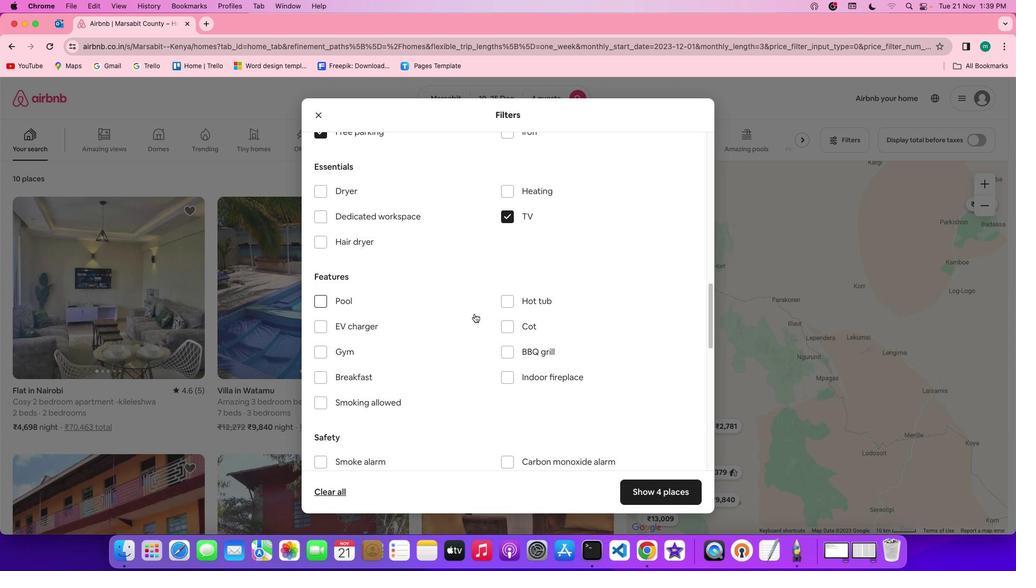 
Action: Mouse scrolled (474, 314) with delta (0, 0)
Screenshot: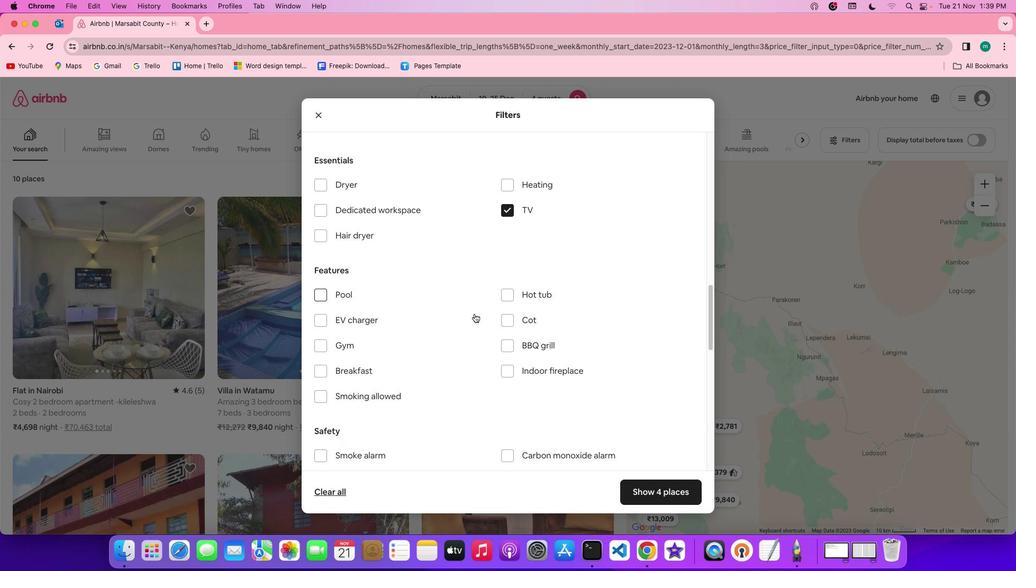 
Action: Mouse scrolled (474, 314) with delta (0, 0)
Screenshot: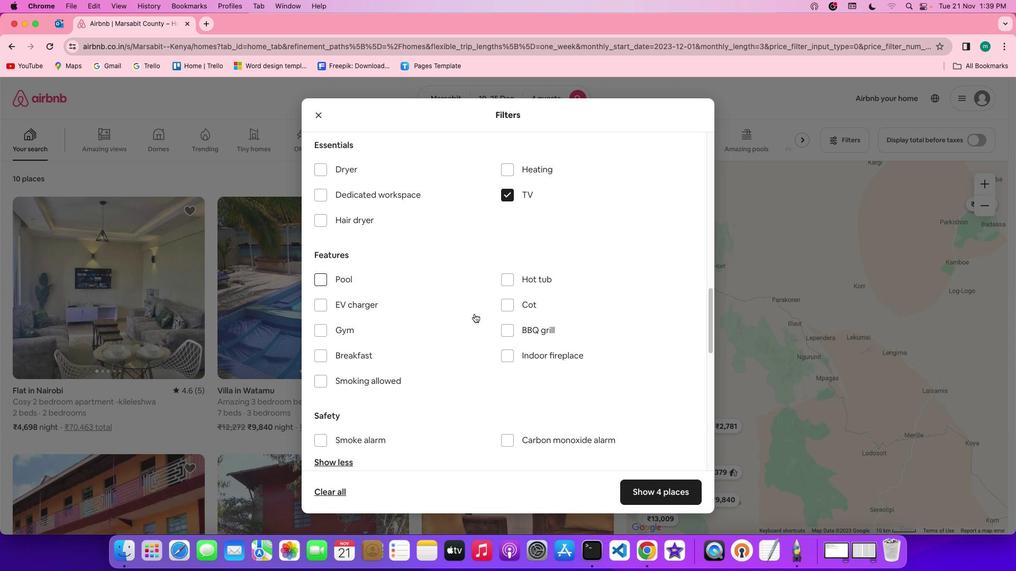 
Action: Mouse scrolled (474, 314) with delta (0, 0)
Screenshot: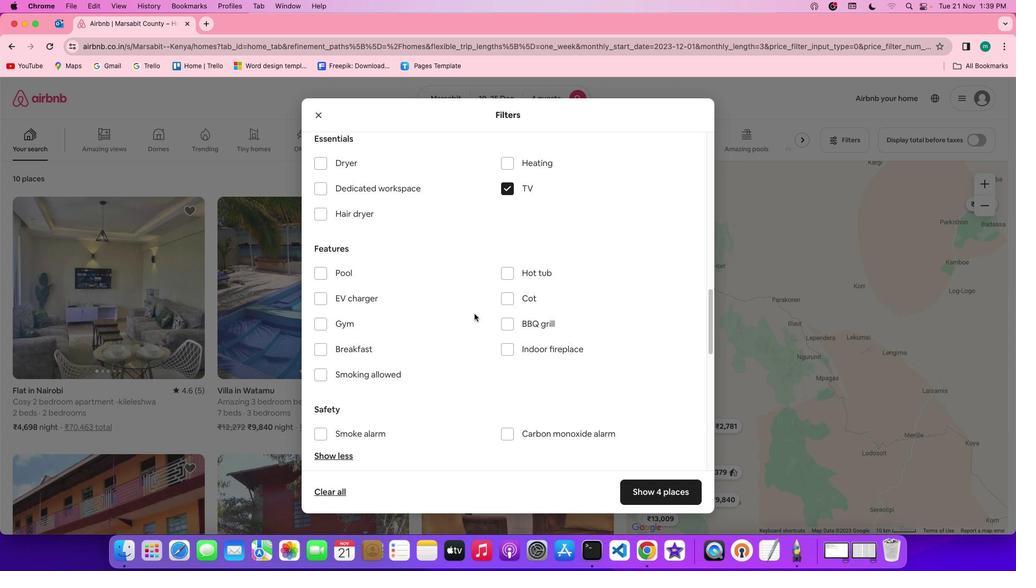 
Action: Mouse scrolled (474, 314) with delta (0, 0)
Screenshot: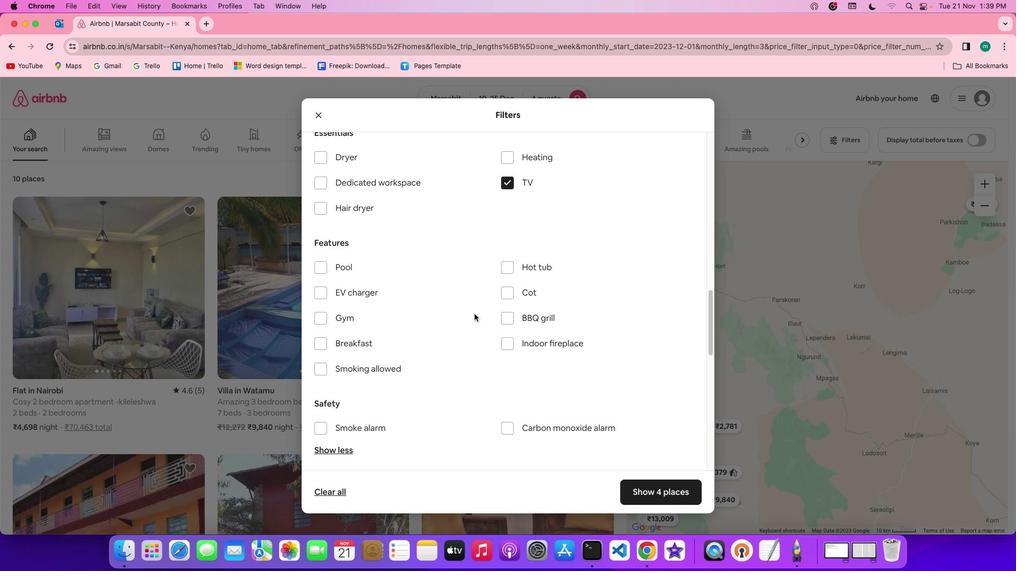 
Action: Mouse scrolled (474, 314) with delta (0, 0)
Screenshot: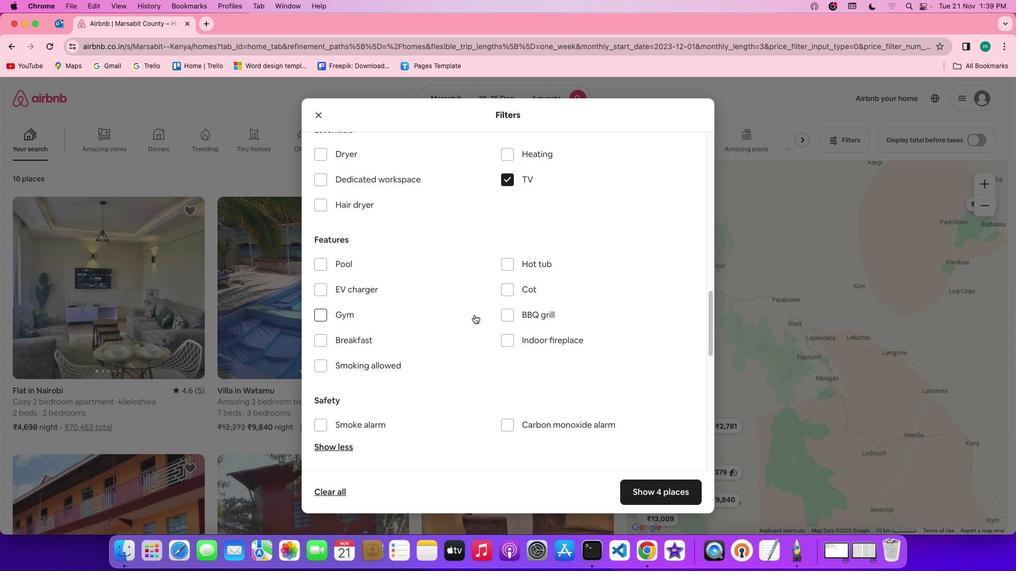 
Action: Mouse moved to (474, 315)
Screenshot: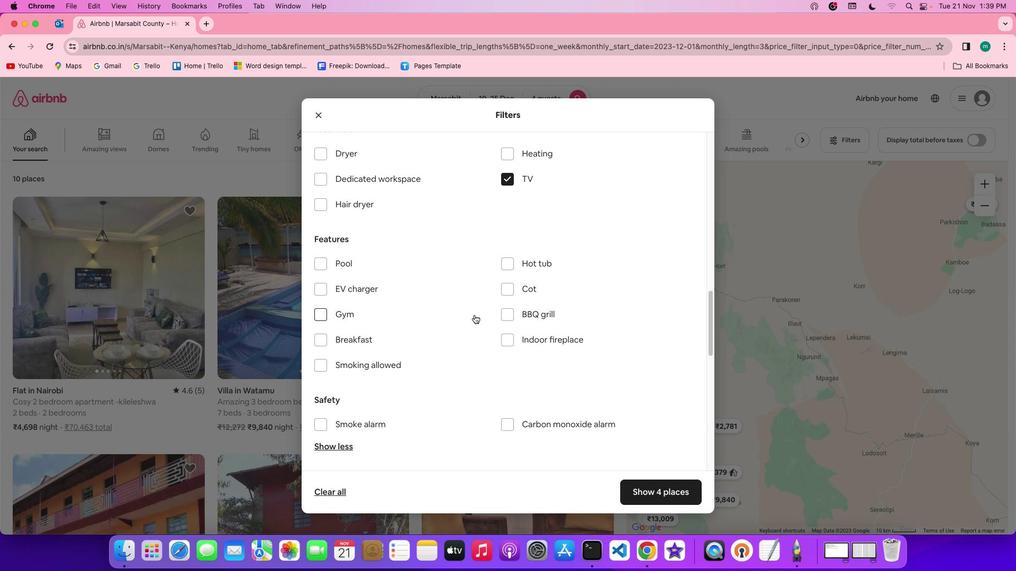 
Action: Mouse scrolled (474, 315) with delta (0, 0)
Screenshot: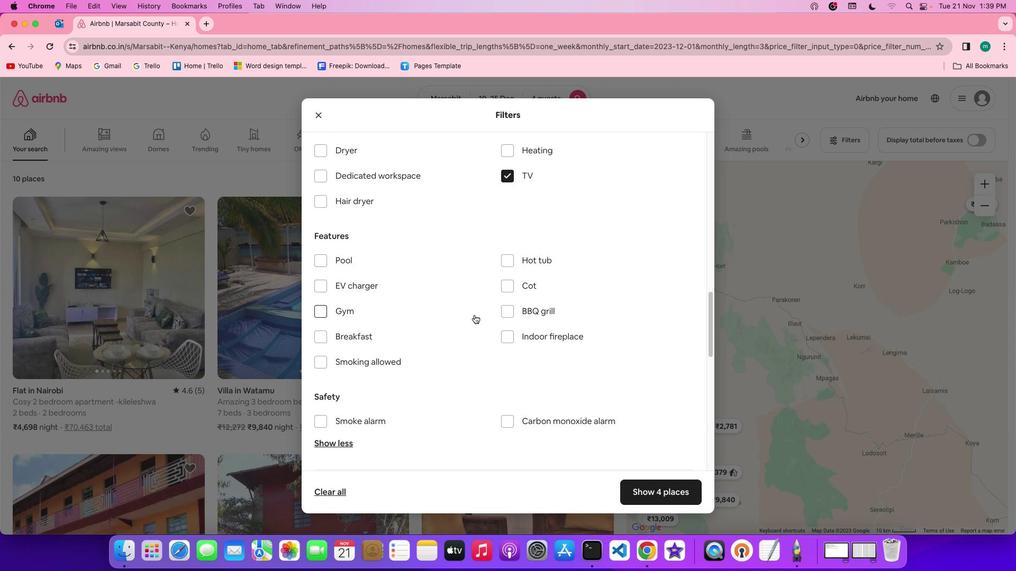 
Action: Mouse scrolled (474, 315) with delta (0, 0)
Screenshot: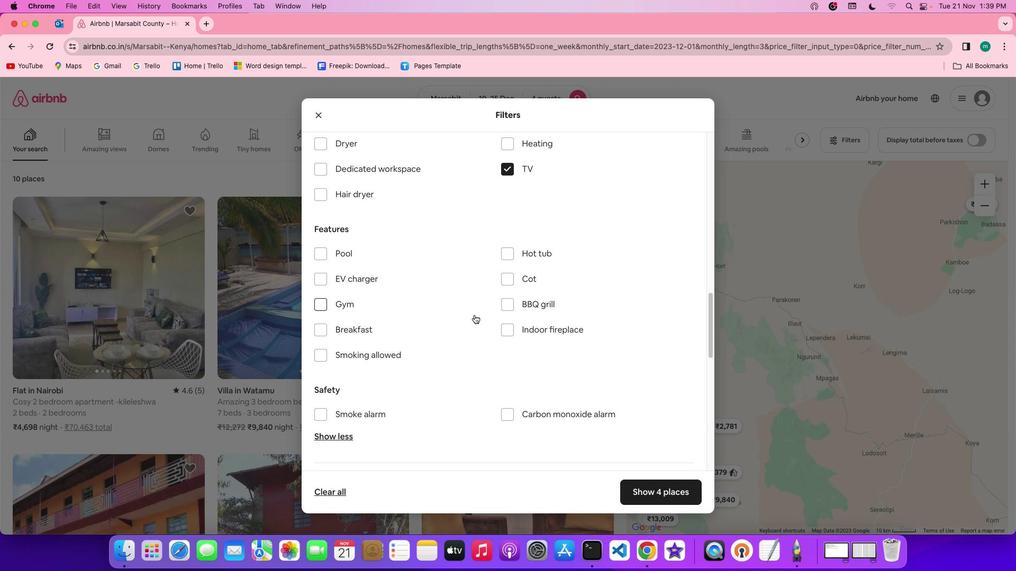 
Action: Mouse moved to (474, 315)
Screenshot: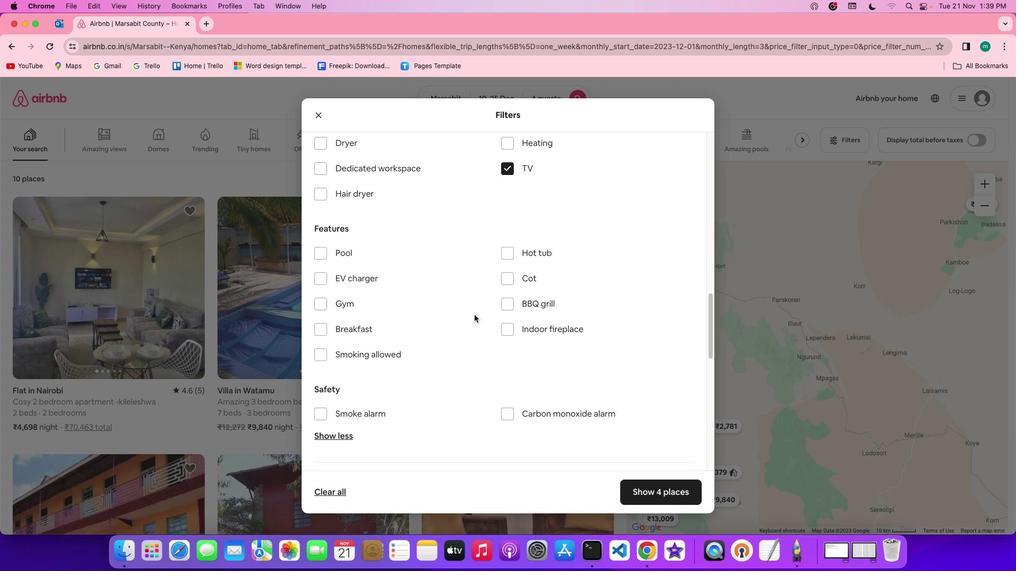 
Action: Mouse scrolled (474, 315) with delta (0, 0)
Screenshot: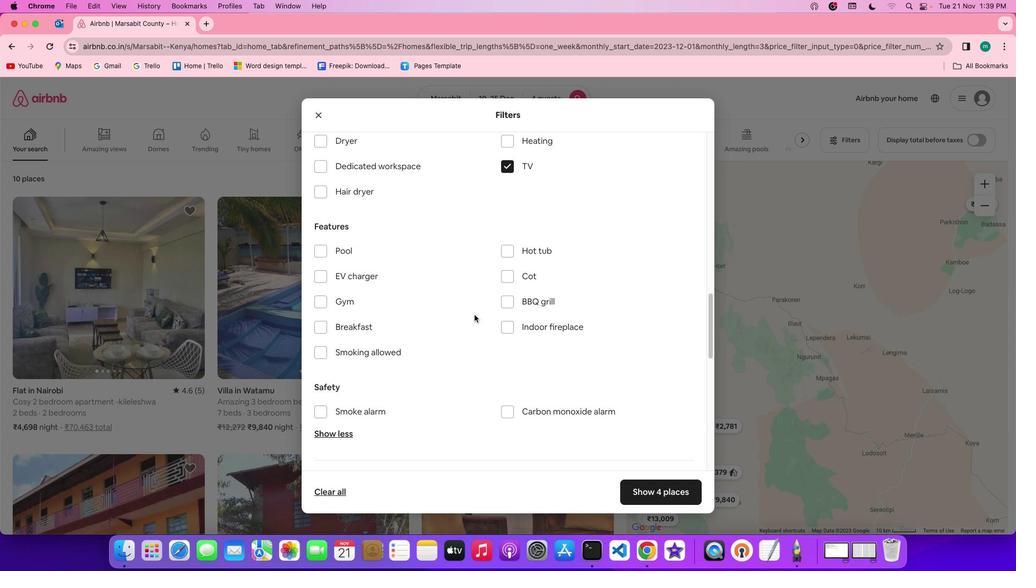 
Action: Mouse scrolled (474, 315) with delta (0, 0)
Screenshot: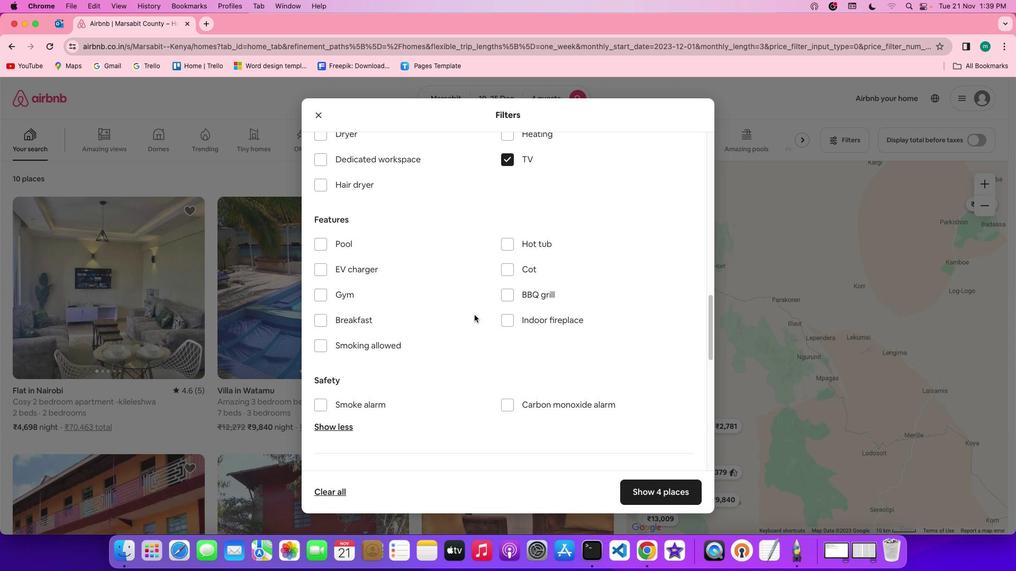 
Action: Mouse scrolled (474, 315) with delta (0, 0)
Screenshot: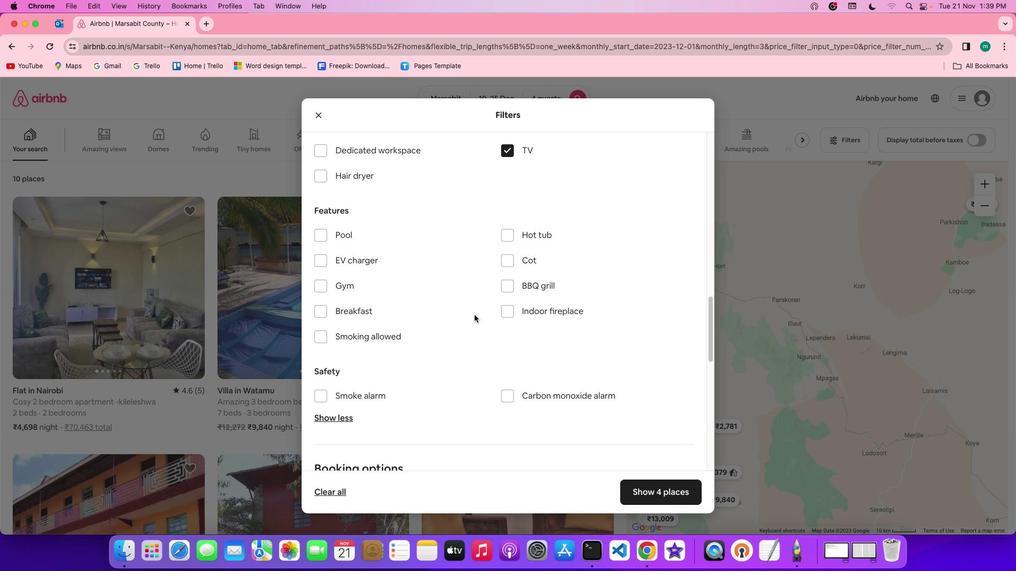 
Action: Mouse moved to (349, 283)
Screenshot: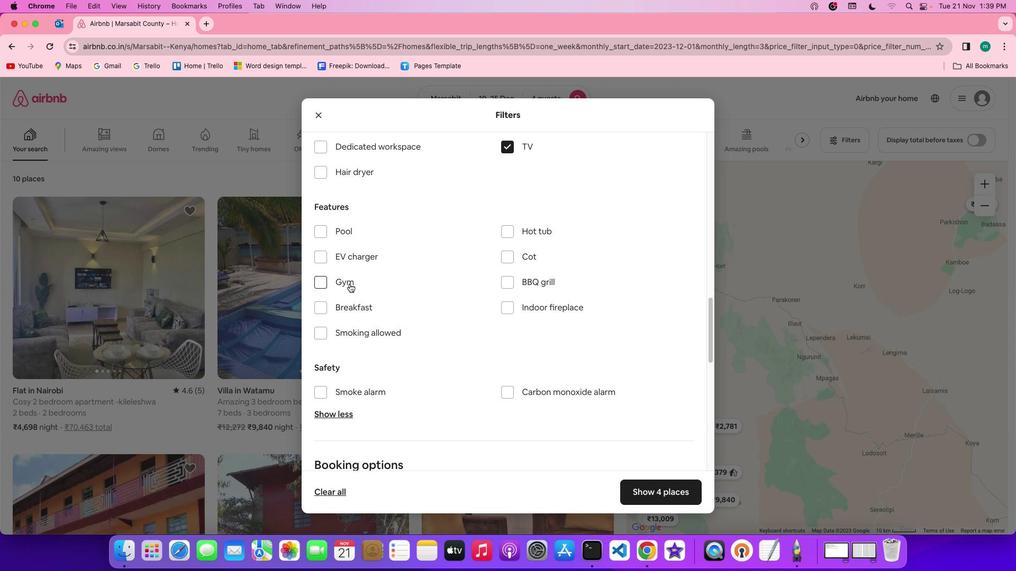 
Action: Mouse pressed left at (349, 283)
Screenshot: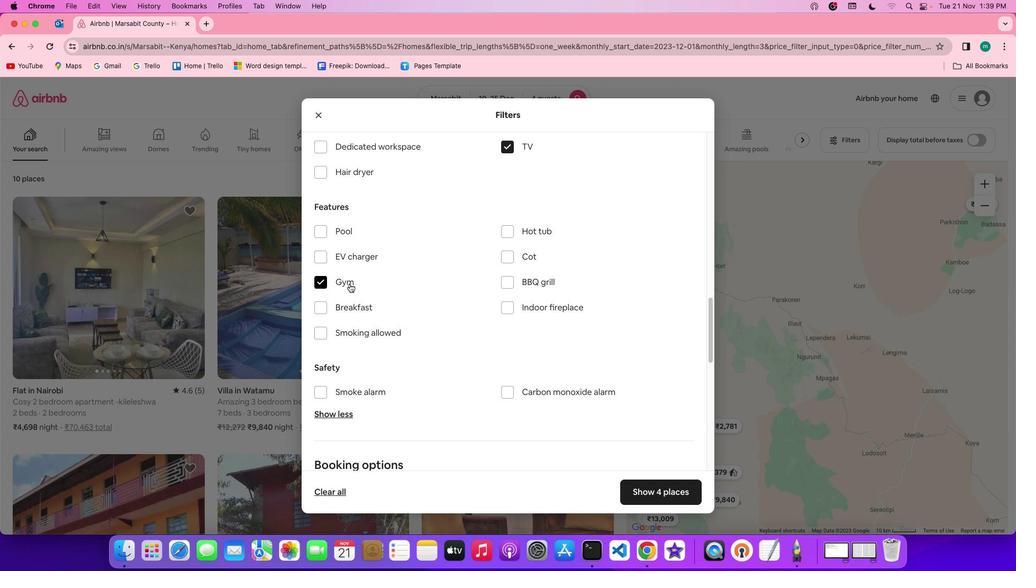 
Action: Mouse moved to (349, 304)
Screenshot: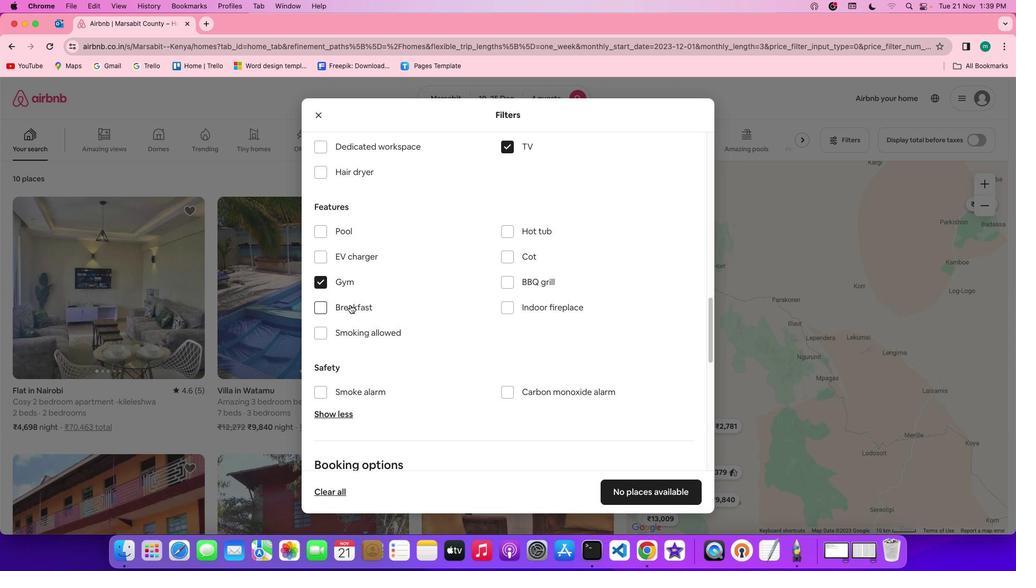 
Action: Mouse pressed left at (349, 304)
Screenshot: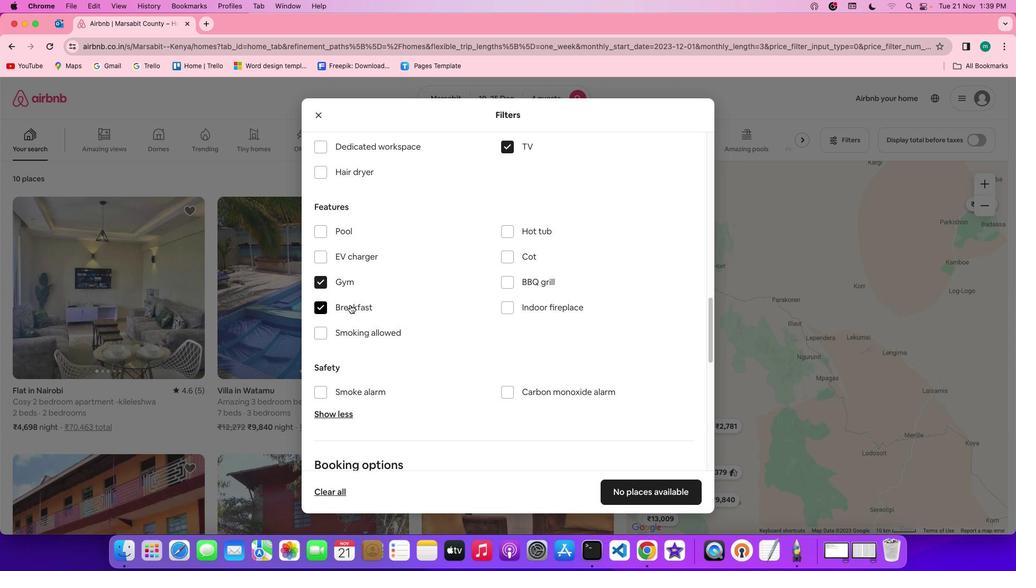 
Action: Mouse moved to (506, 342)
Screenshot: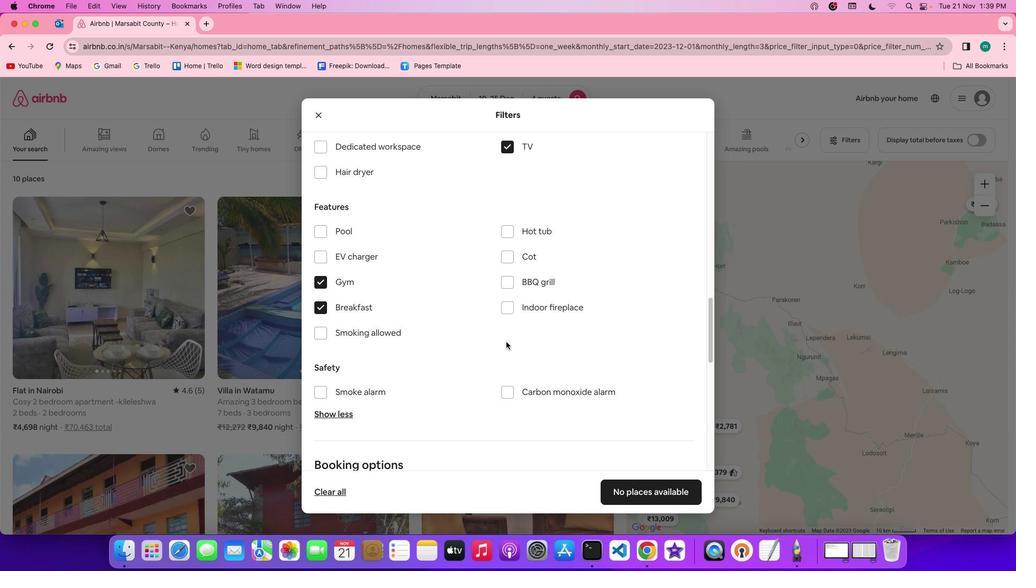 
Action: Mouse scrolled (506, 342) with delta (0, 0)
Screenshot: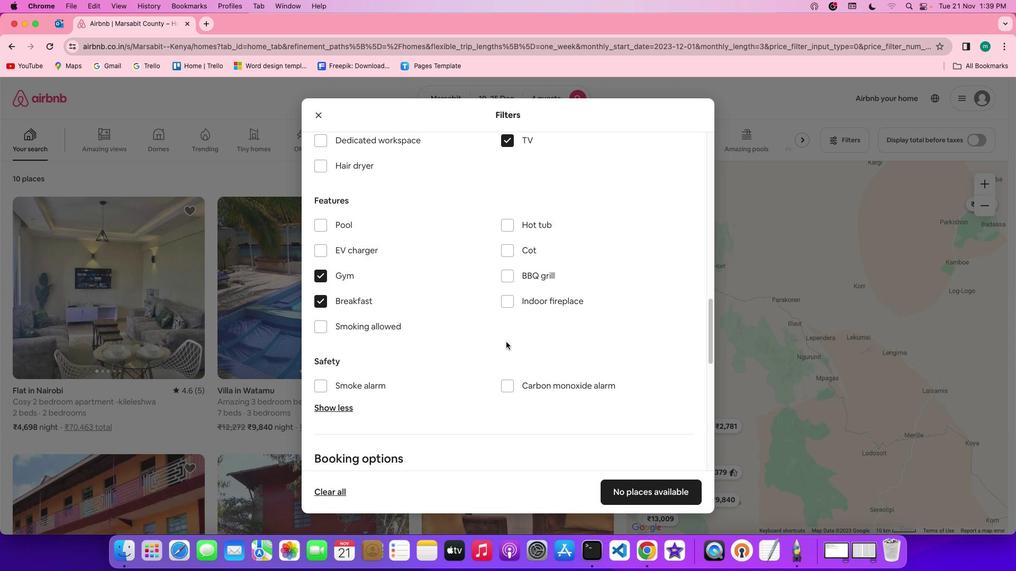 
Action: Mouse scrolled (506, 342) with delta (0, 0)
Screenshot: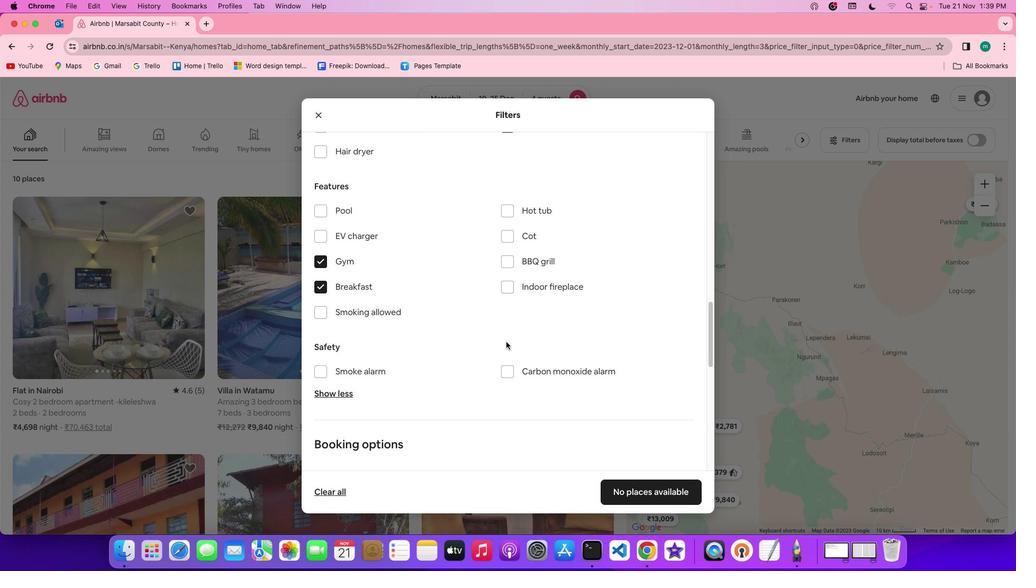 
Action: Mouse scrolled (506, 342) with delta (0, 0)
Screenshot: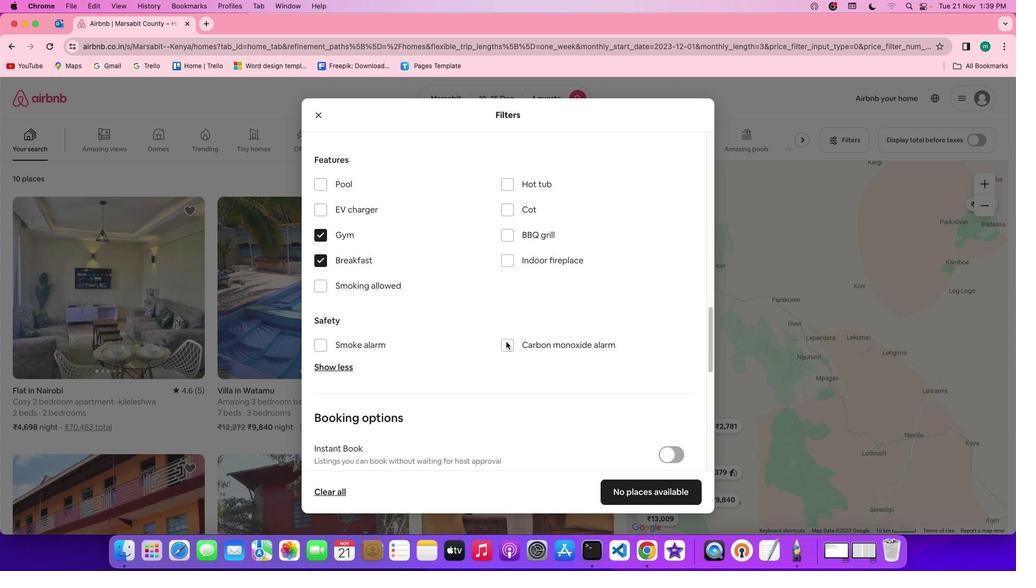 
Action: Mouse scrolled (506, 342) with delta (0, 0)
Screenshot: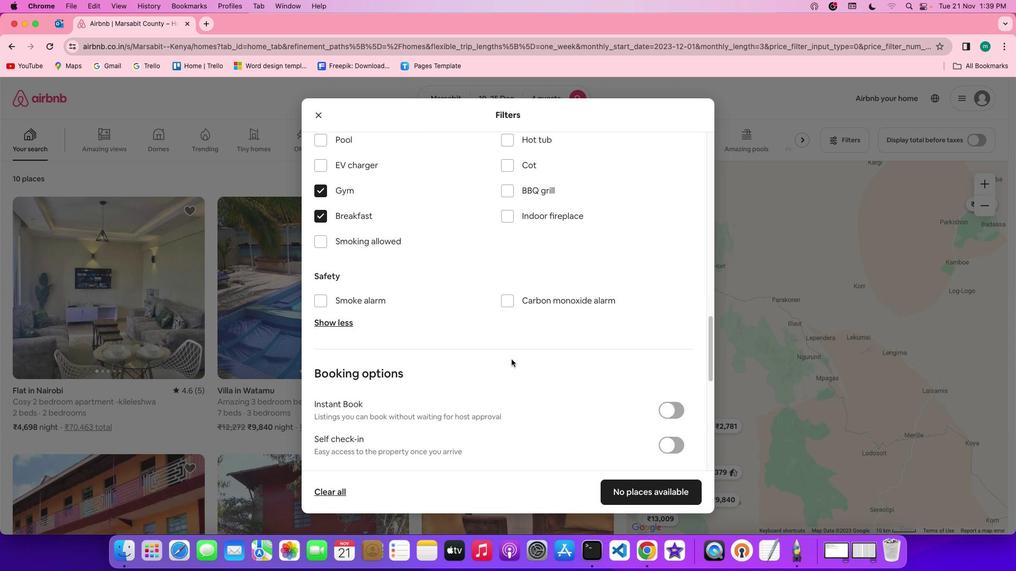 
Action: Mouse moved to (514, 362)
Screenshot: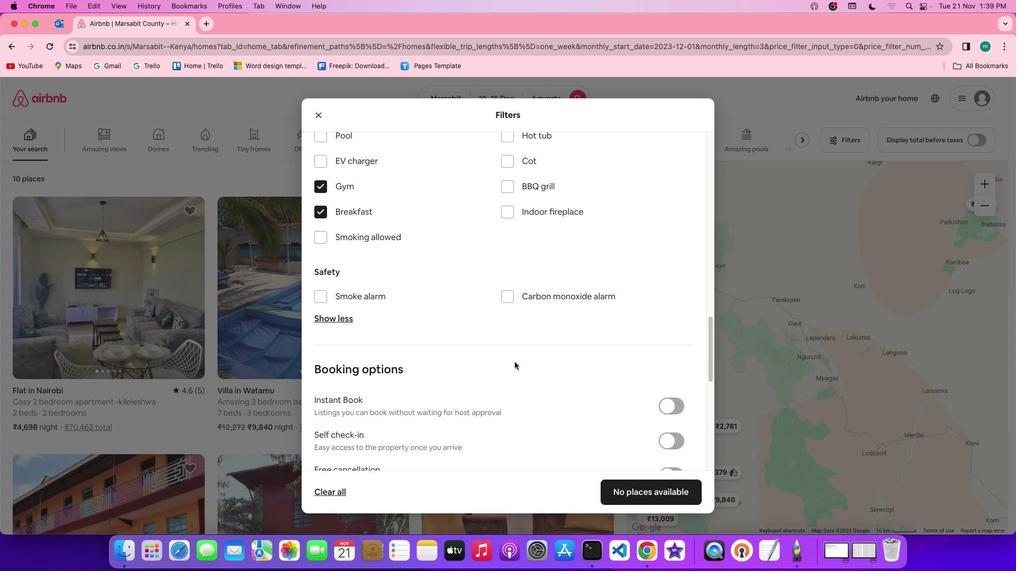 
Action: Mouse scrolled (514, 362) with delta (0, 0)
Screenshot: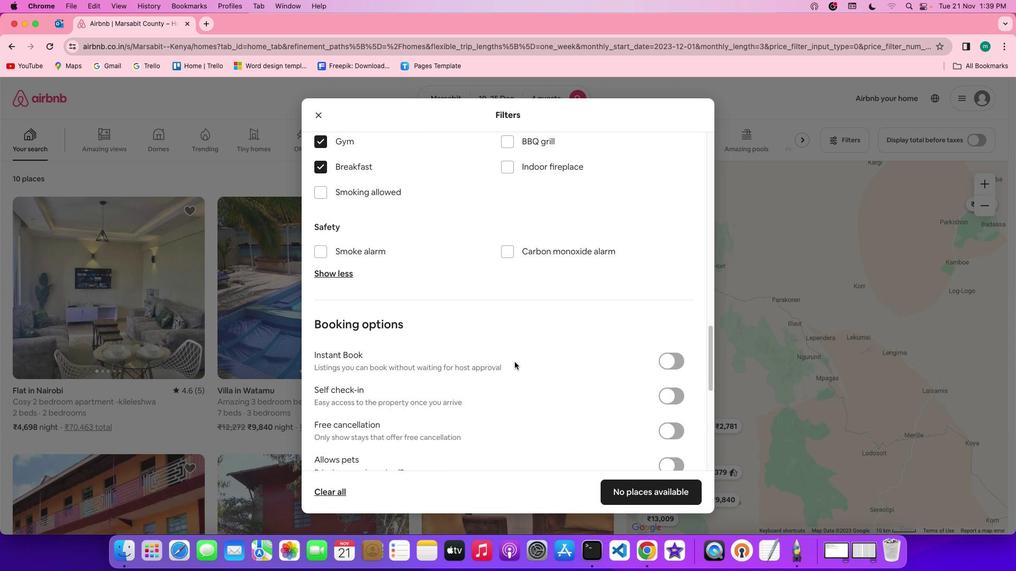 
Action: Mouse scrolled (514, 362) with delta (0, 0)
Screenshot: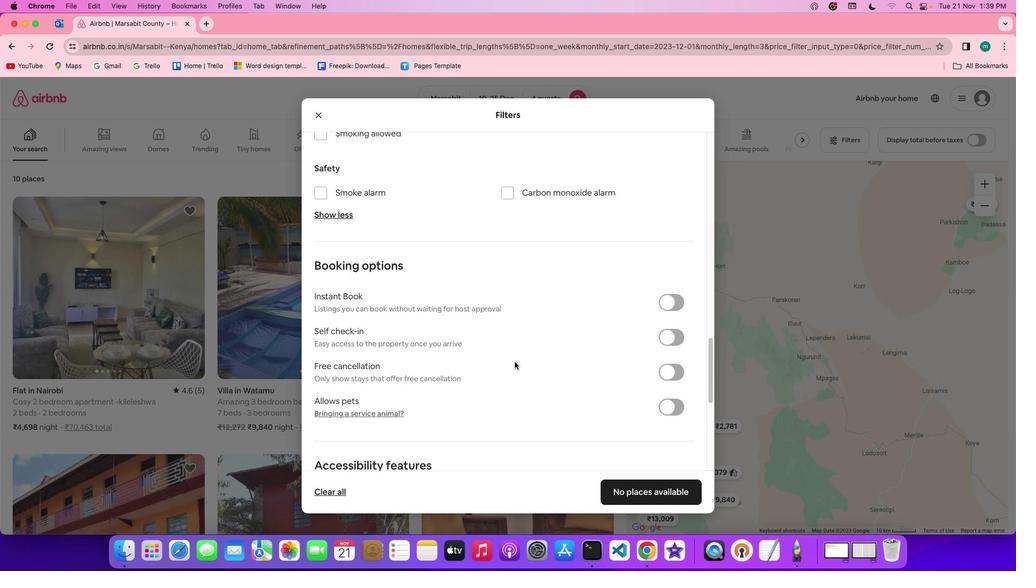 
Action: Mouse scrolled (514, 362) with delta (0, -1)
Screenshot: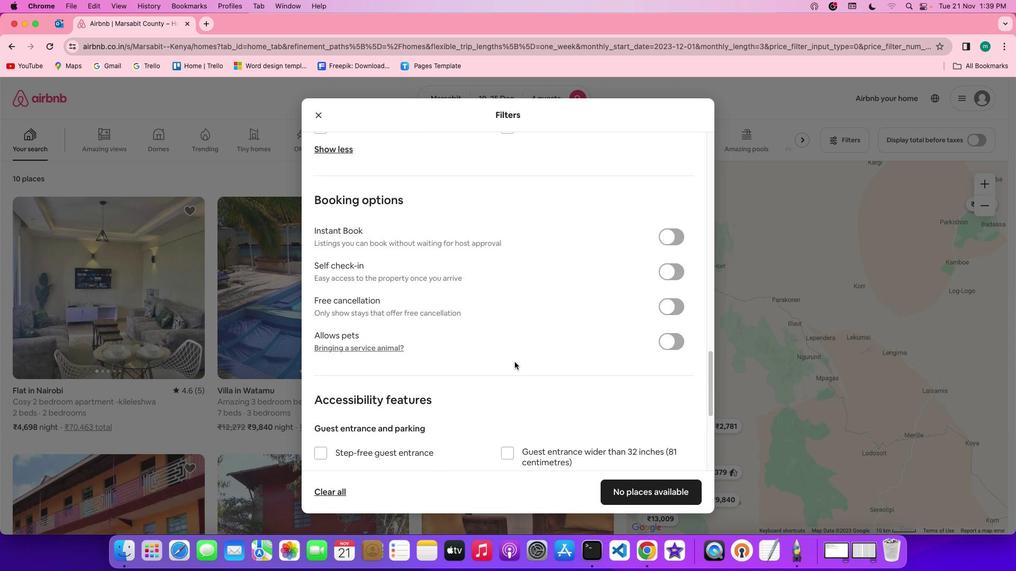 
Action: Mouse scrolled (514, 362) with delta (0, -2)
Screenshot: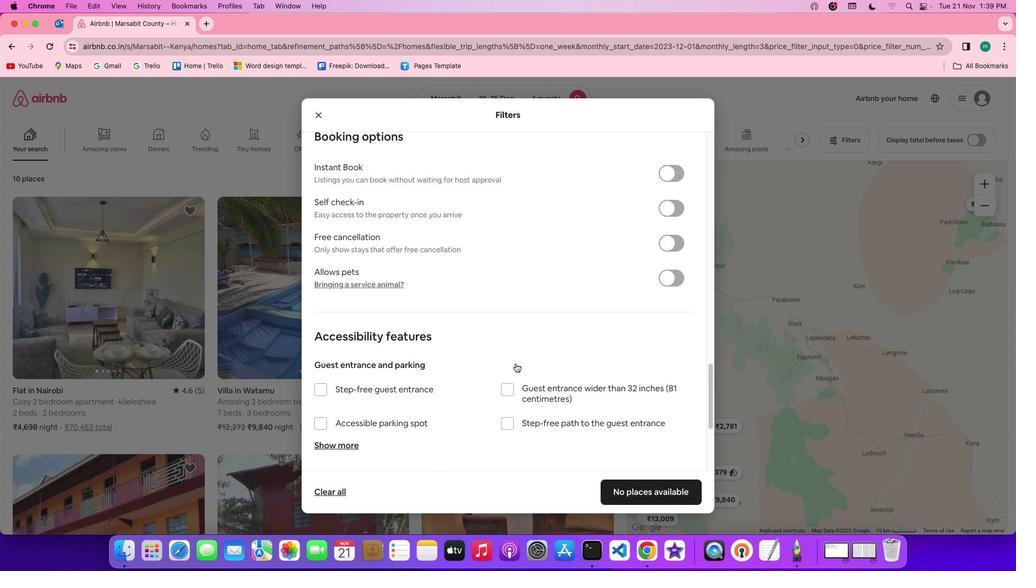 
Action: Mouse scrolled (514, 362) with delta (0, -2)
Screenshot: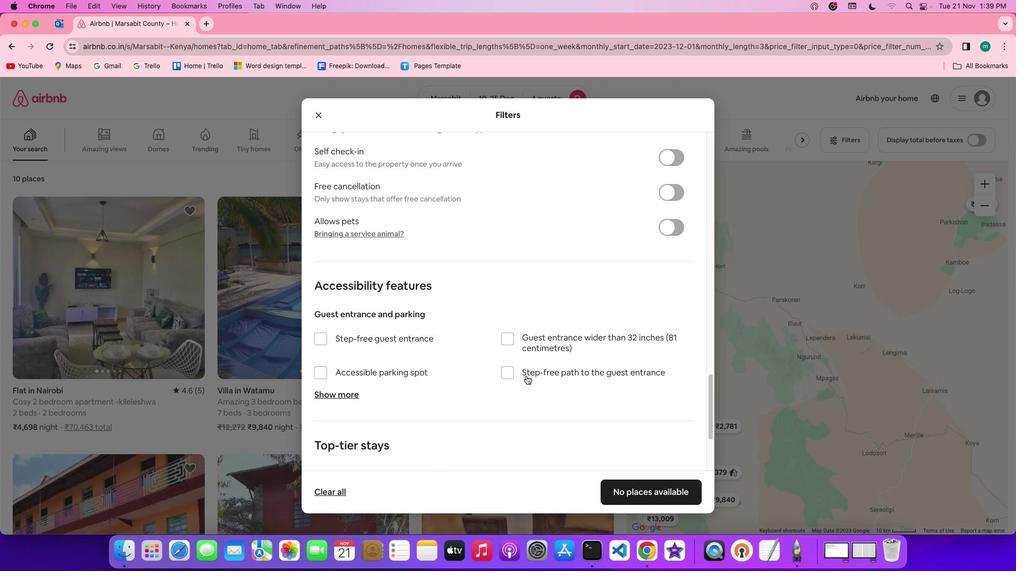 
Action: Mouse moved to (531, 379)
Screenshot: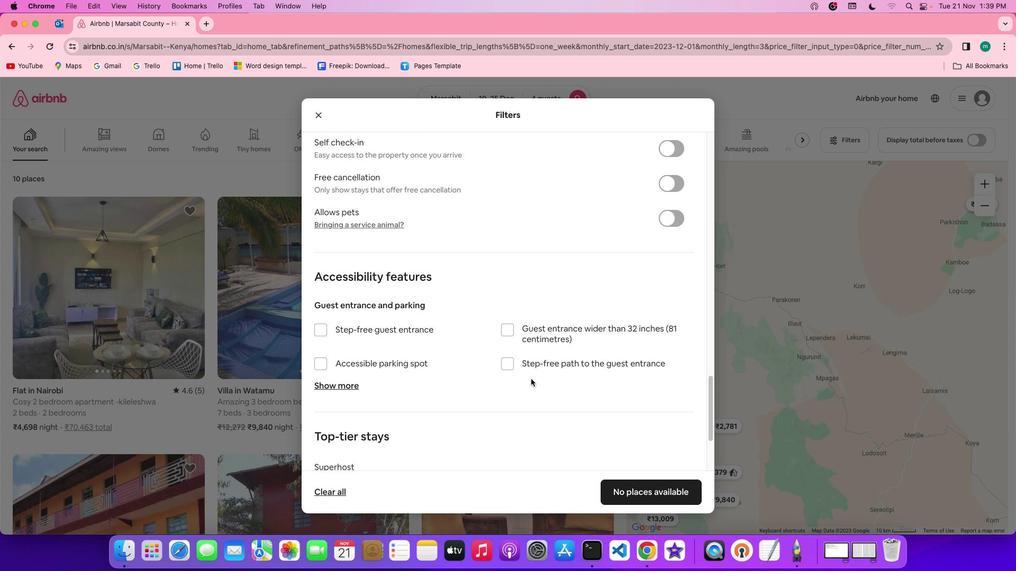 
Action: Mouse scrolled (531, 379) with delta (0, 0)
Screenshot: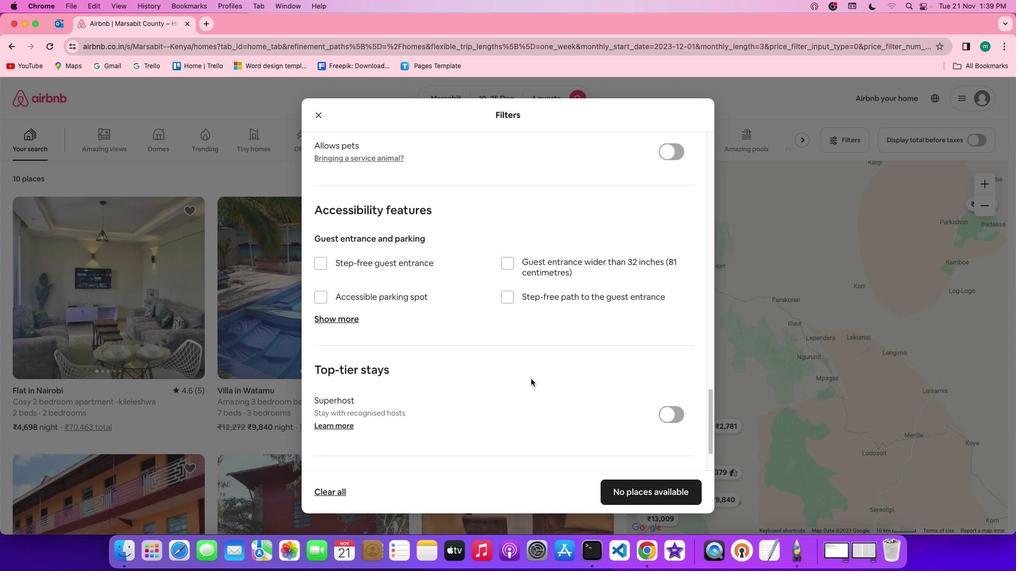 
Action: Mouse scrolled (531, 379) with delta (0, 0)
Screenshot: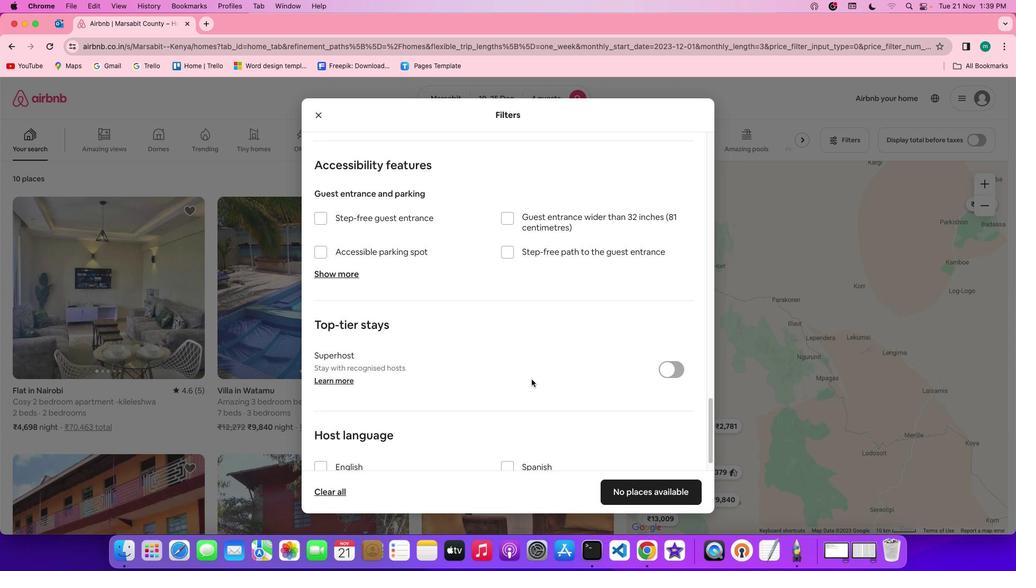 
Action: Mouse scrolled (531, 379) with delta (0, -1)
Screenshot: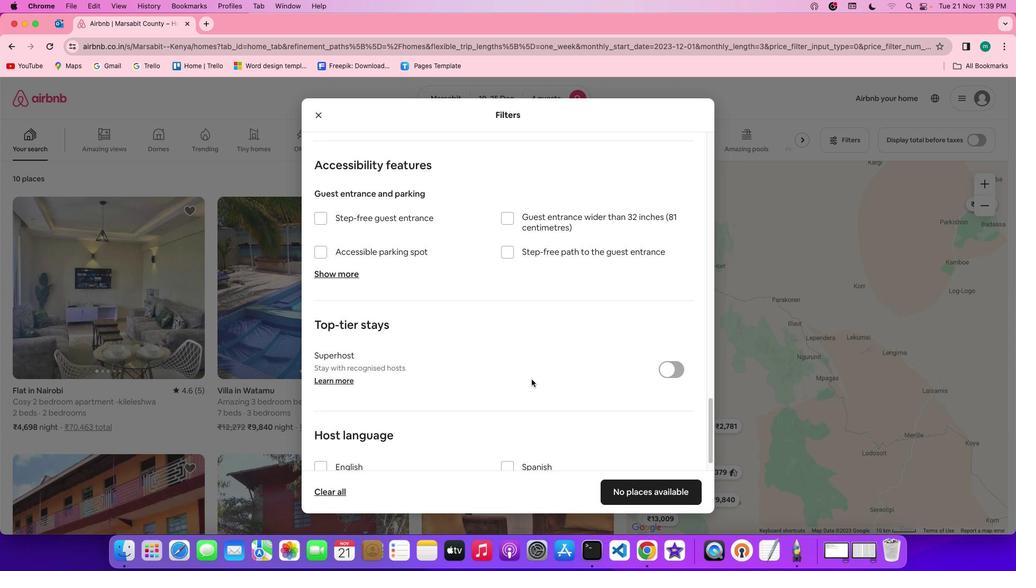 
Action: Mouse scrolled (531, 379) with delta (0, -2)
Screenshot: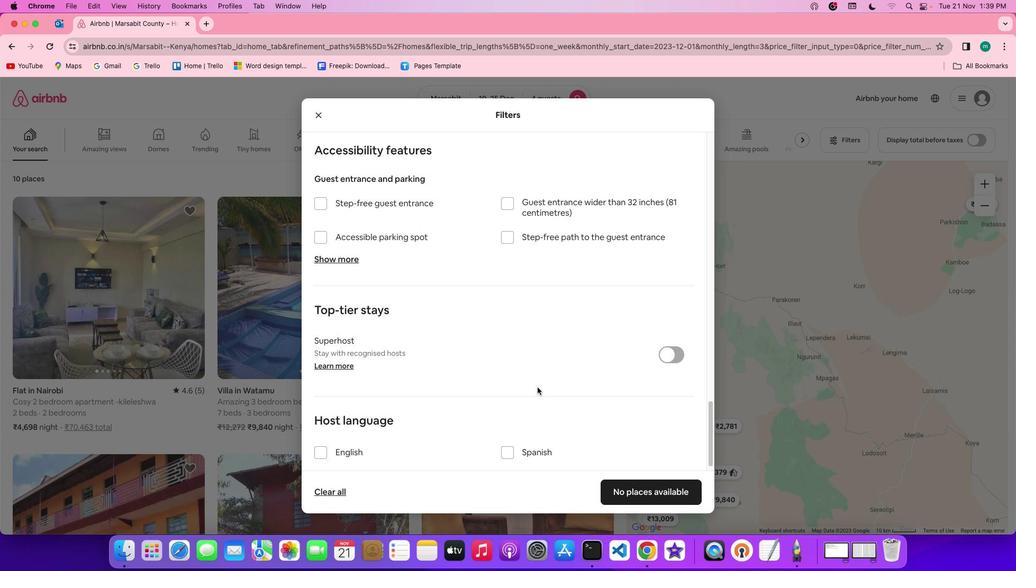 
Action: Mouse moved to (562, 410)
Screenshot: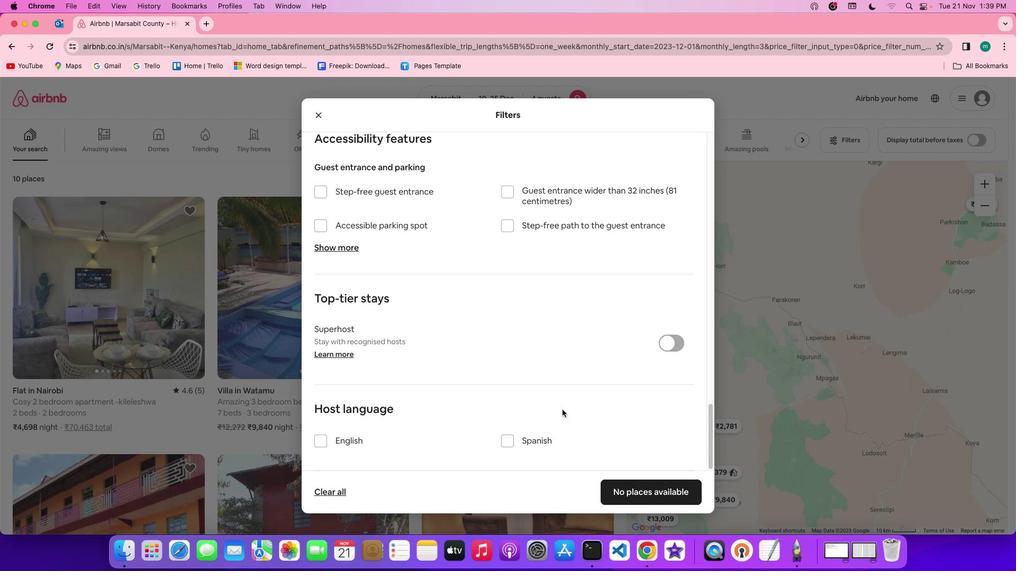 
Action: Mouse scrolled (562, 410) with delta (0, 0)
Screenshot: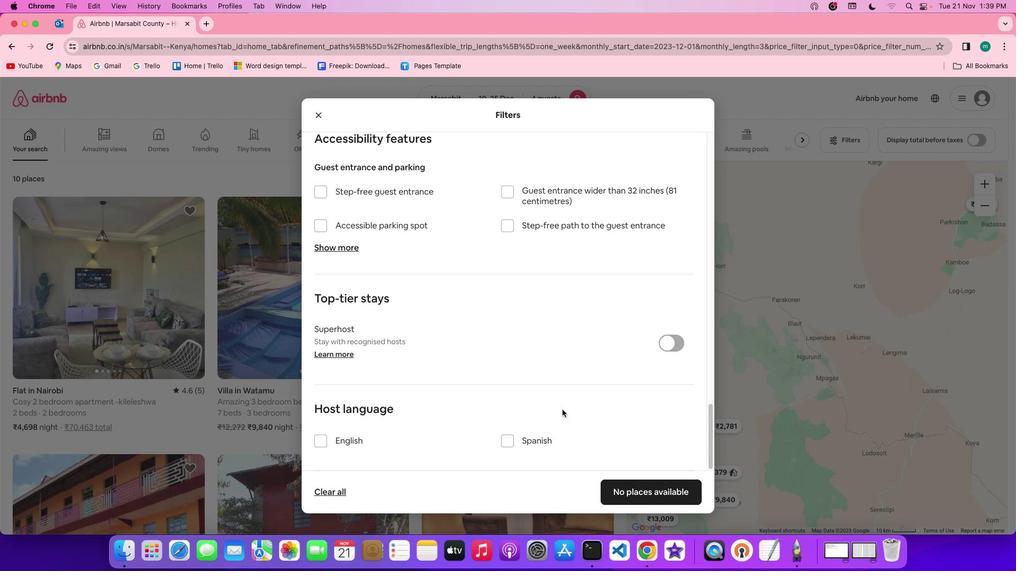 
Action: Mouse moved to (562, 410)
Screenshot: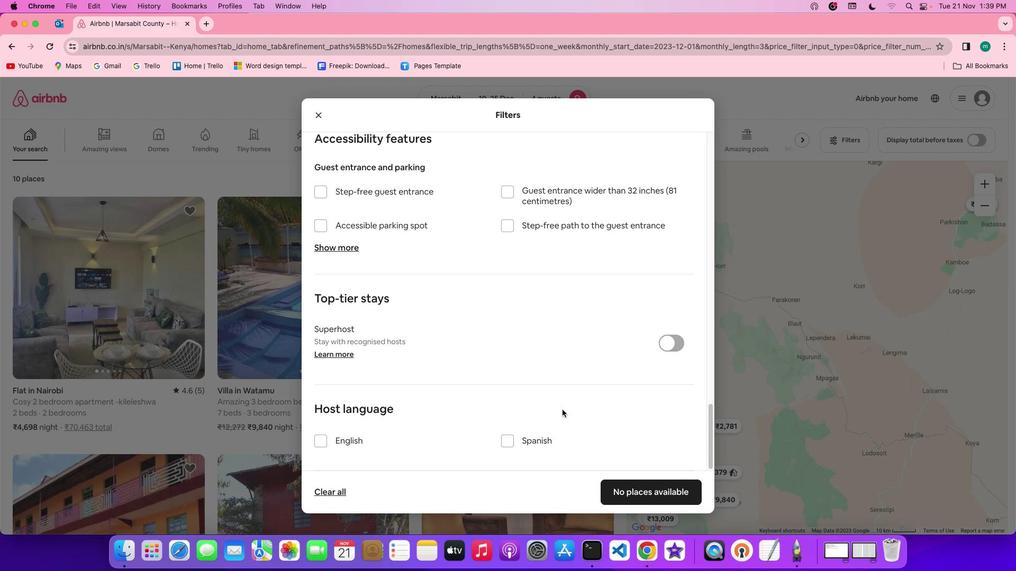 
Action: Mouse scrolled (562, 410) with delta (0, 0)
Screenshot: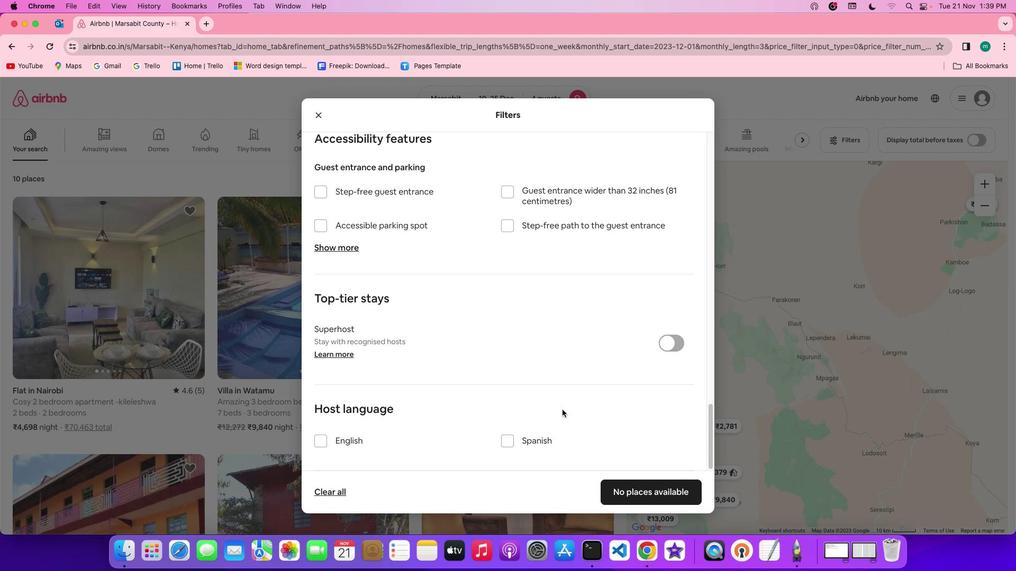 
Action: Mouse scrolled (562, 410) with delta (0, -1)
Screenshot: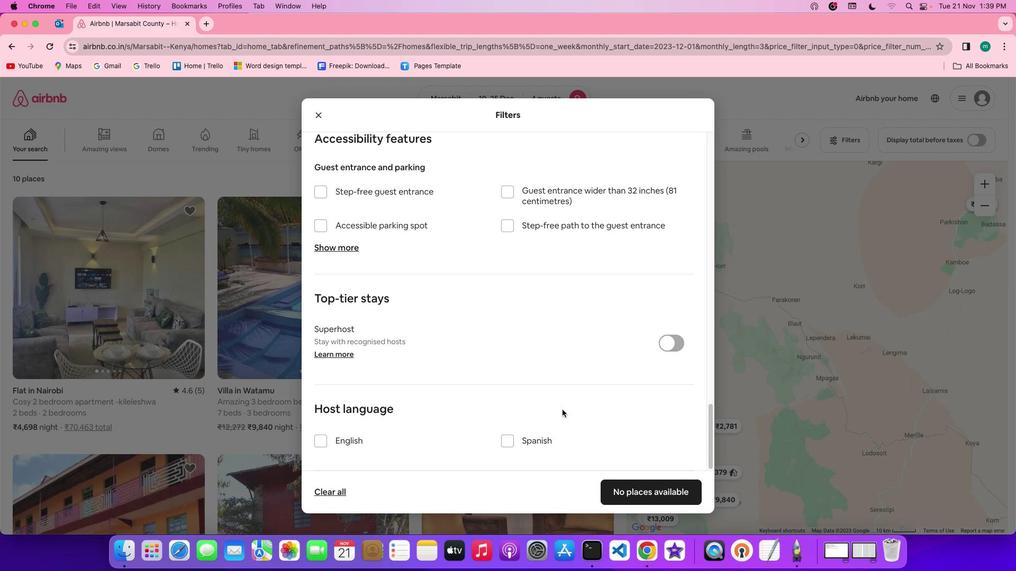 
Action: Mouse scrolled (562, 410) with delta (0, -2)
Screenshot: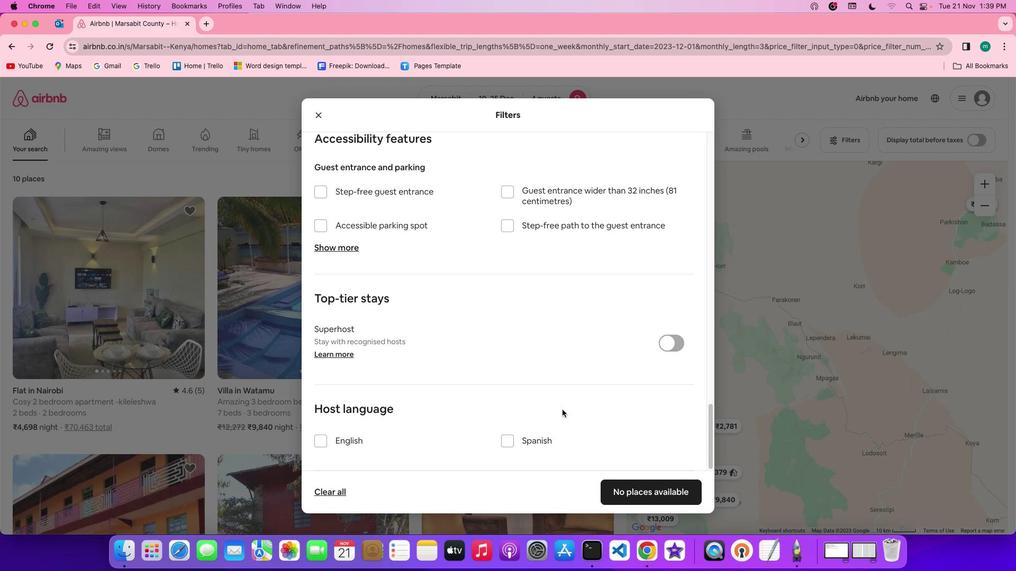 
Action: Mouse scrolled (562, 410) with delta (0, -2)
Screenshot: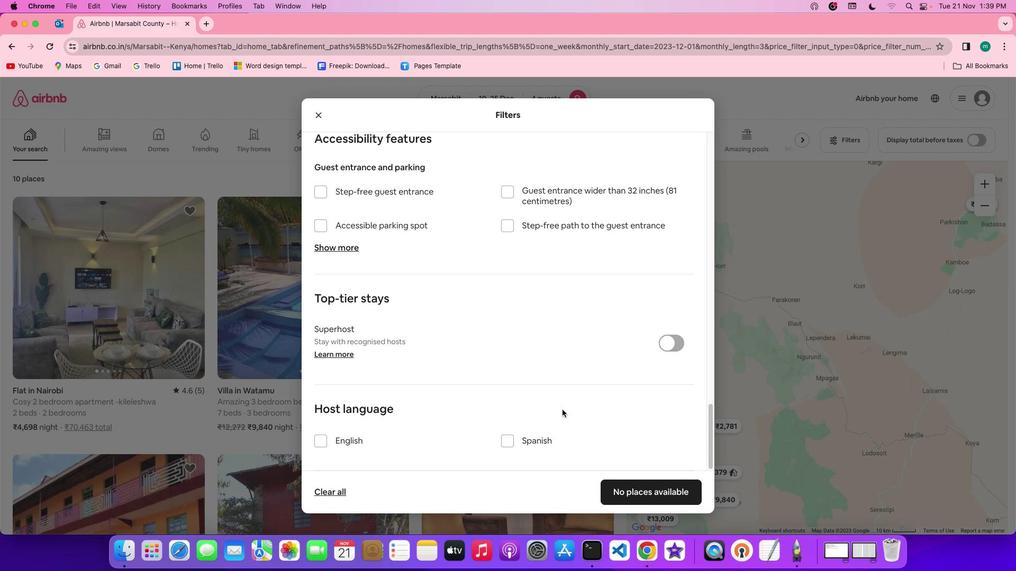 
Action: Mouse scrolled (562, 410) with delta (0, -3)
Screenshot: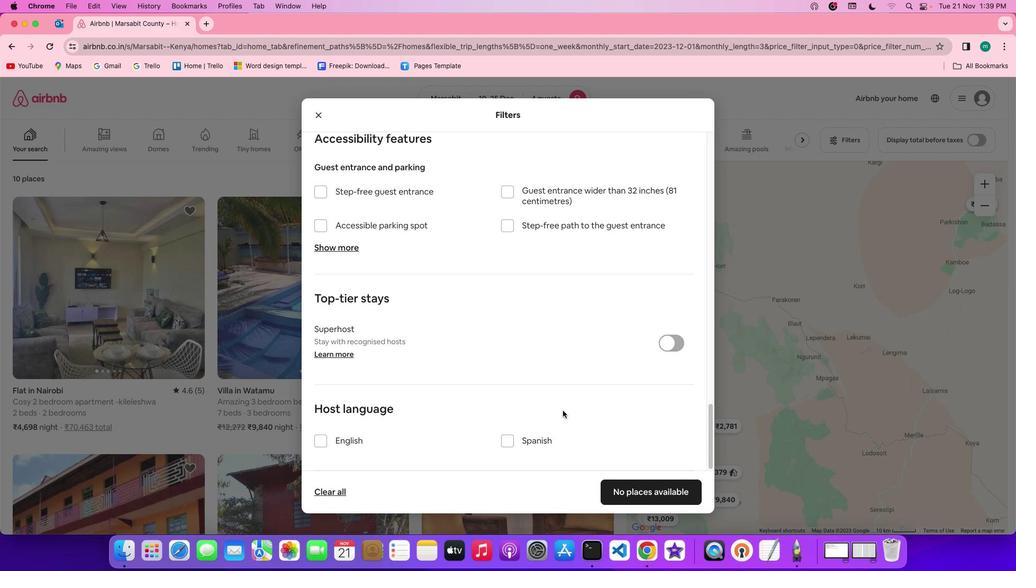 
Action: Mouse moved to (642, 489)
Screenshot: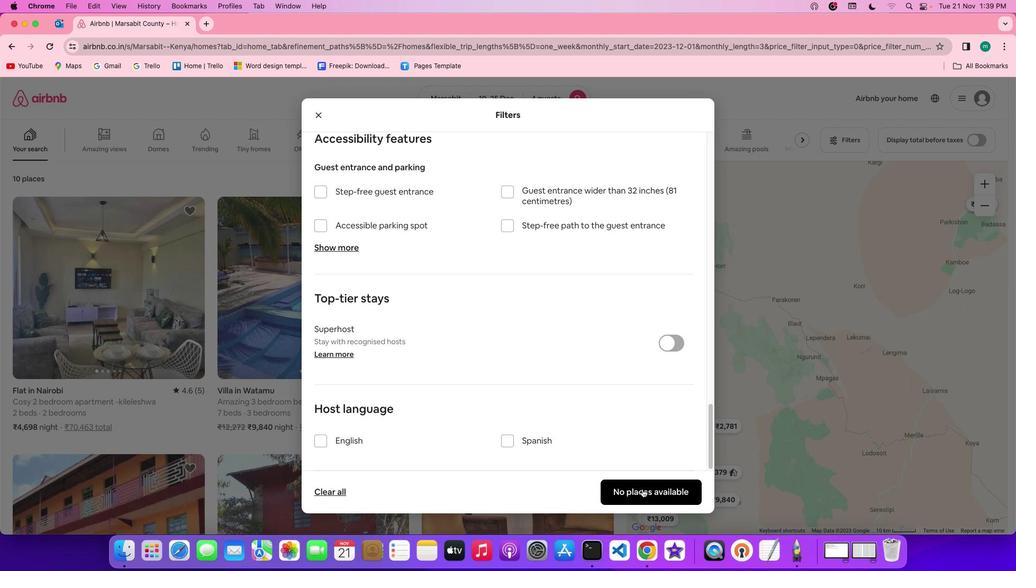 
Action: Mouse pressed left at (642, 489)
Screenshot: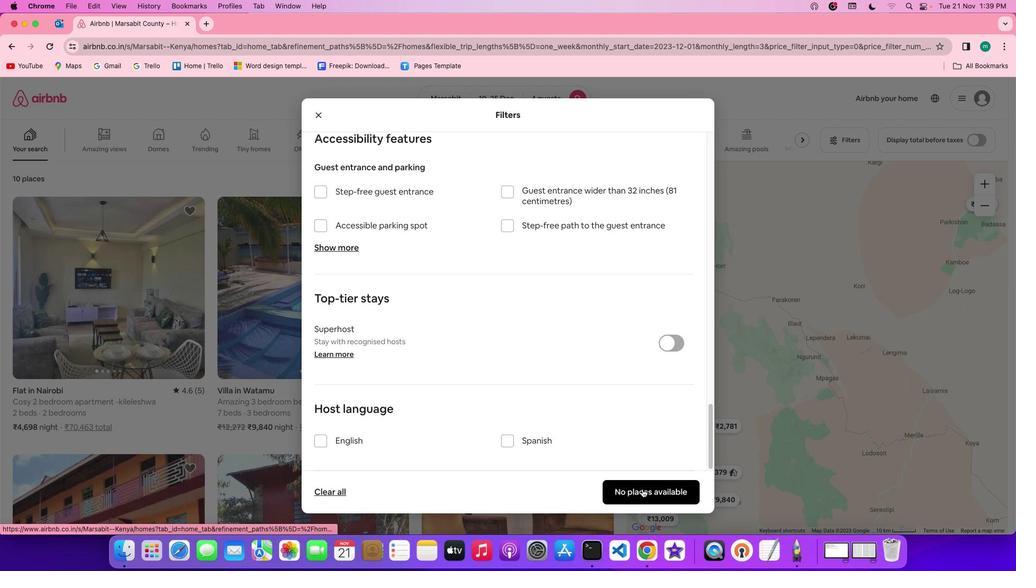 
Action: Mouse moved to (411, 307)
Screenshot: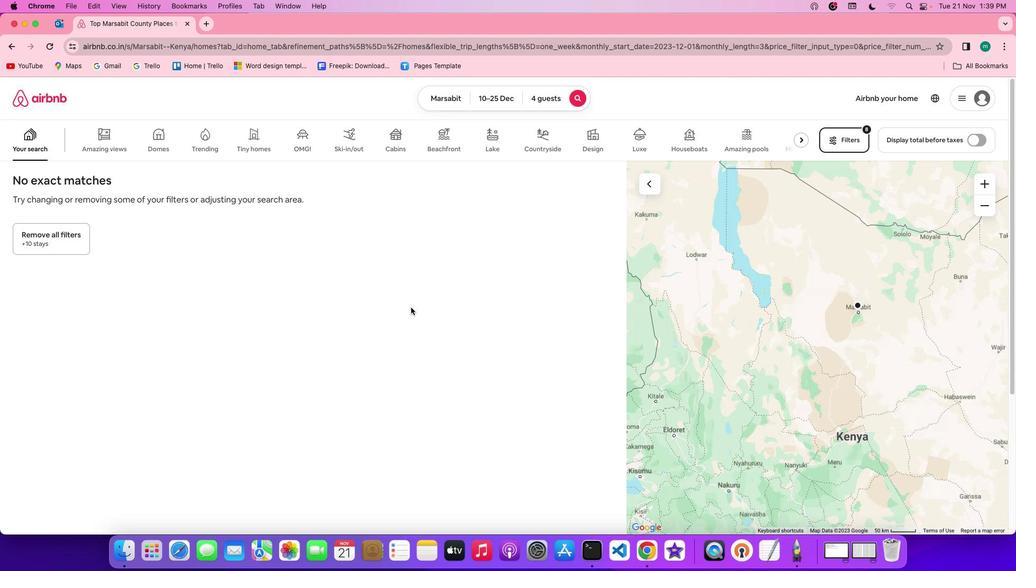 
